 Task: Look for space in Citeureup, Indonesia from 12th  August, 2023 to 15th August, 2023 for 3 adults in price range Rs.12000 to Rs.16000. Place can be entire place with 2 bedrooms having 3 beds and 1 bathroom. Property type can be house, flat, guest house. Booking option can be shelf check-in. Required host language is English.
Action: Mouse moved to (571, 103)
Screenshot: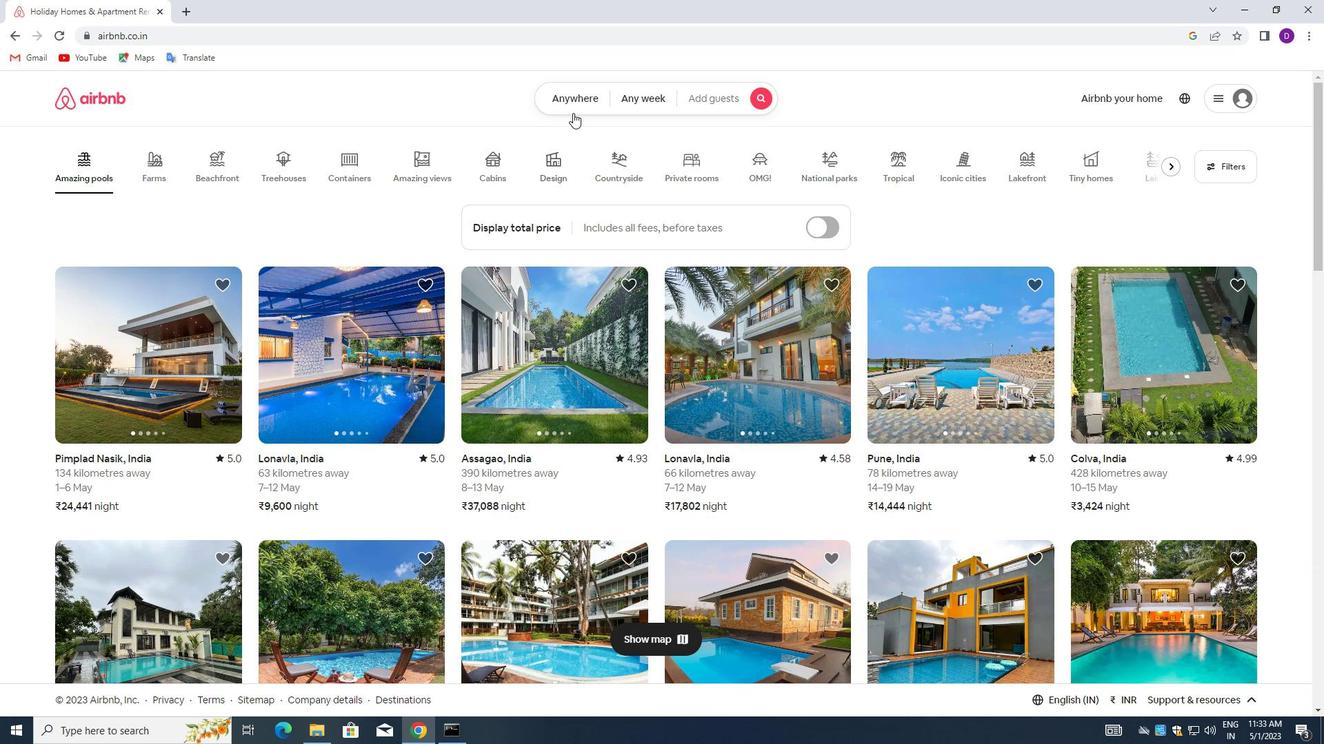 
Action: Mouse pressed left at (571, 103)
Screenshot: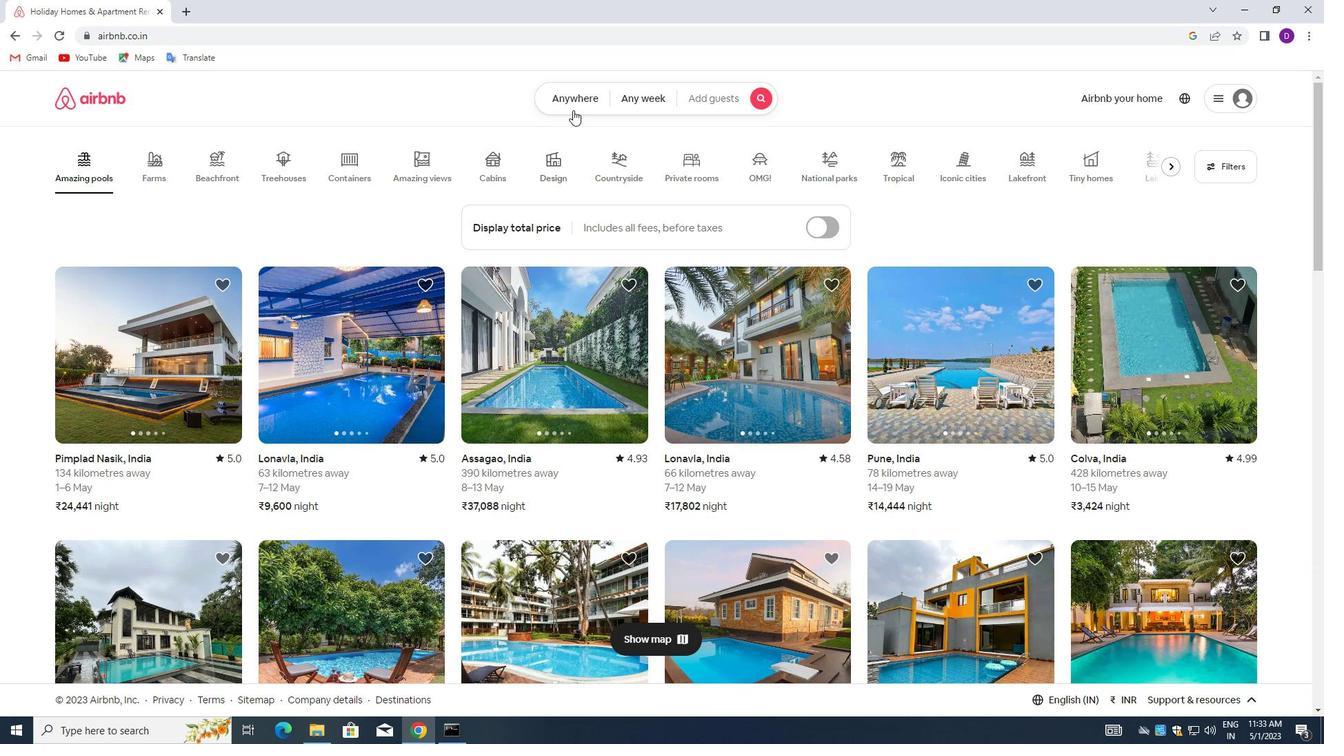 
Action: Mouse moved to (445, 155)
Screenshot: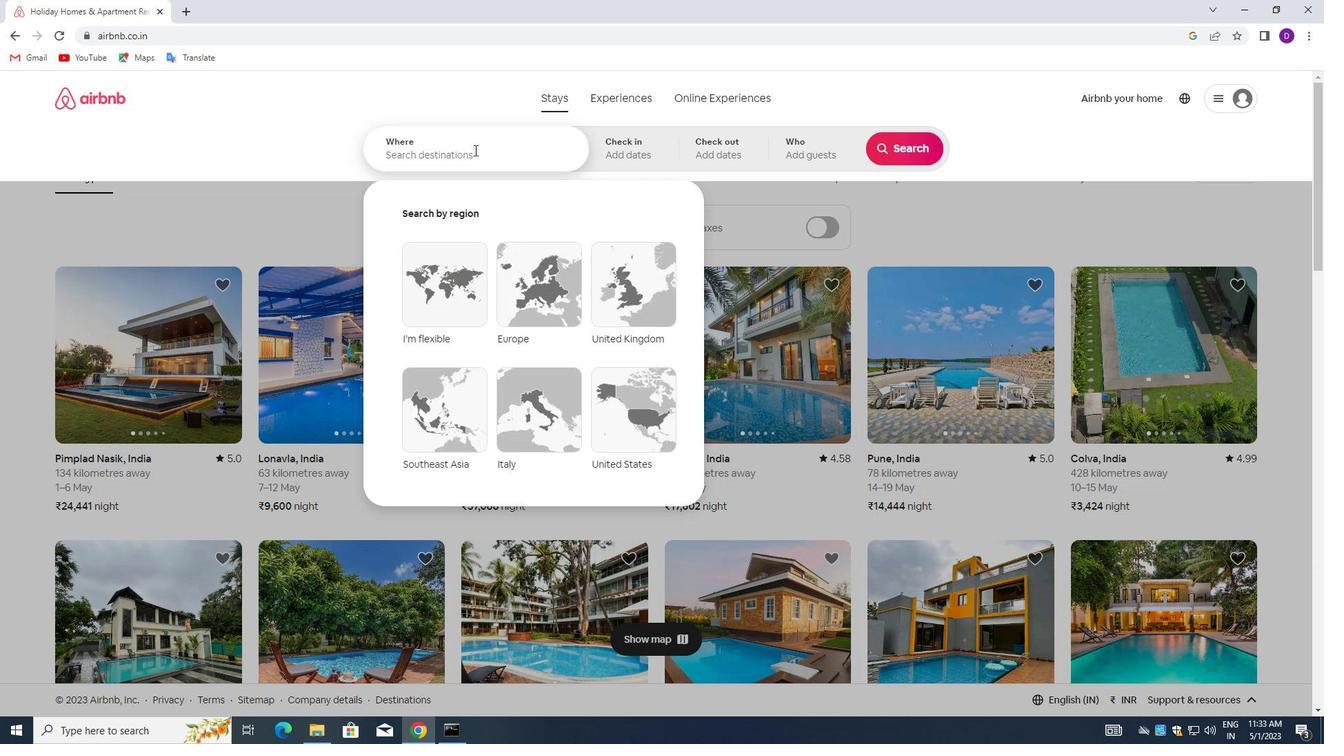 
Action: Mouse pressed left at (445, 155)
Screenshot: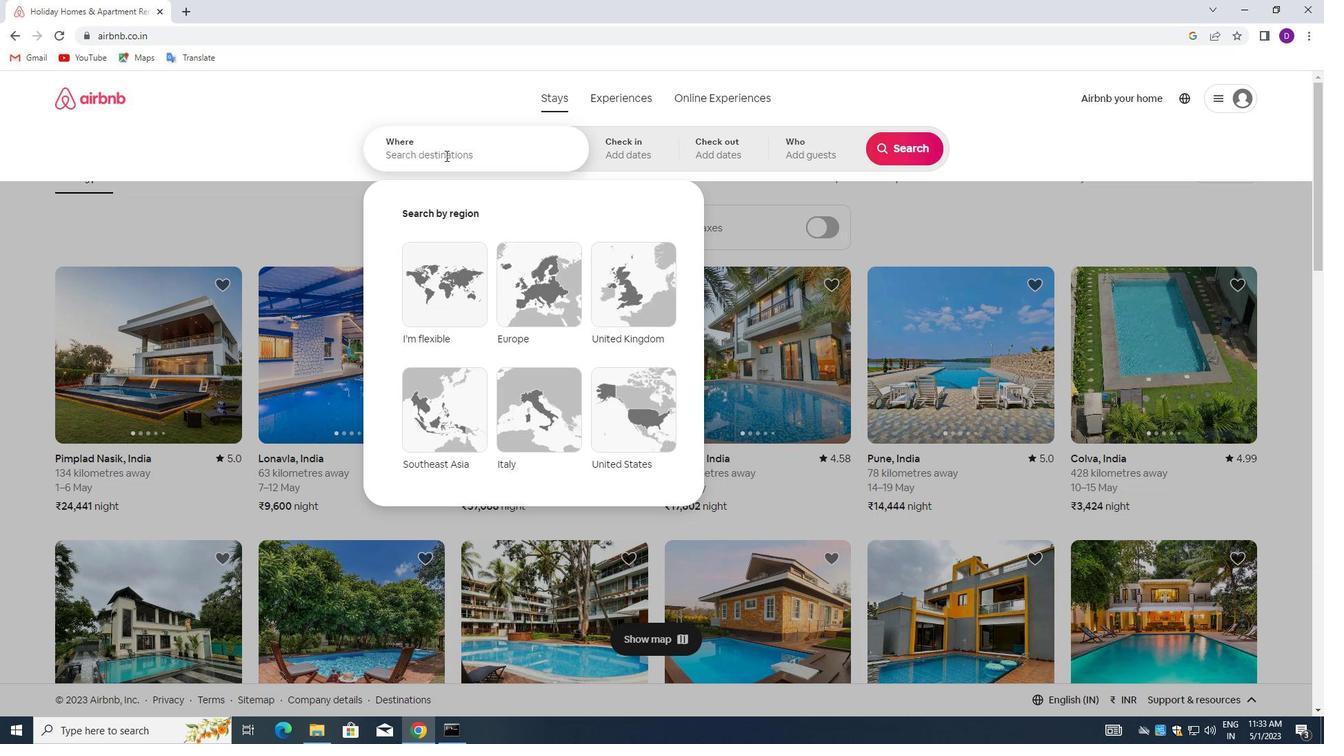 
Action: Key pressed <Key.shift>CITEUREUP,<Key.space><Key.shift>INDONESIA<Key.enter>
Screenshot: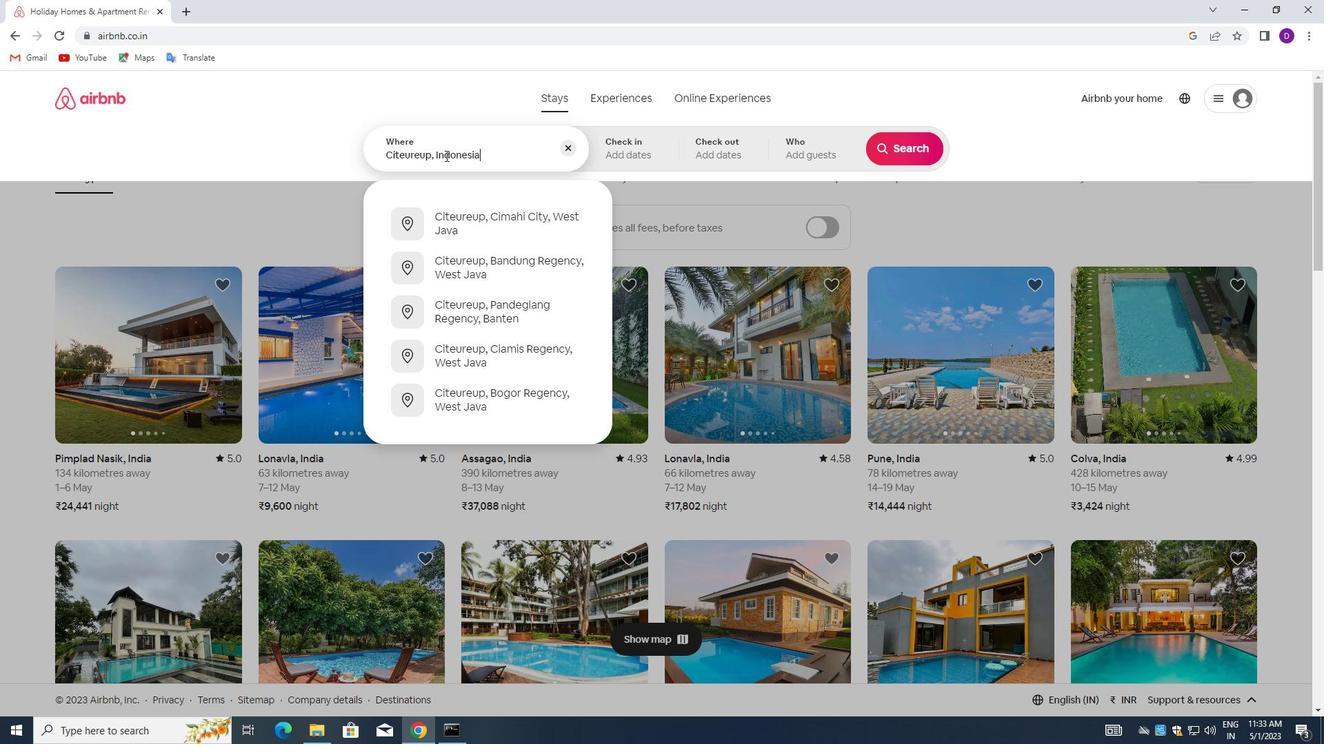 
Action: Mouse moved to (897, 264)
Screenshot: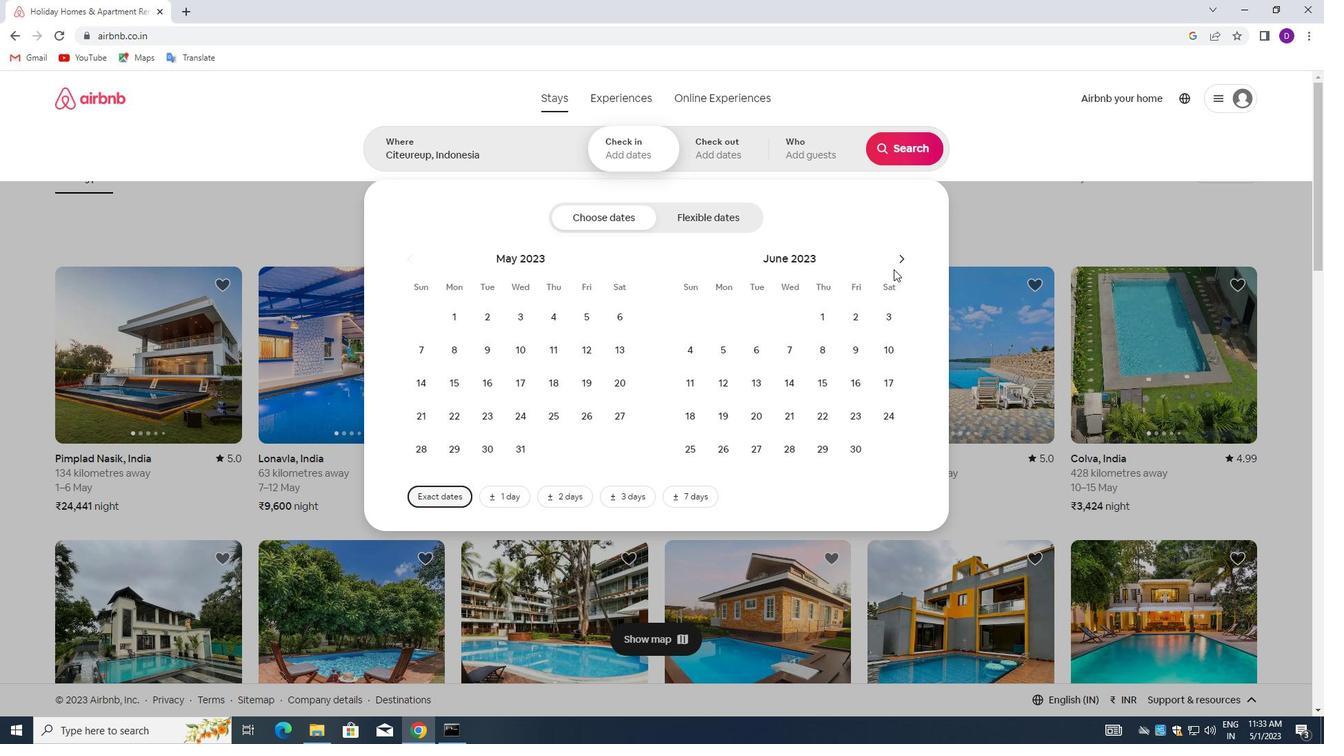 
Action: Mouse pressed left at (897, 264)
Screenshot: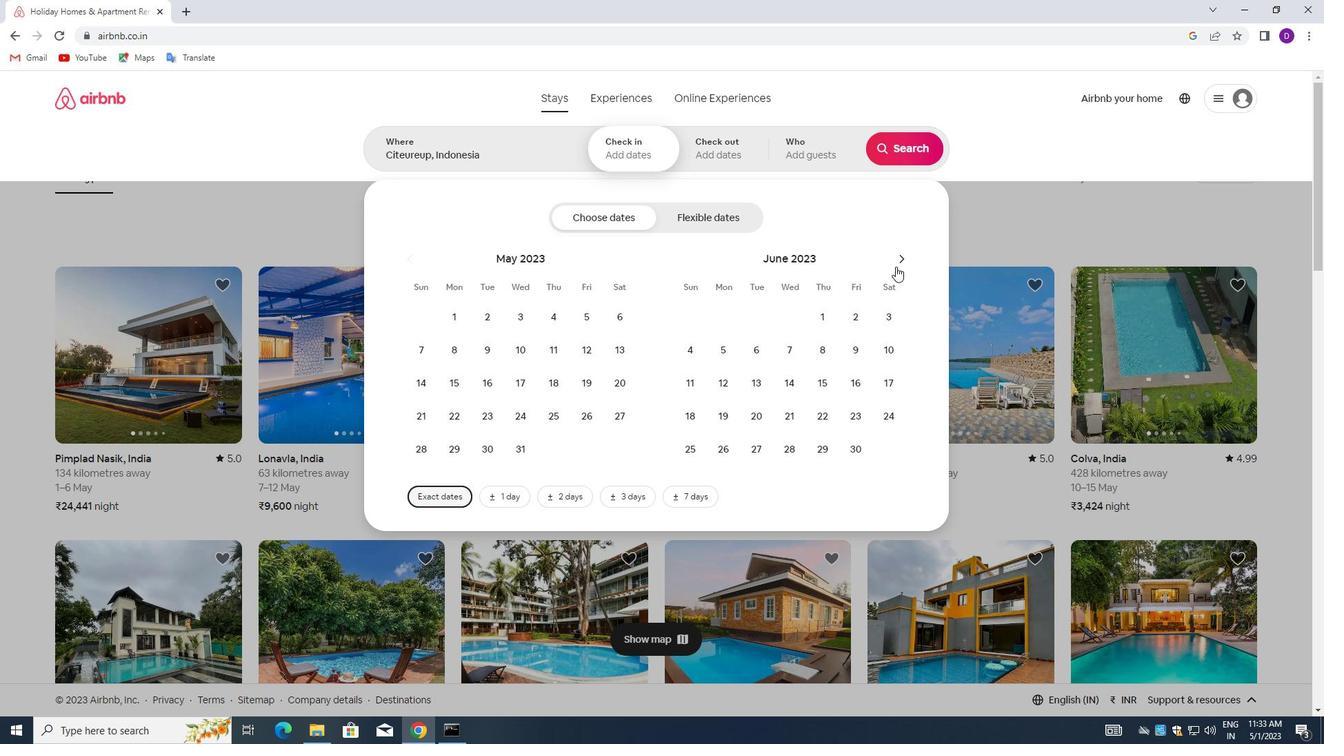 
Action: Mouse moved to (790, 380)
Screenshot: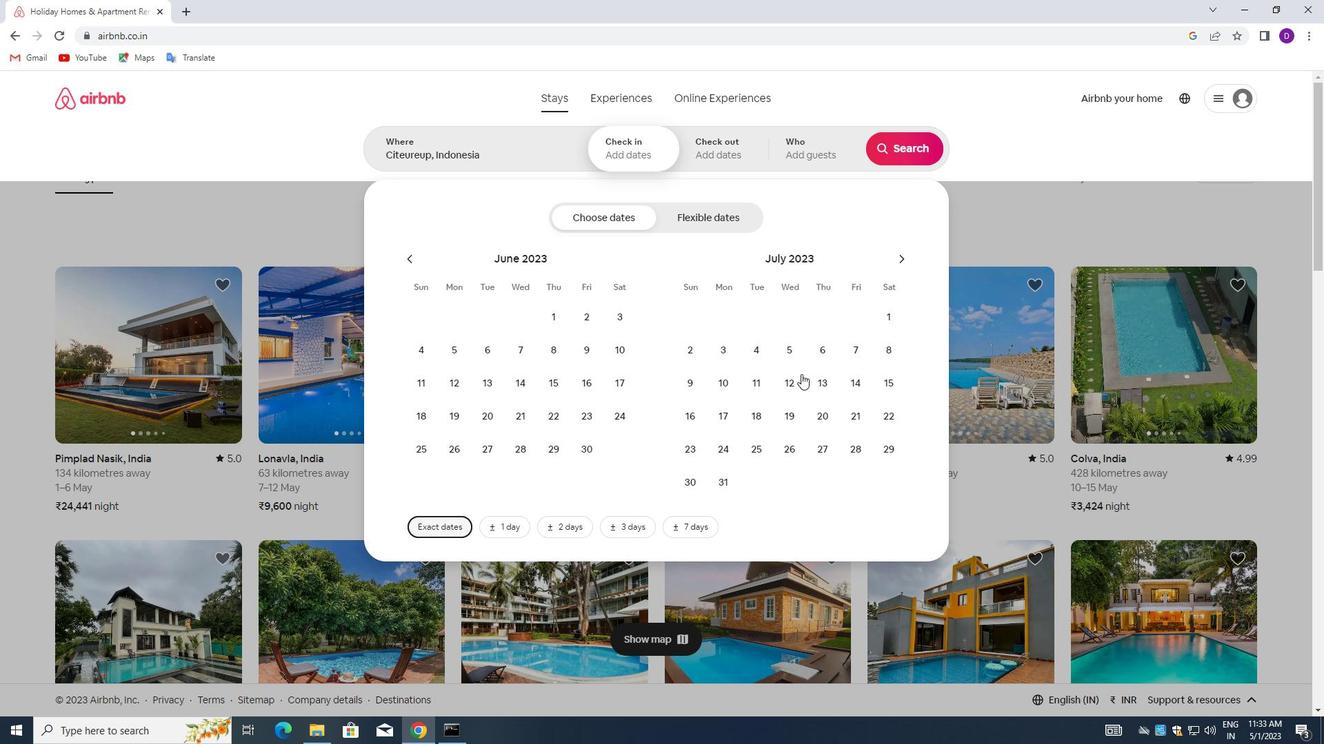 
Action: Mouse pressed left at (790, 380)
Screenshot: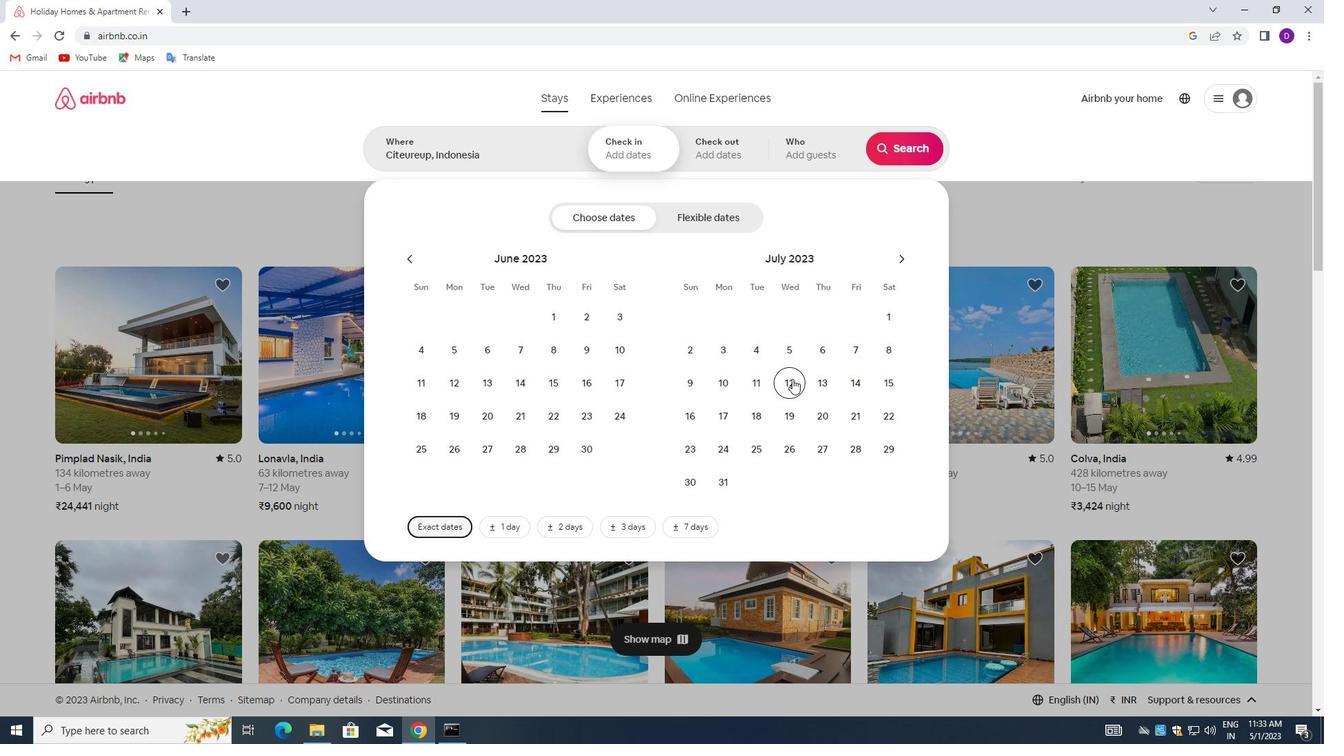 
Action: Mouse moved to (882, 380)
Screenshot: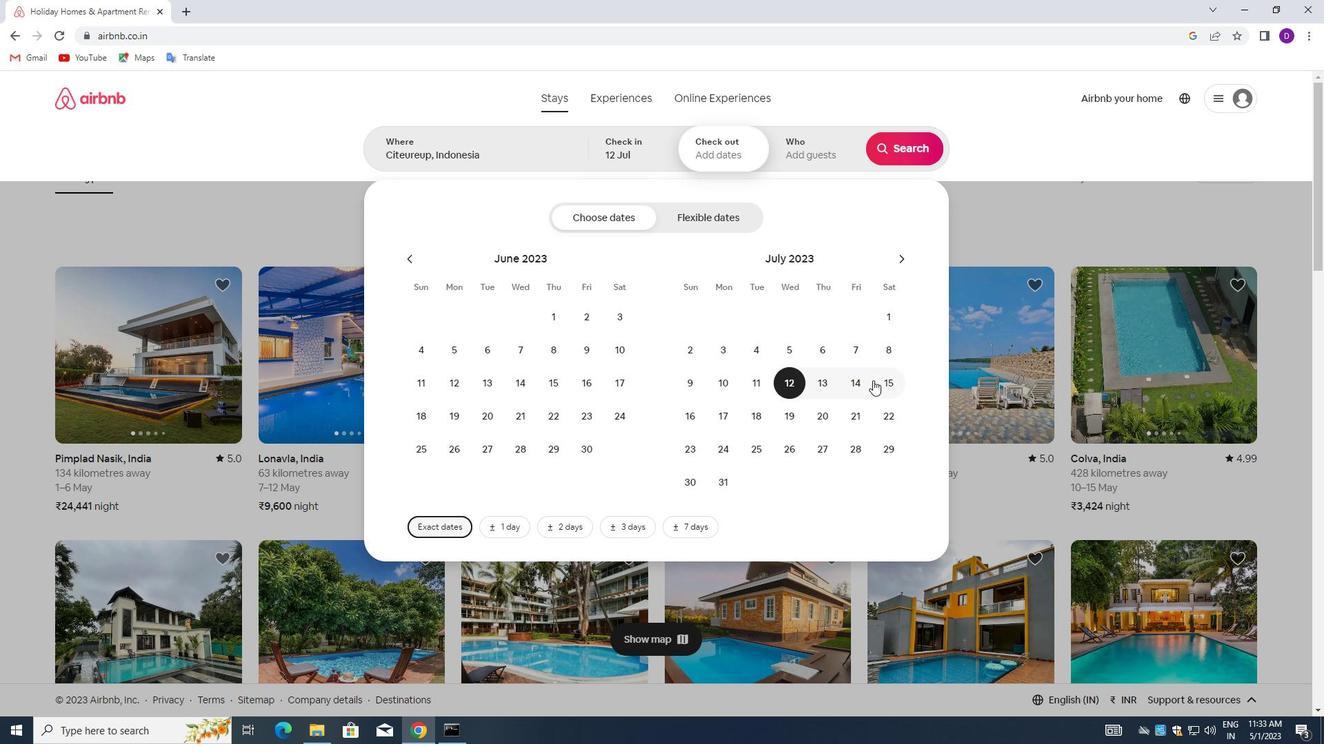 
Action: Mouse pressed left at (882, 380)
Screenshot: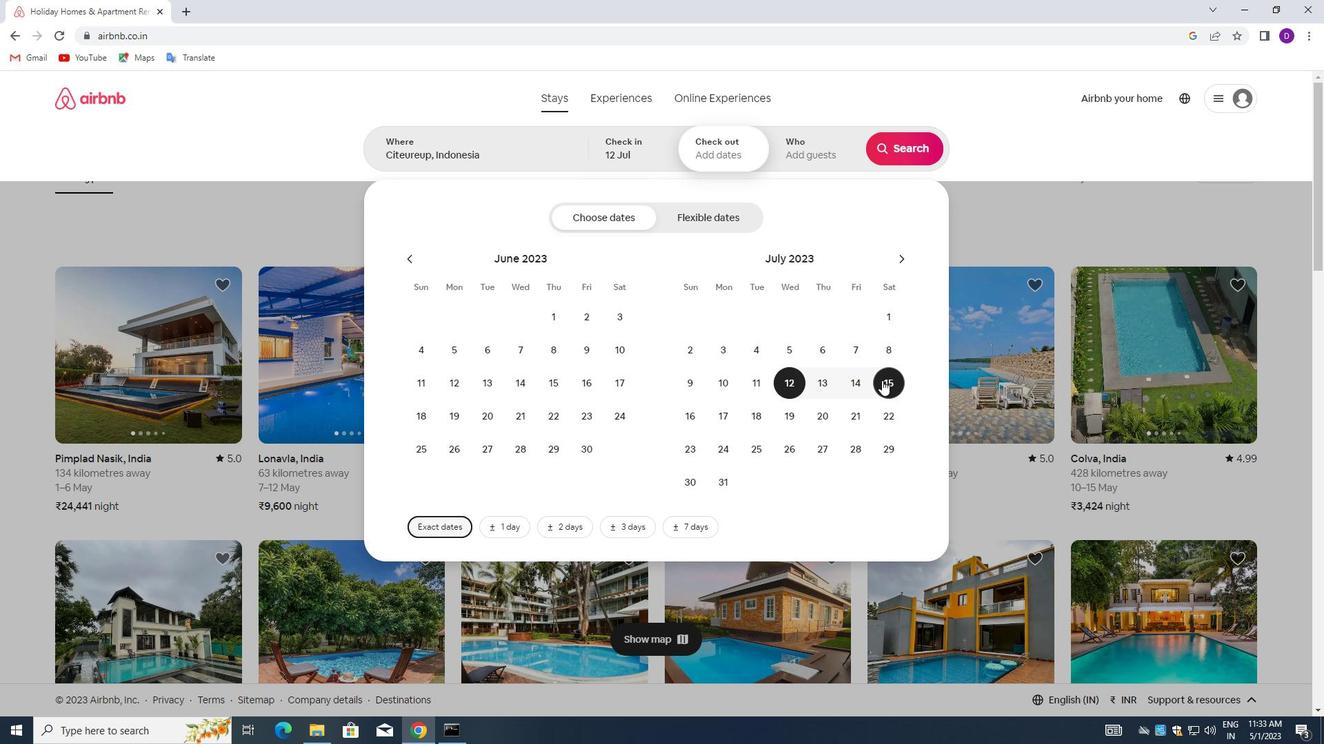
Action: Mouse moved to (624, 144)
Screenshot: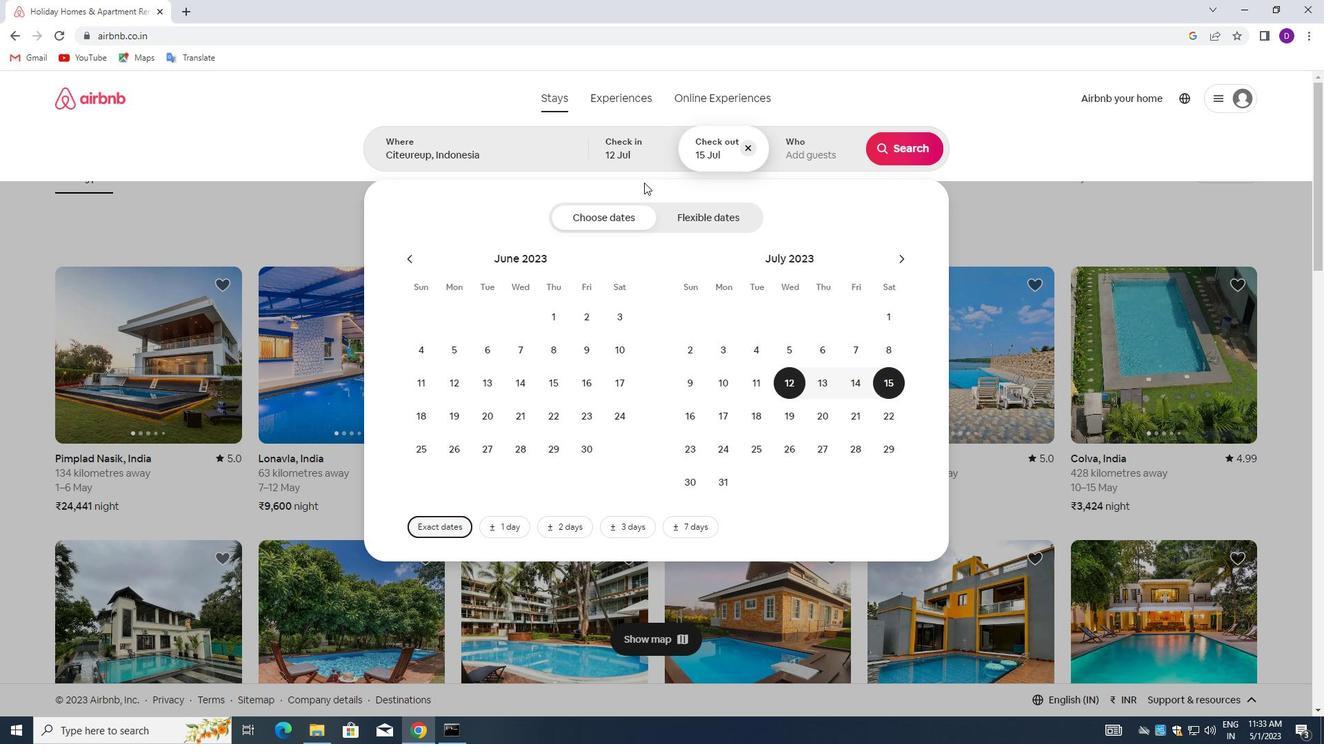 
Action: Mouse pressed left at (624, 144)
Screenshot: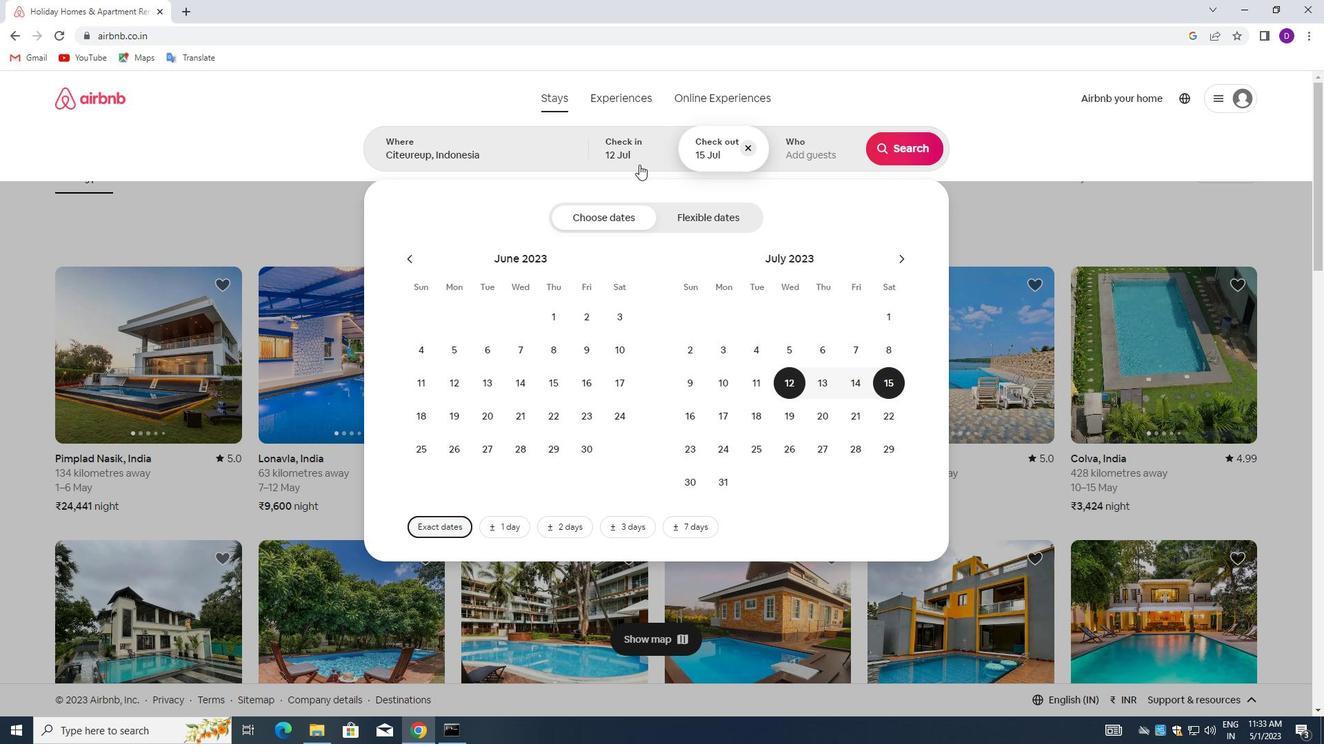 
Action: Mouse moved to (785, 379)
Screenshot: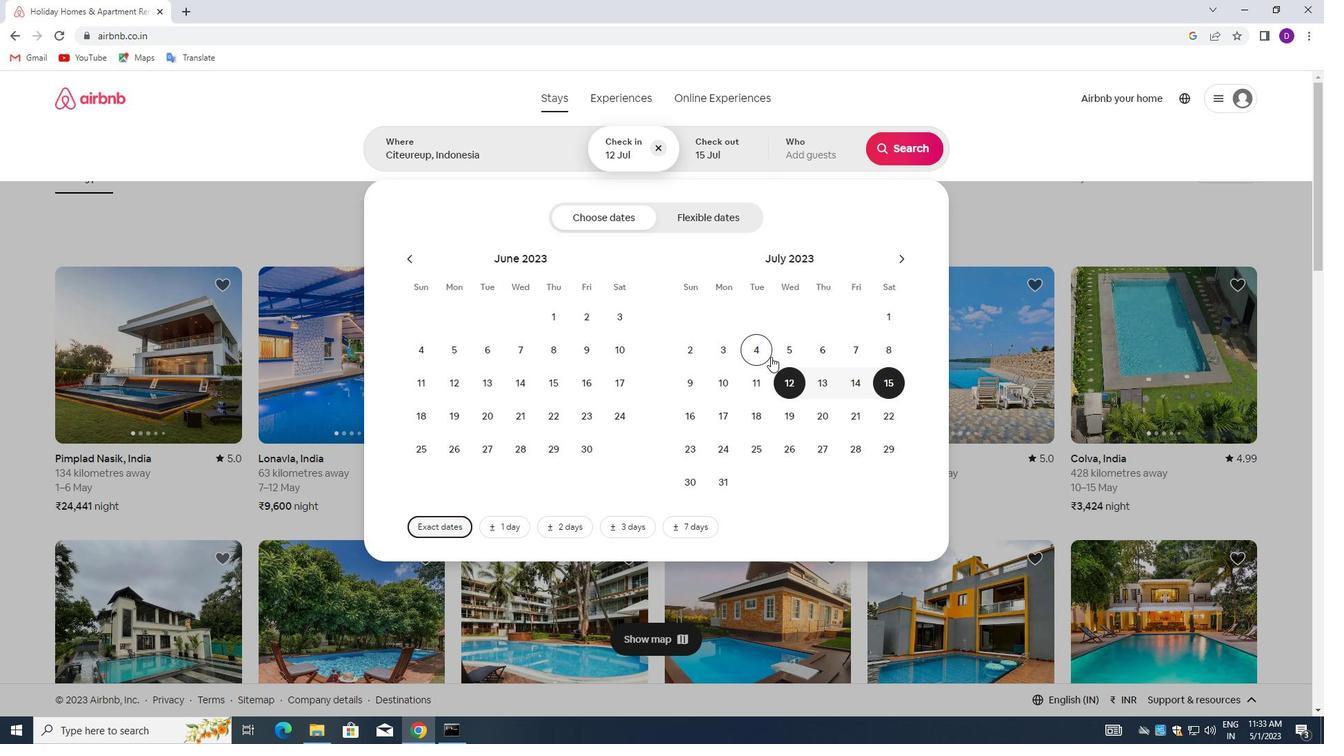 
Action: Mouse pressed left at (785, 379)
Screenshot: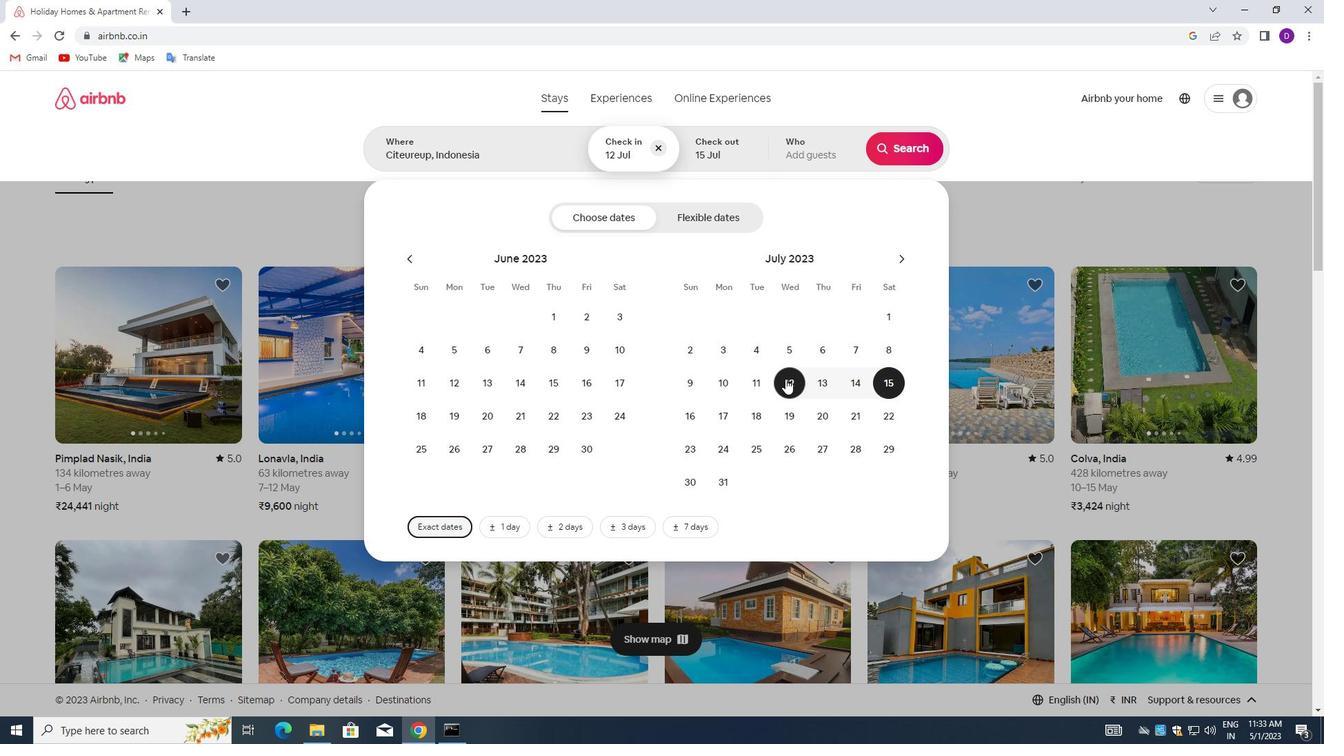 
Action: Mouse moved to (649, 142)
Screenshot: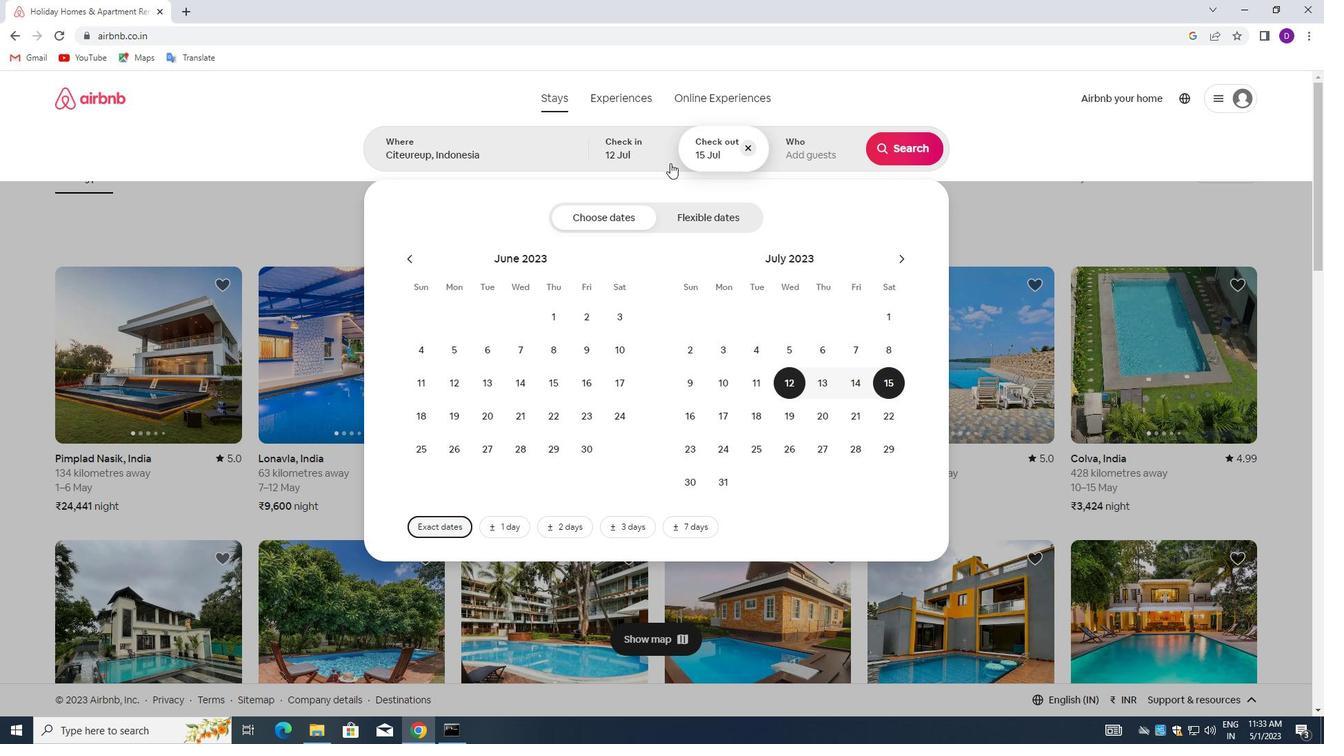 
Action: Mouse pressed left at (649, 142)
Screenshot: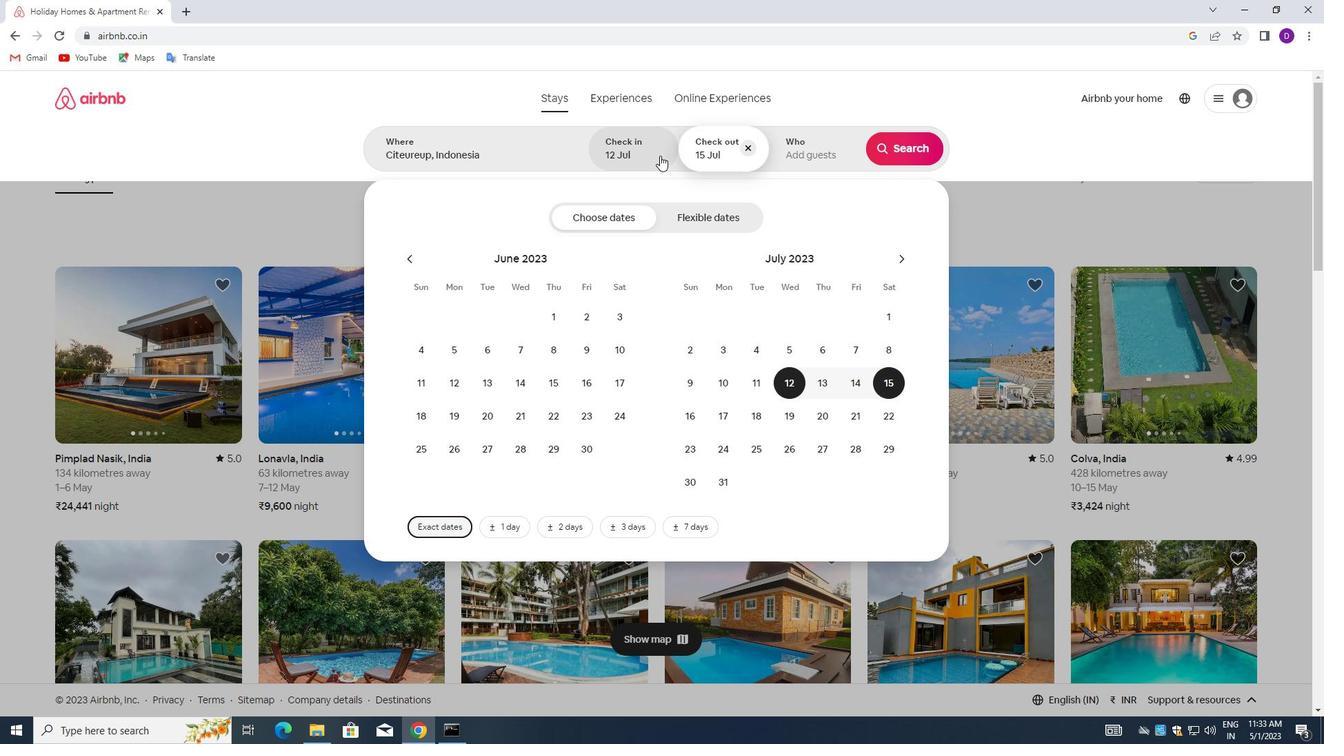 
Action: Mouse moved to (900, 260)
Screenshot: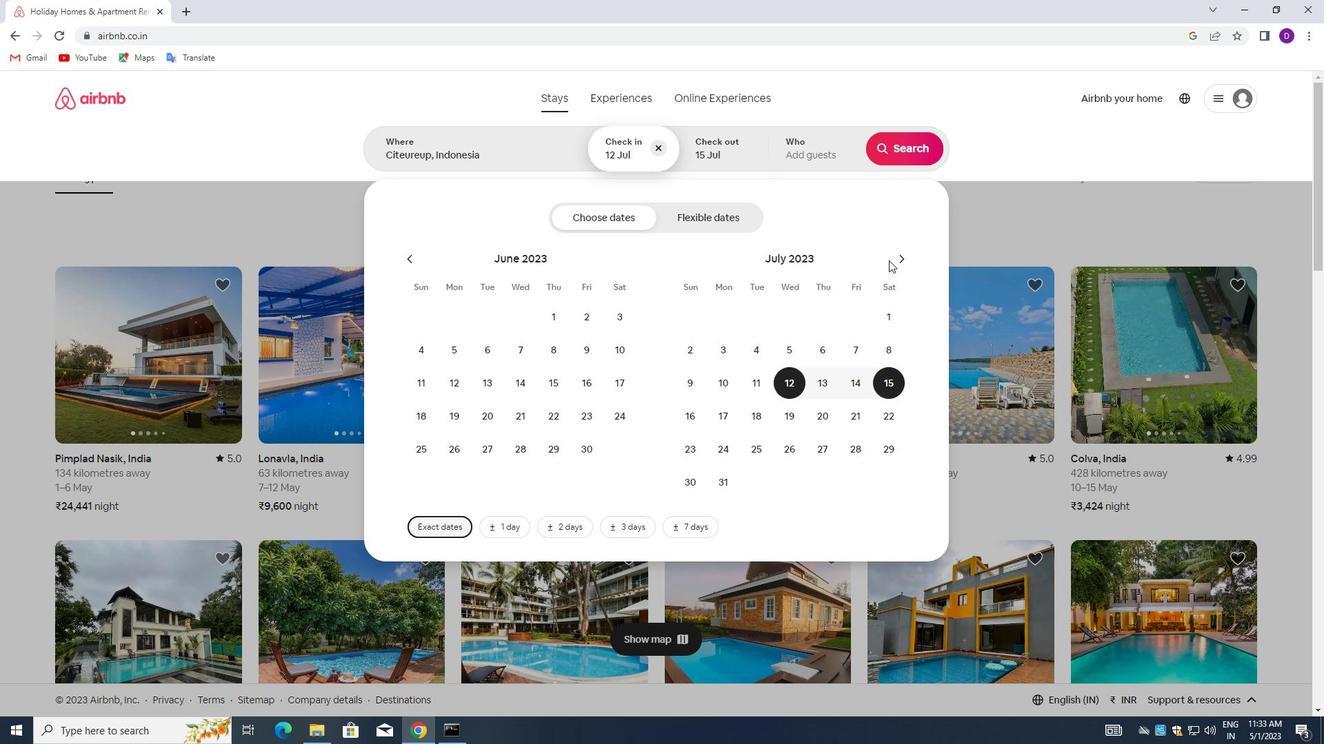 
Action: Mouse pressed left at (900, 260)
Screenshot: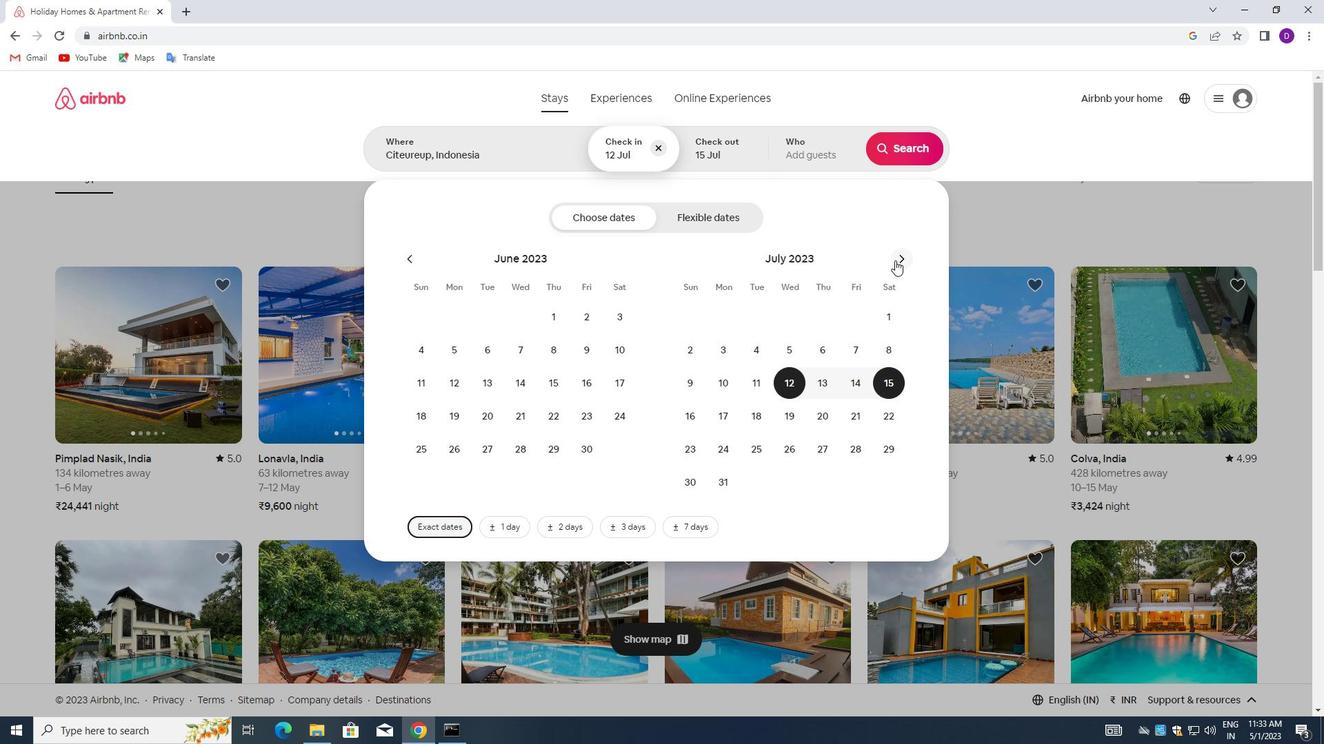 
Action: Mouse moved to (888, 351)
Screenshot: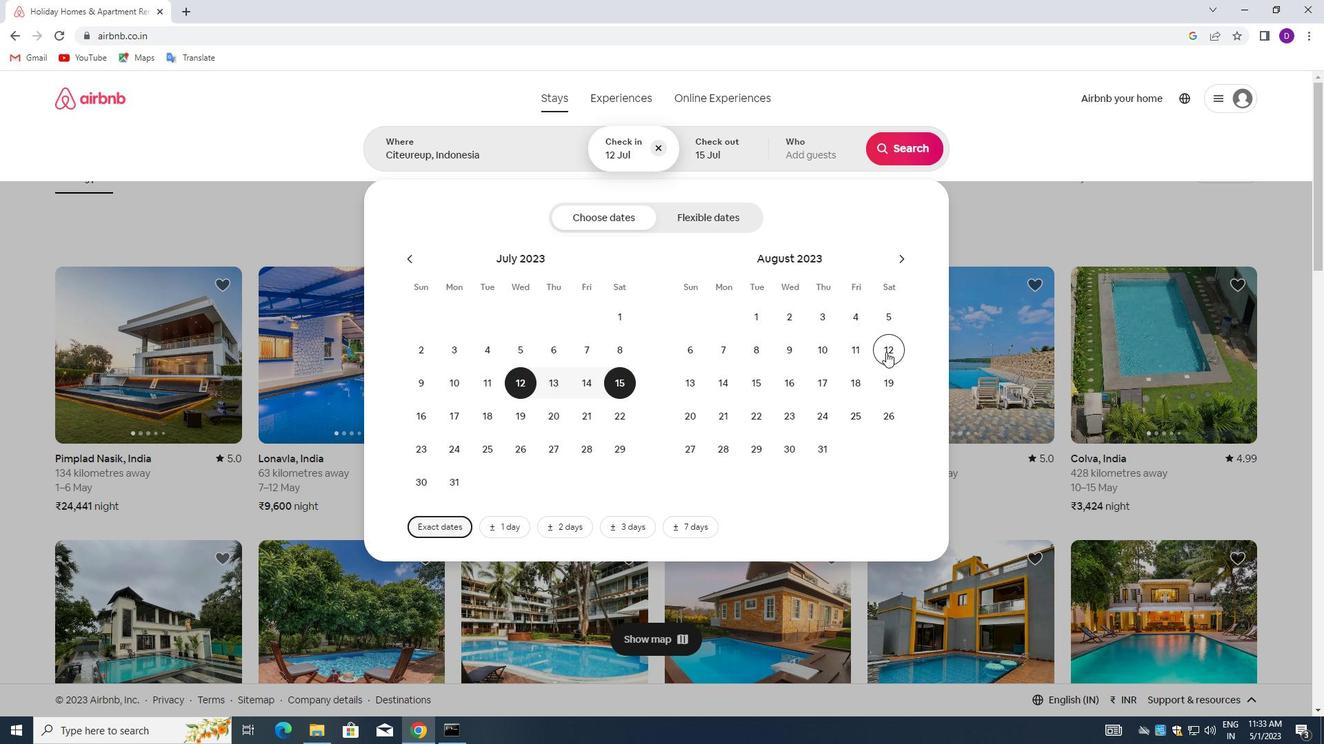 
Action: Mouse pressed left at (888, 351)
Screenshot: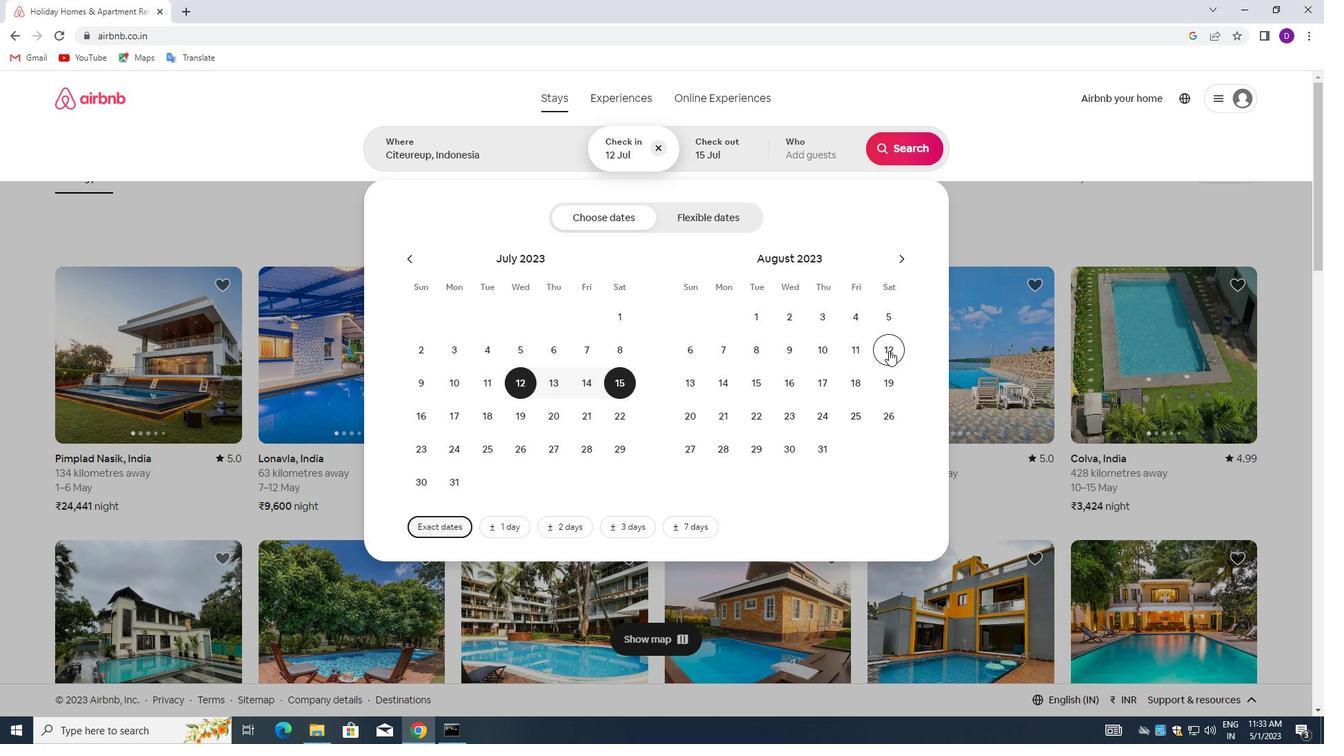 
Action: Mouse moved to (761, 380)
Screenshot: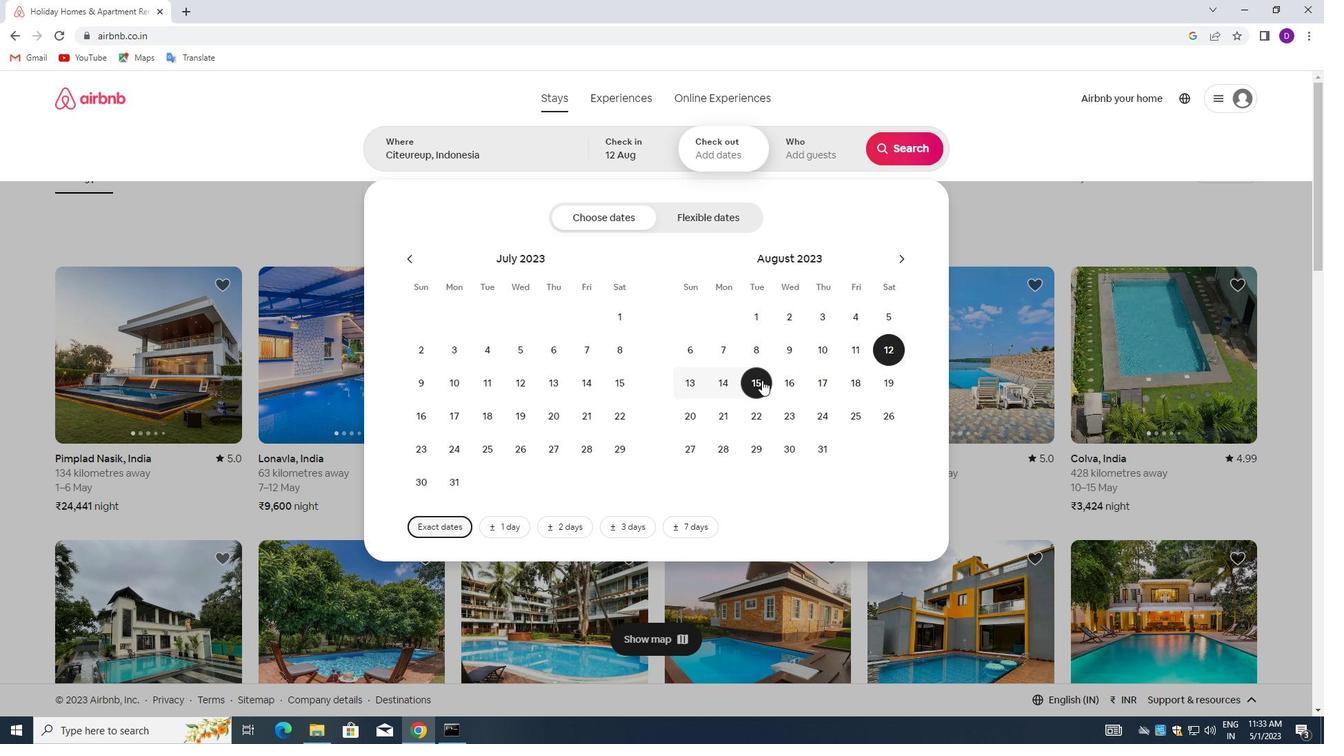 
Action: Mouse pressed left at (761, 380)
Screenshot: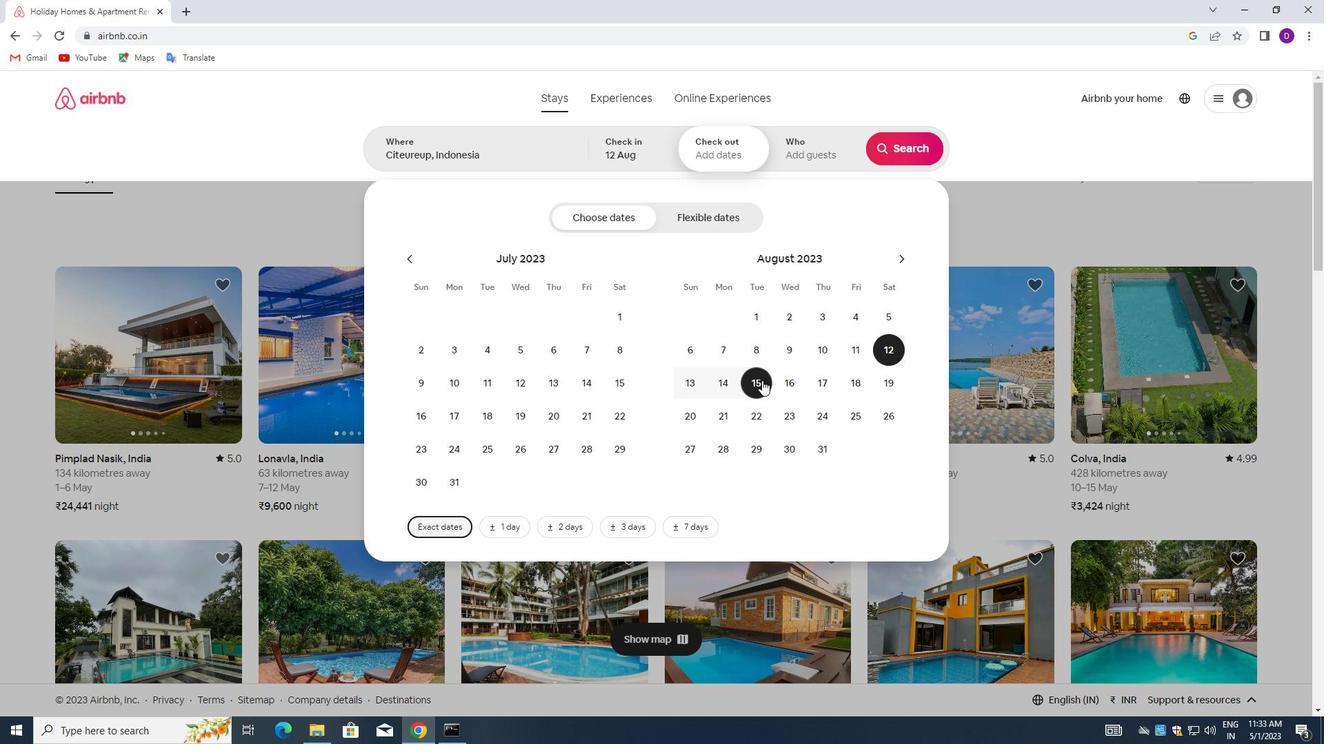 
Action: Mouse moved to (809, 154)
Screenshot: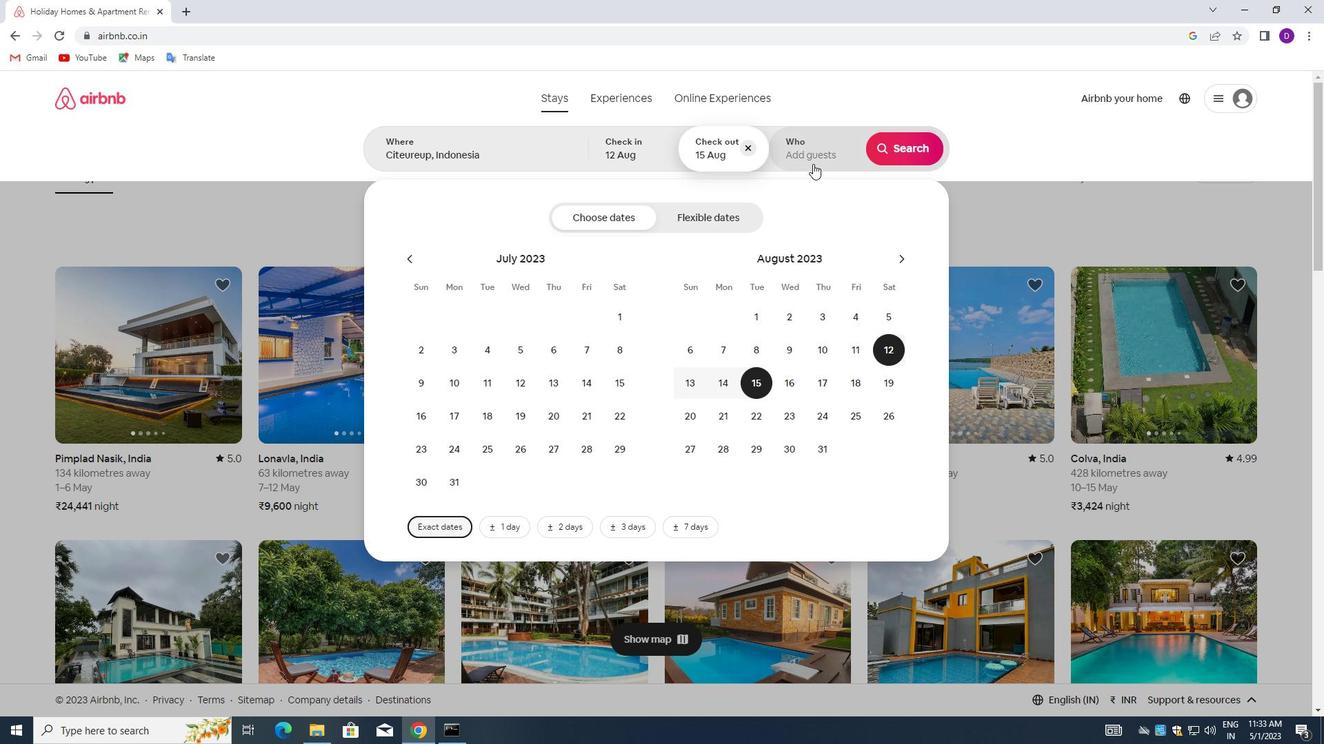 
Action: Mouse pressed left at (809, 154)
Screenshot: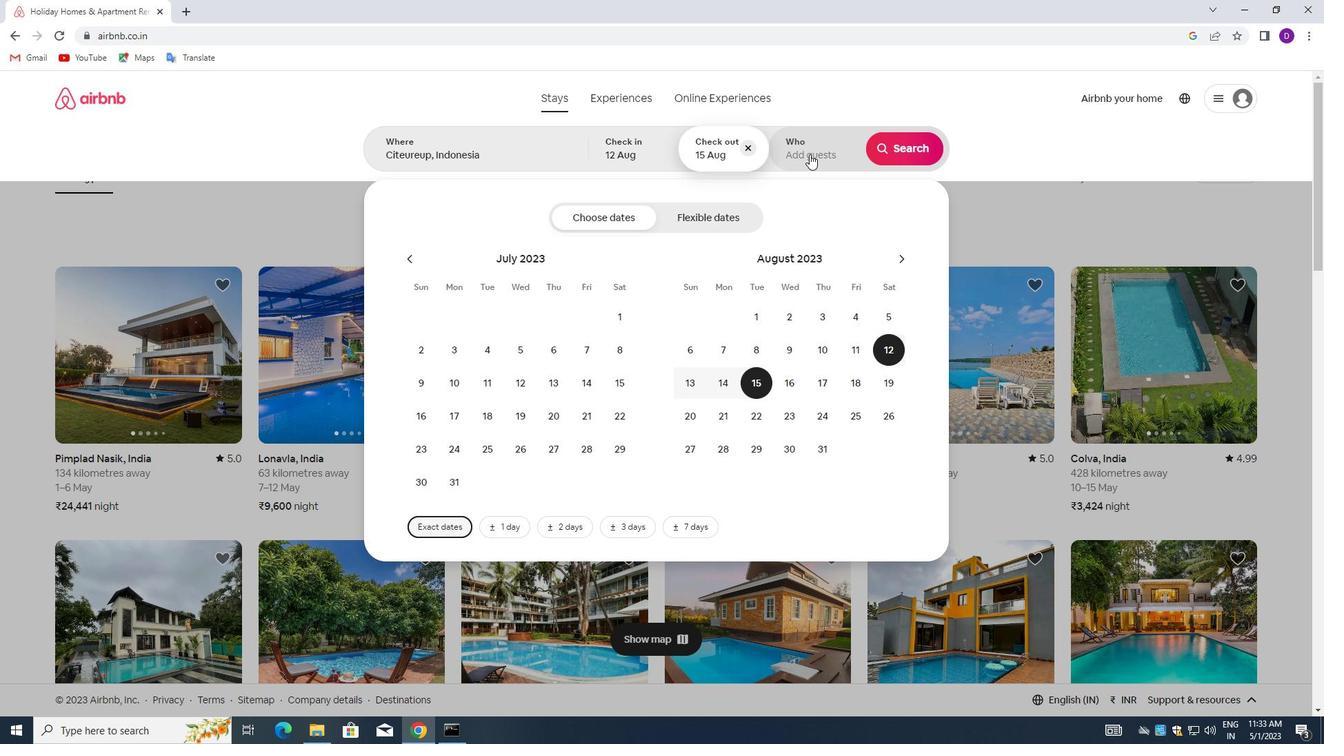 
Action: Mouse moved to (911, 218)
Screenshot: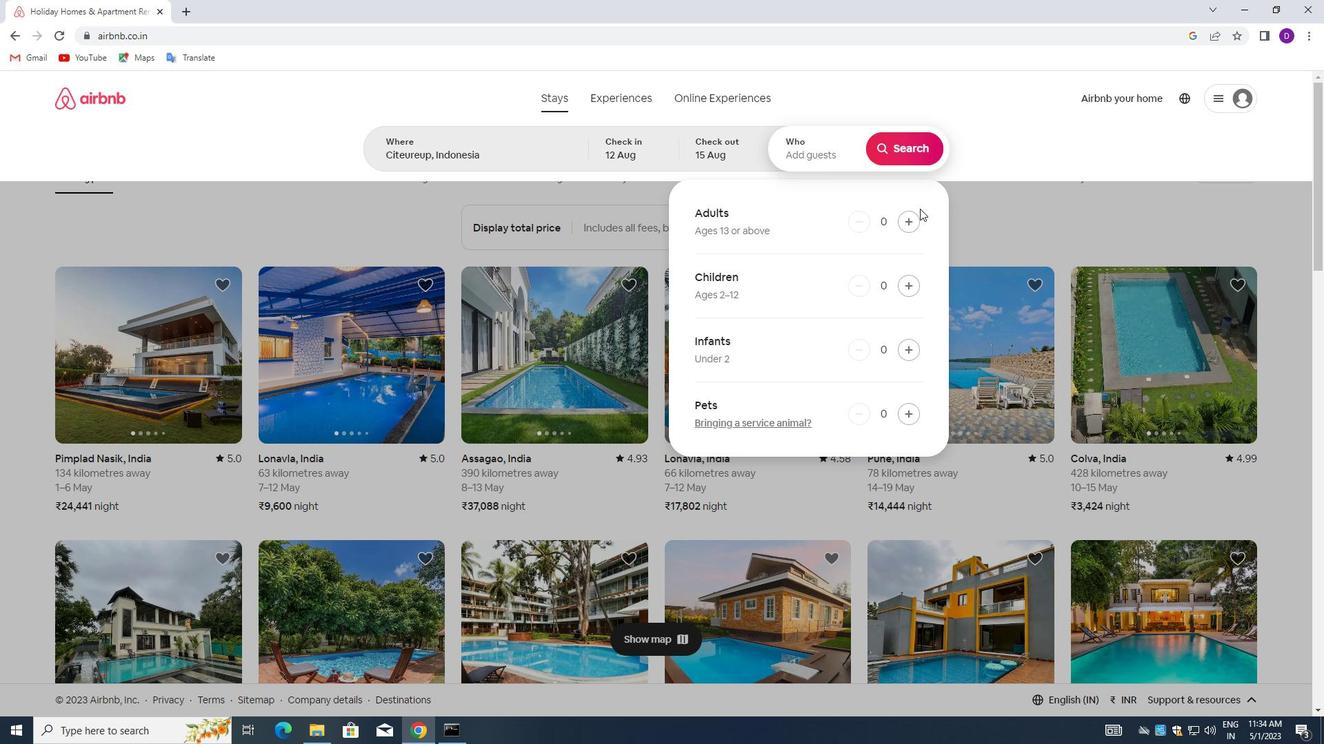 
Action: Mouse pressed left at (911, 218)
Screenshot: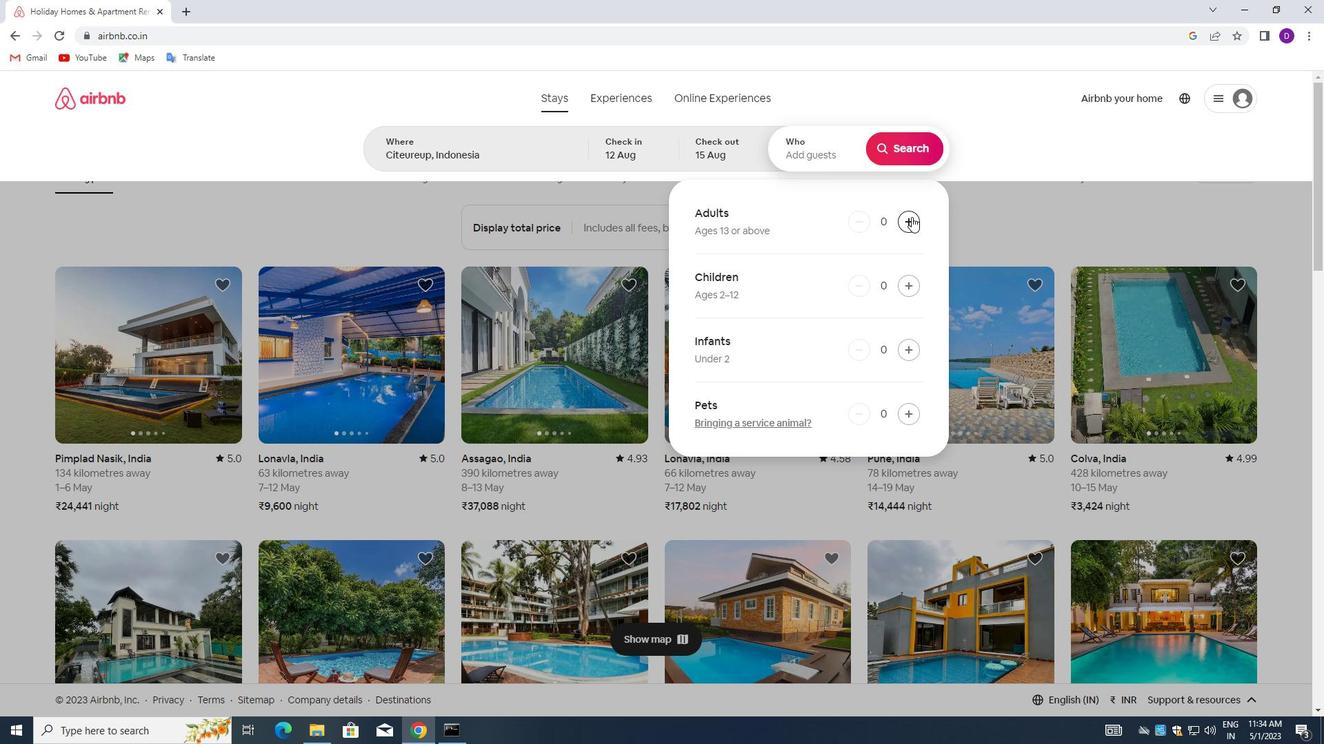 
Action: Mouse pressed left at (911, 218)
Screenshot: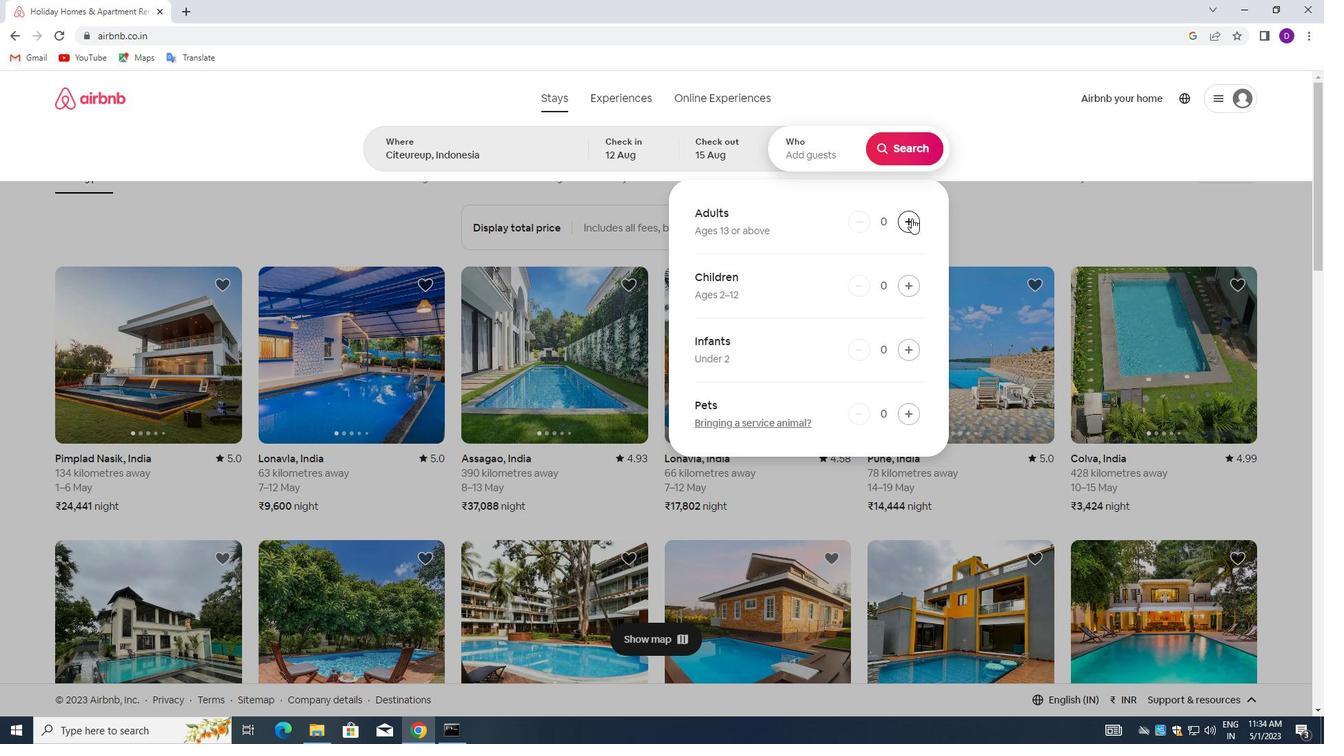 
Action: Mouse pressed left at (911, 218)
Screenshot: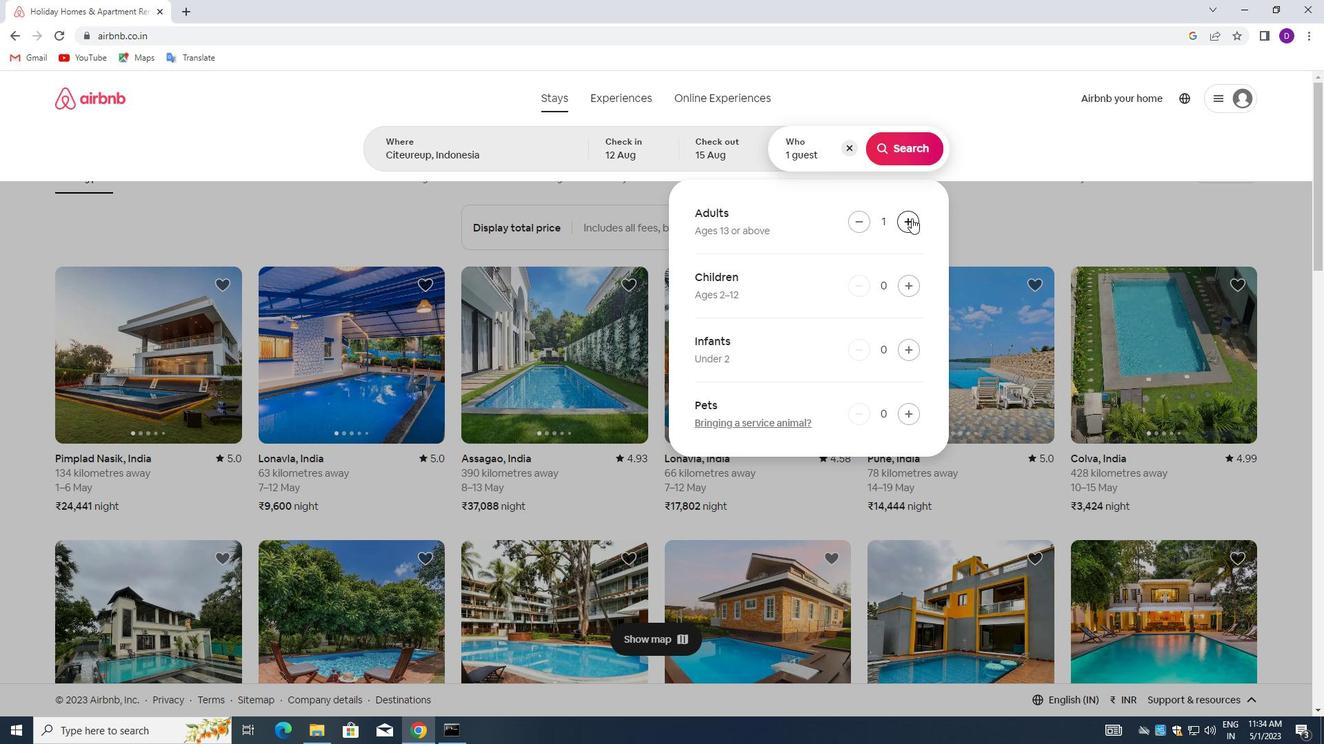 
Action: Mouse moved to (899, 148)
Screenshot: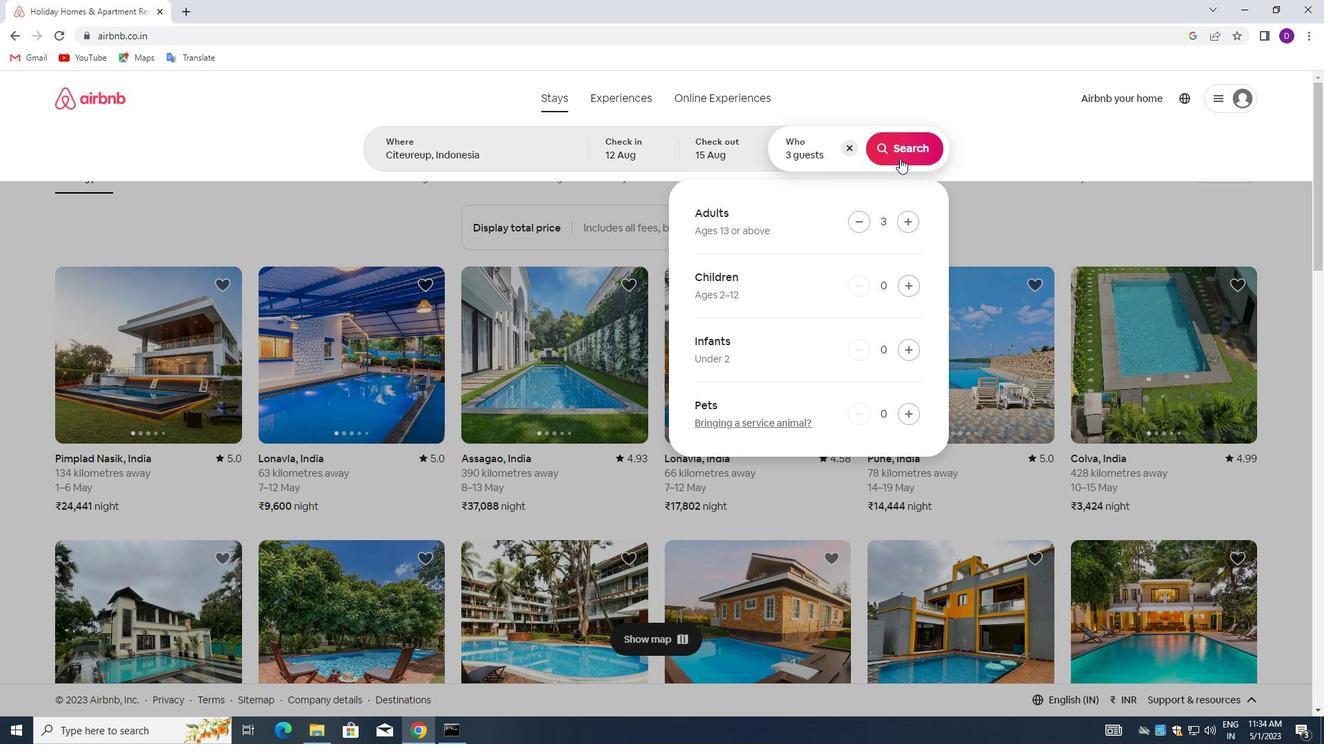 
Action: Mouse pressed left at (899, 148)
Screenshot: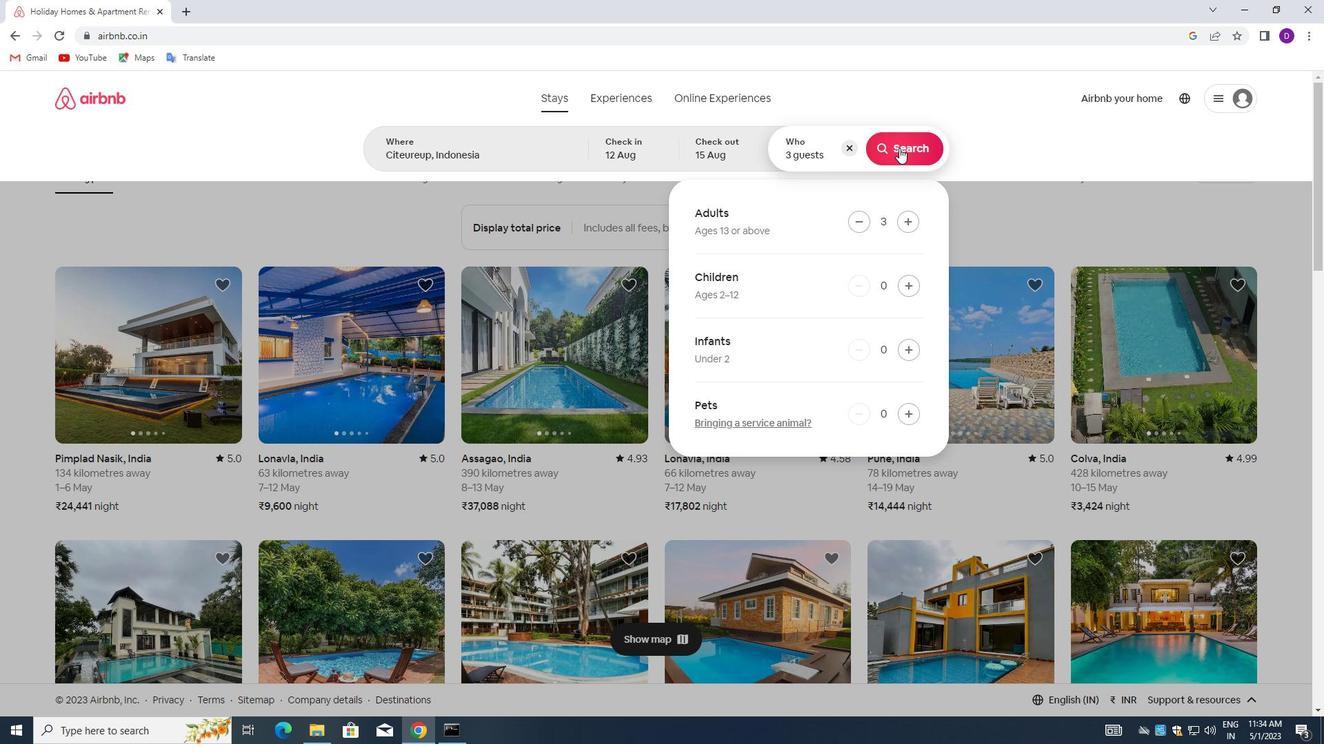 
Action: Mouse moved to (1244, 155)
Screenshot: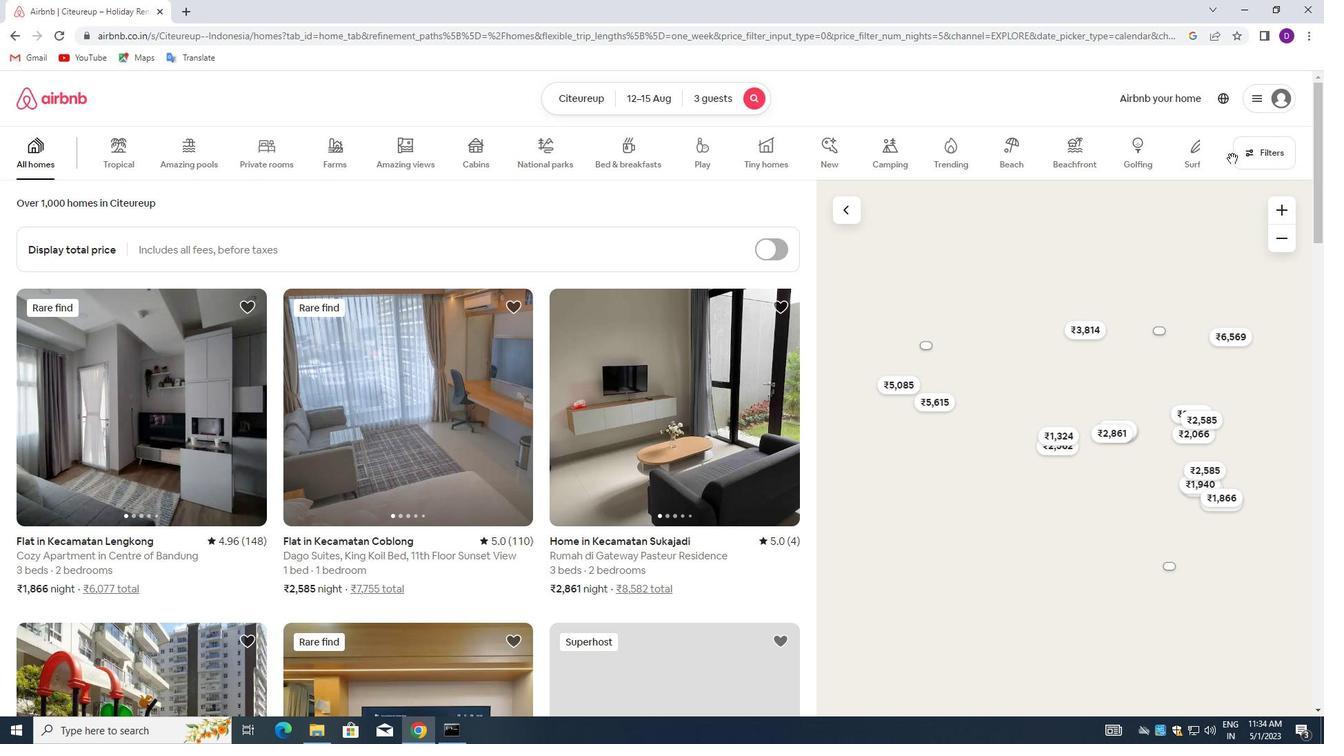 
Action: Mouse pressed left at (1244, 155)
Screenshot: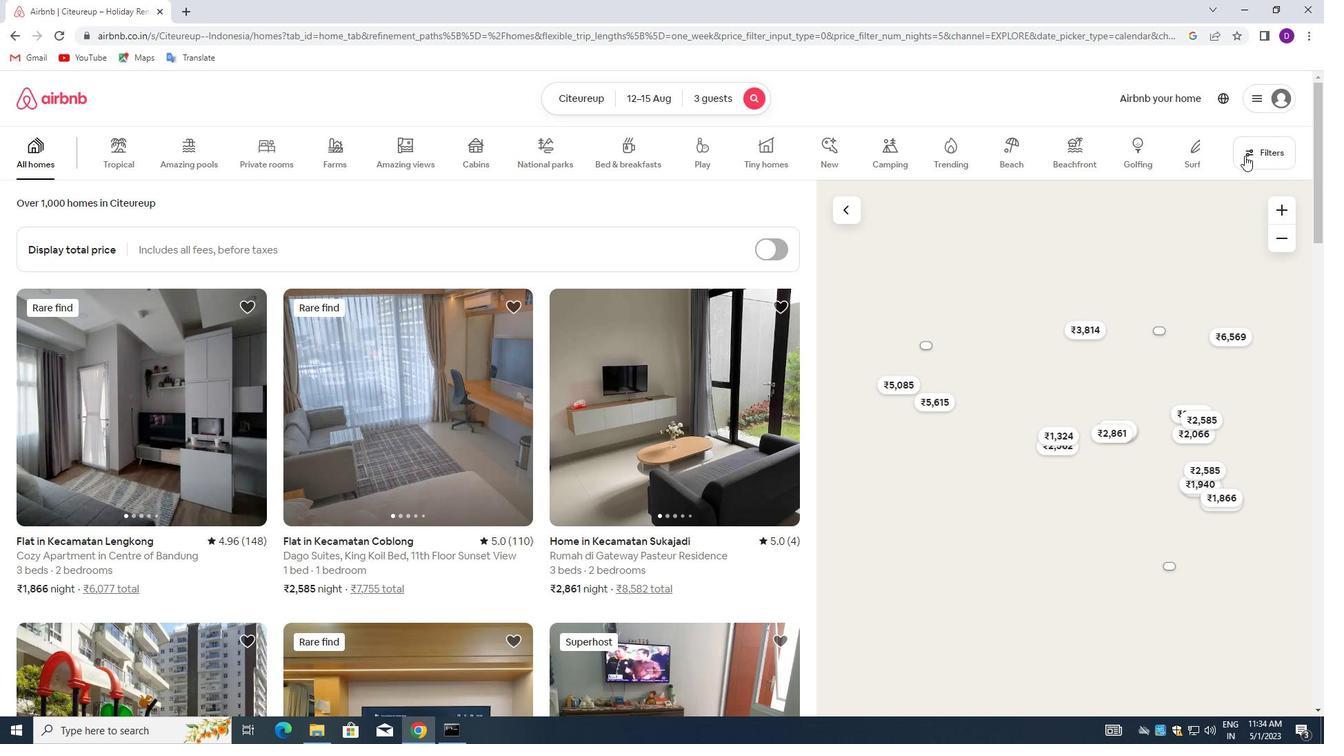 
Action: Mouse moved to (487, 335)
Screenshot: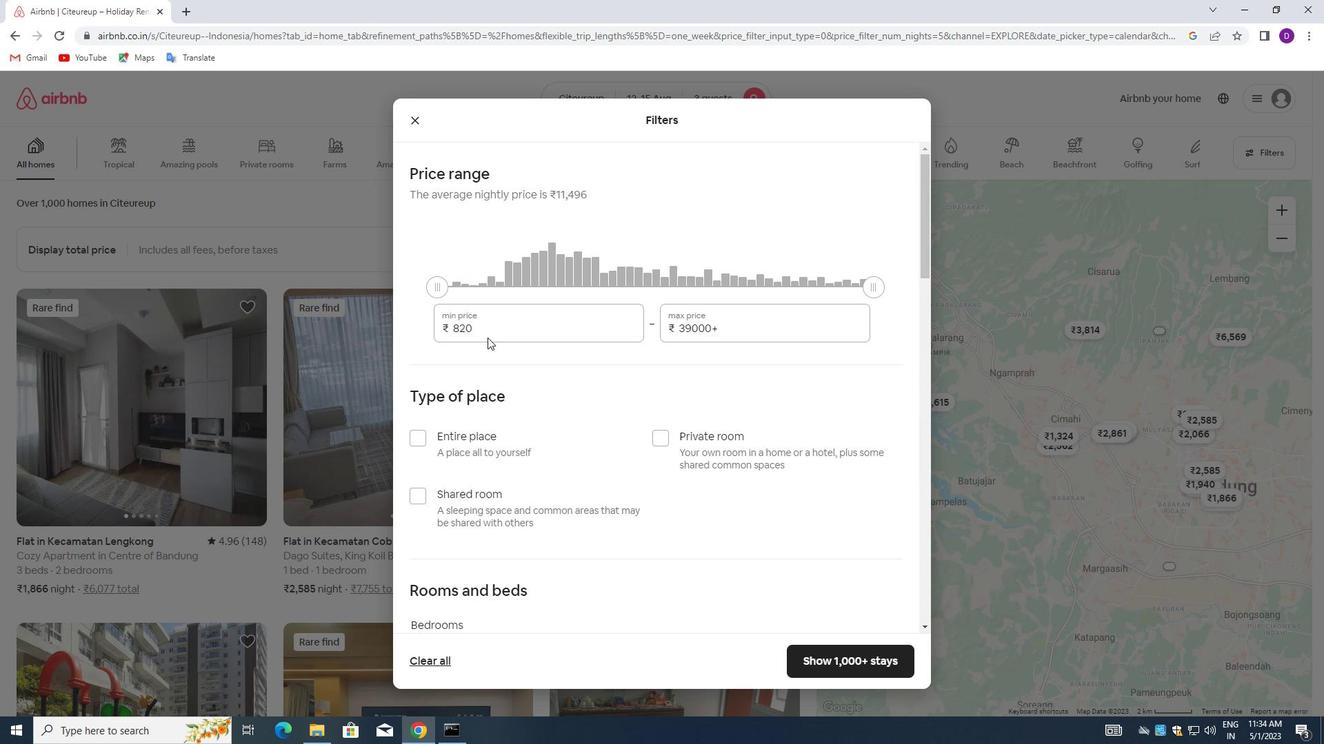 
Action: Mouse pressed left at (487, 335)
Screenshot: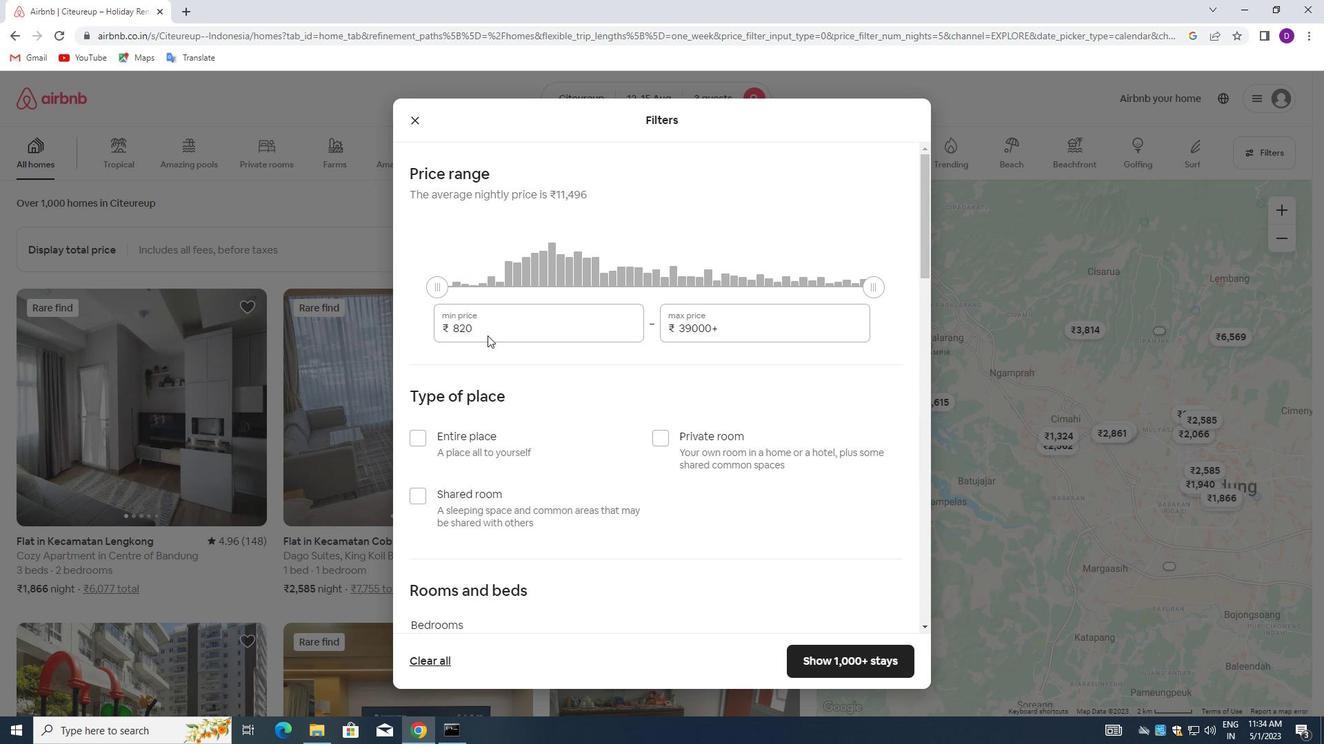 
Action: Mouse pressed left at (487, 335)
Screenshot: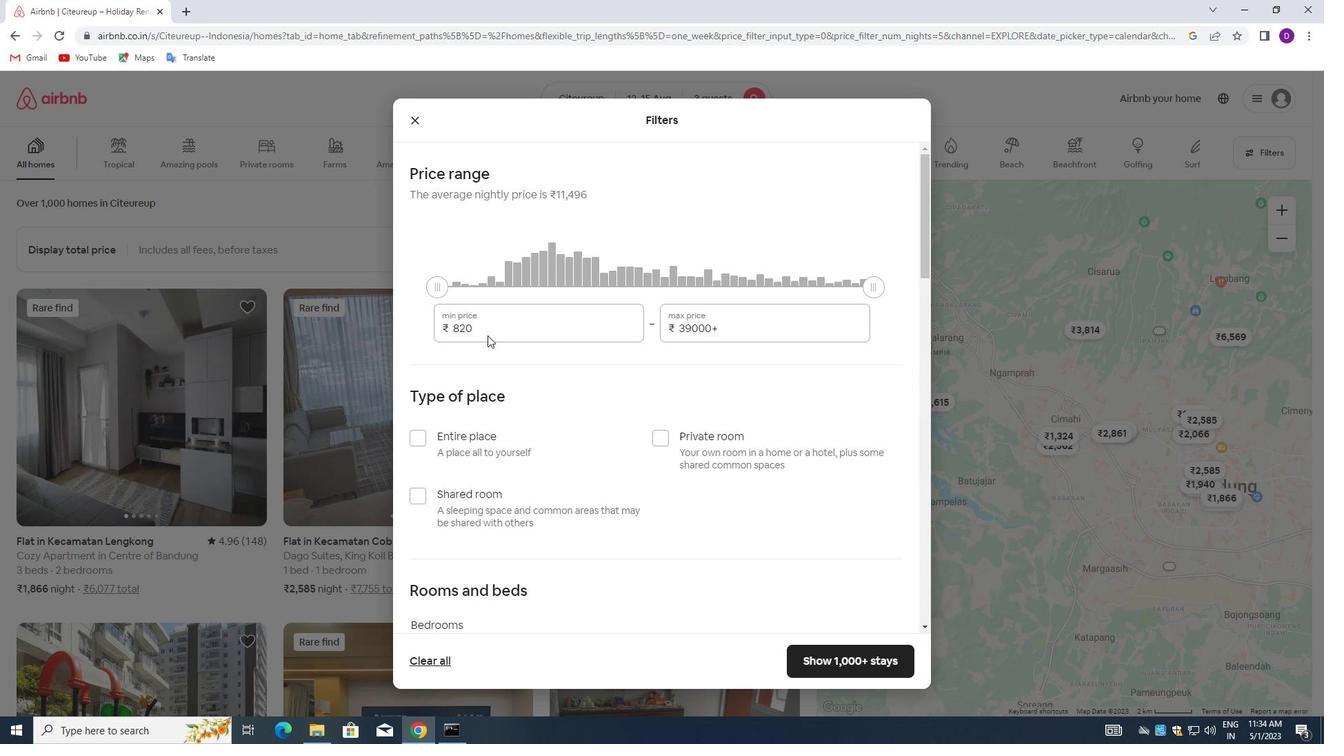 
Action: Mouse moved to (486, 331)
Screenshot: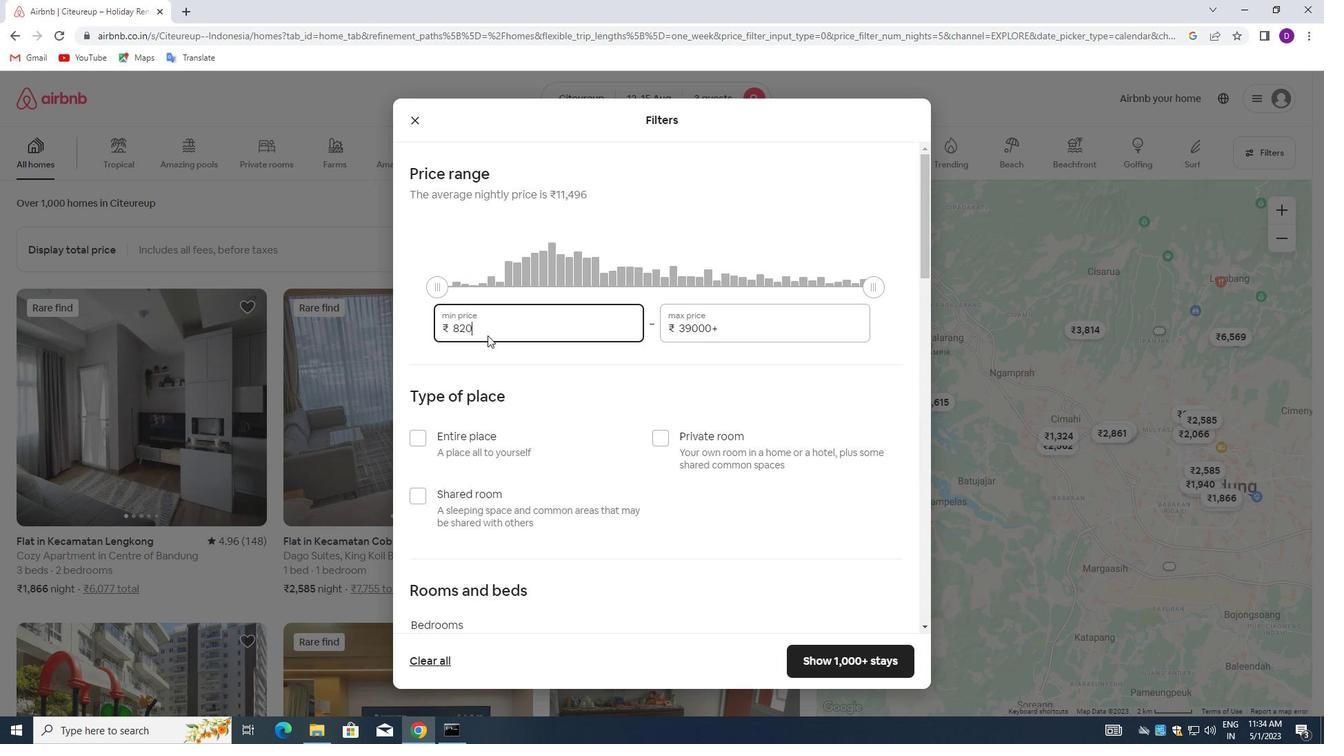
Action: Mouse pressed left at (486, 331)
Screenshot: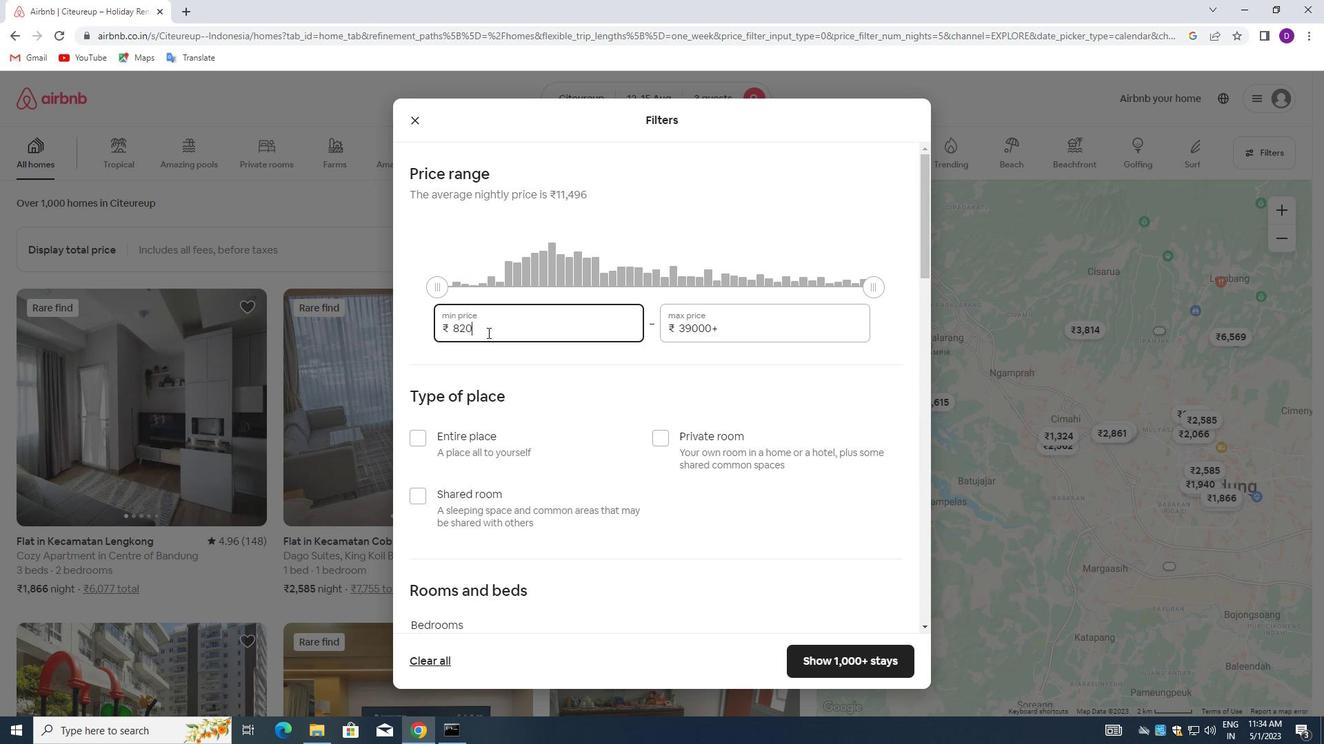 
Action: Mouse pressed left at (486, 331)
Screenshot: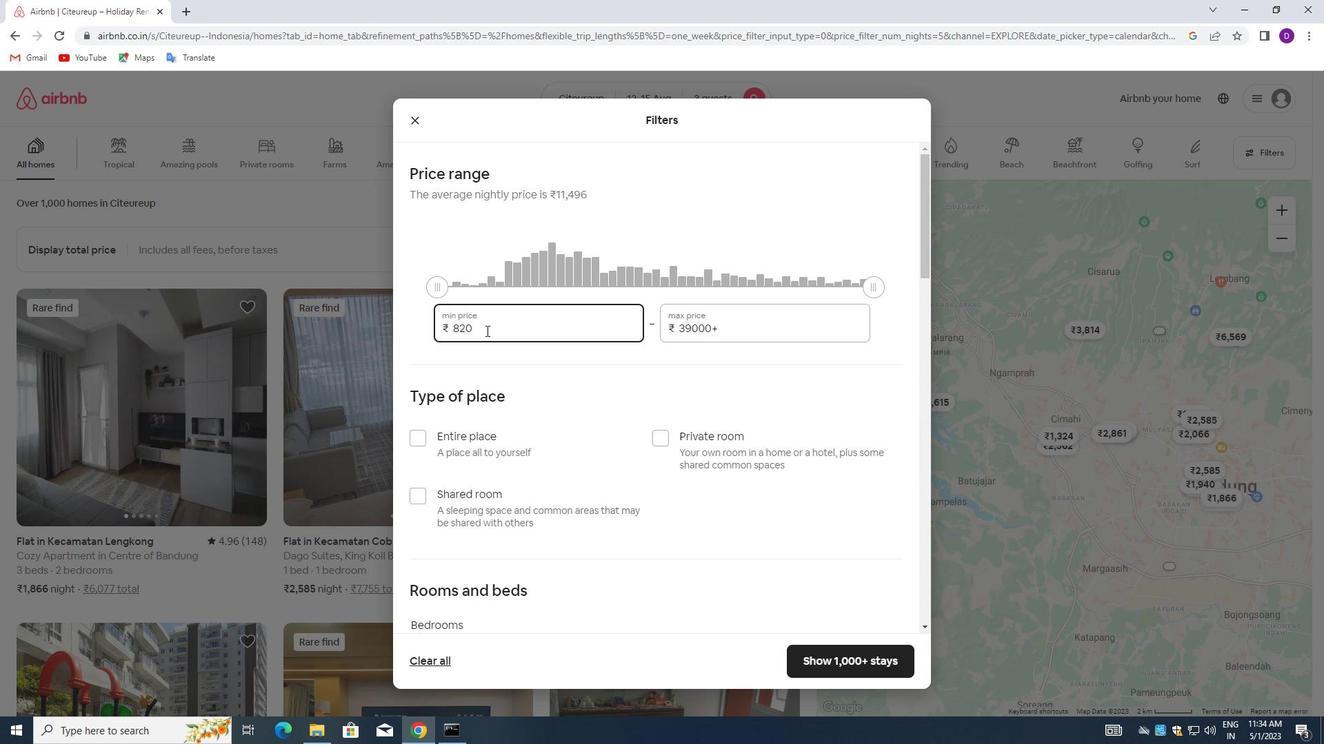 
Action: Key pressed 12000<Key.tab>16000
Screenshot: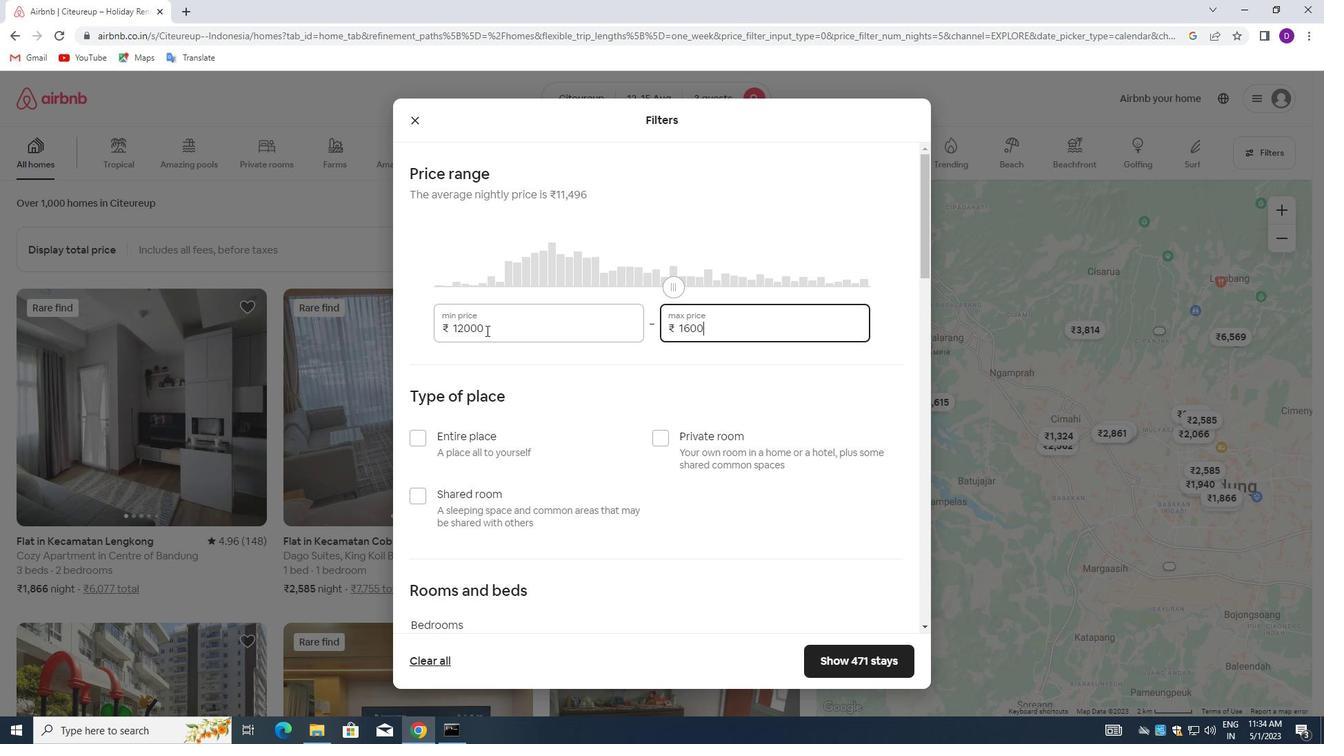 
Action: Mouse moved to (485, 342)
Screenshot: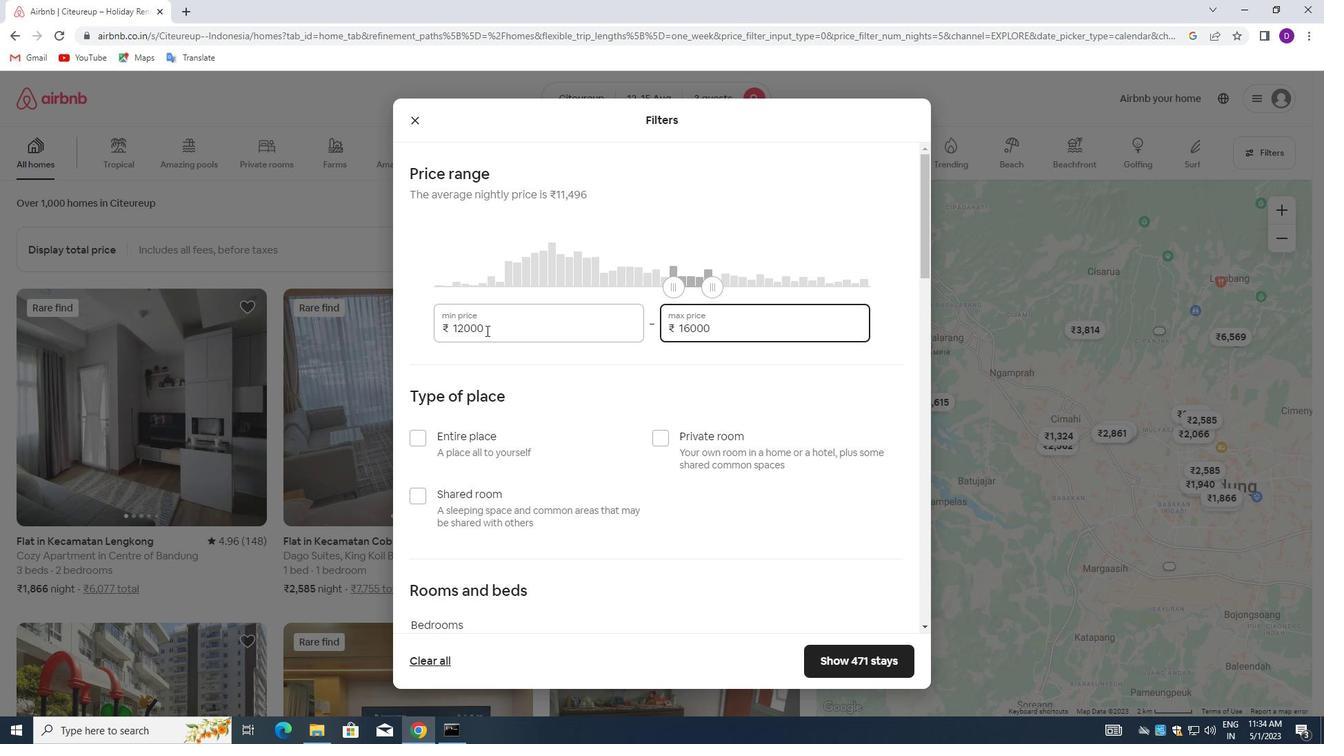 
Action: Mouse scrolled (485, 341) with delta (0, 0)
Screenshot: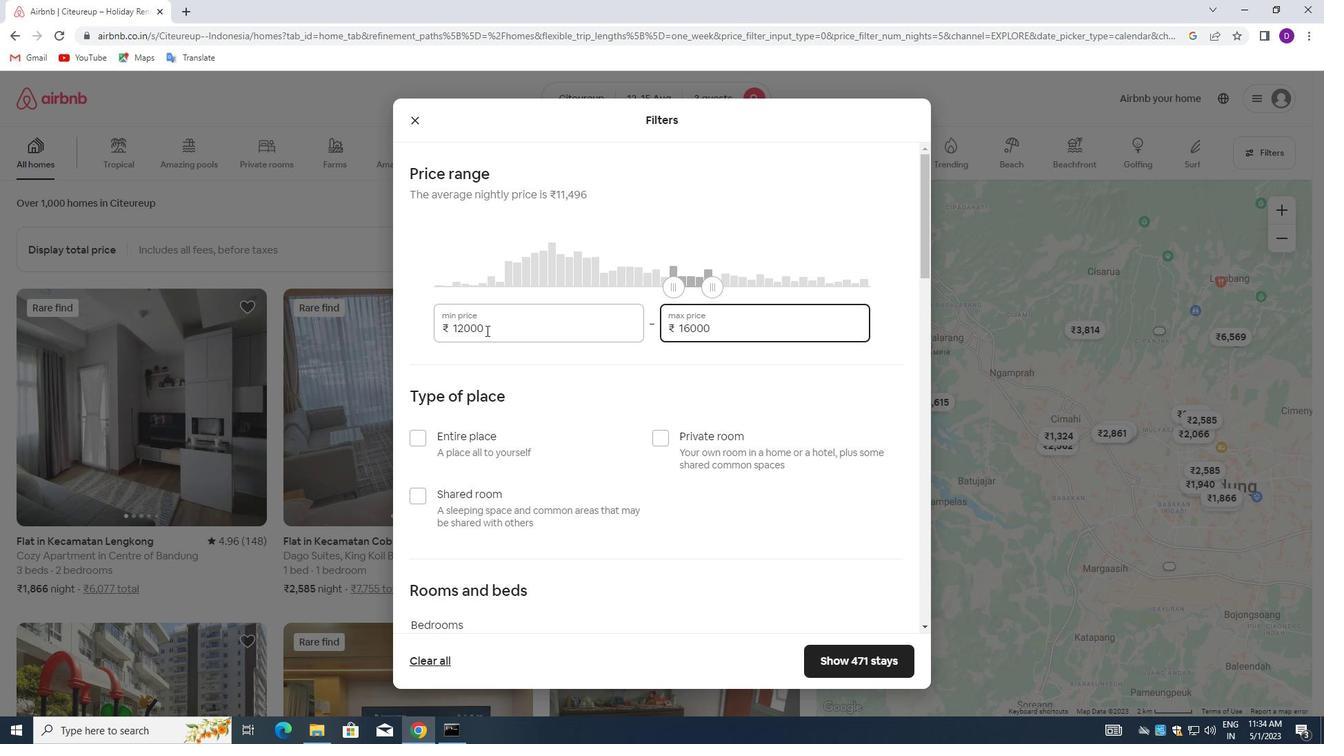 
Action: Mouse moved to (485, 347)
Screenshot: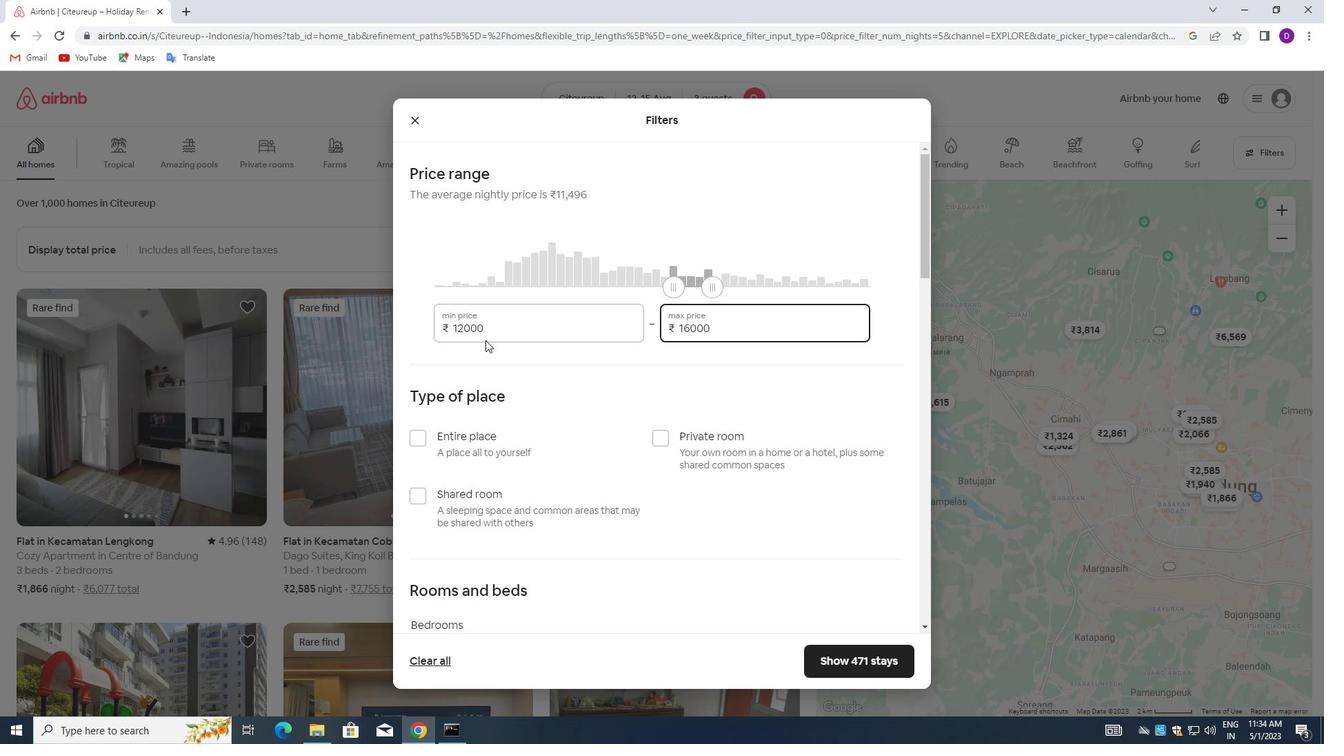 
Action: Mouse scrolled (485, 346) with delta (0, 0)
Screenshot: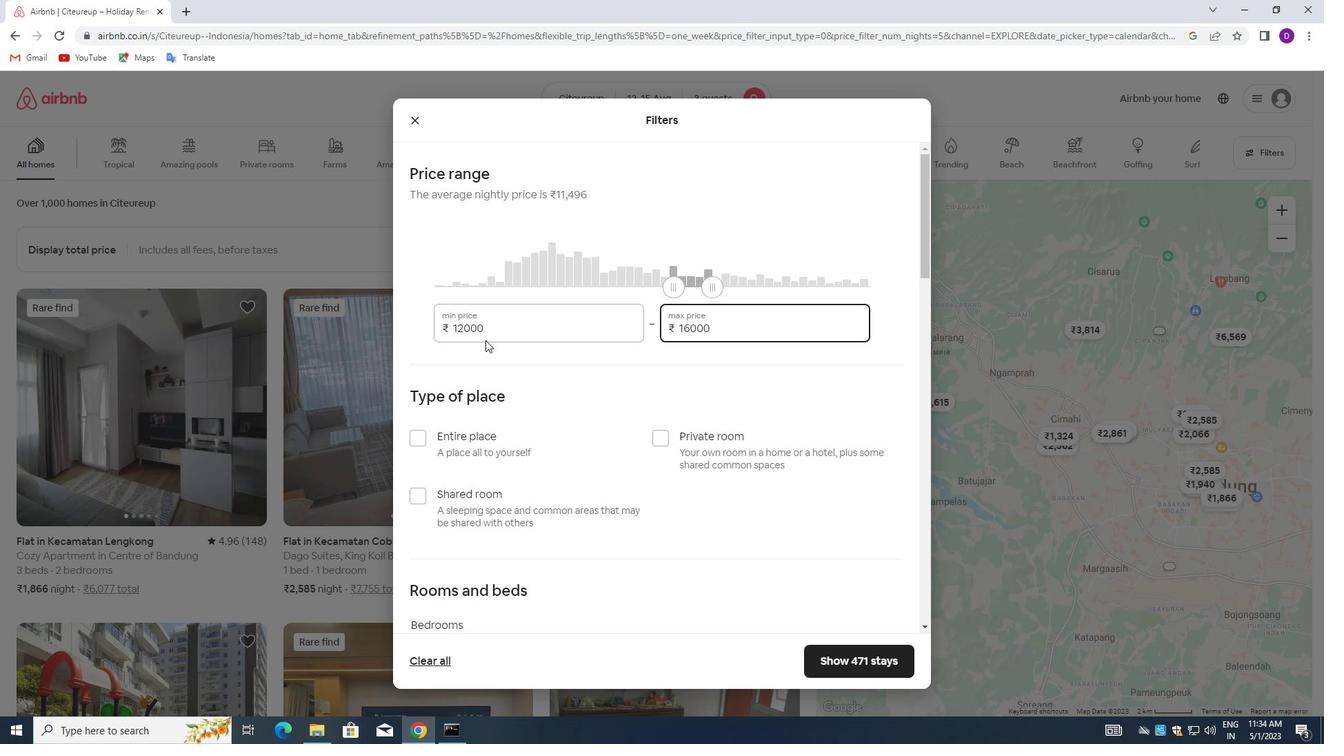 
Action: Mouse moved to (415, 308)
Screenshot: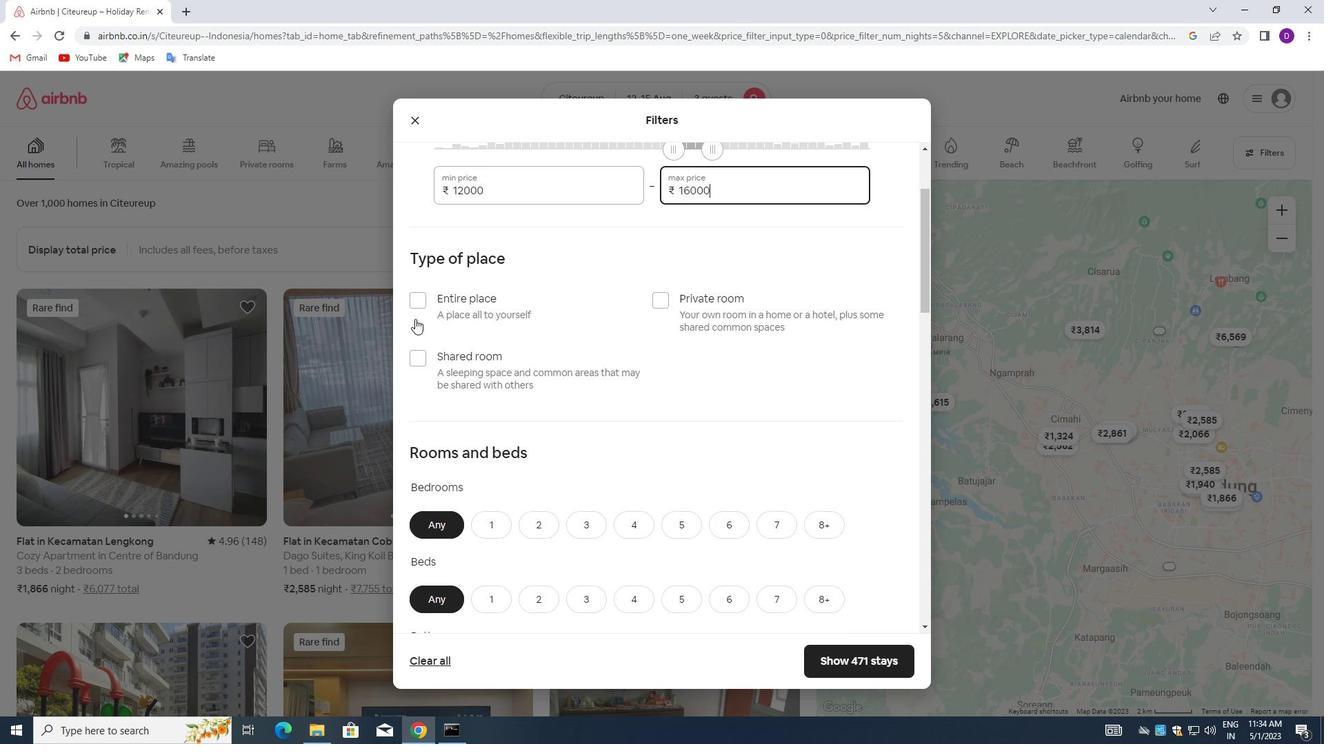 
Action: Mouse pressed left at (415, 308)
Screenshot: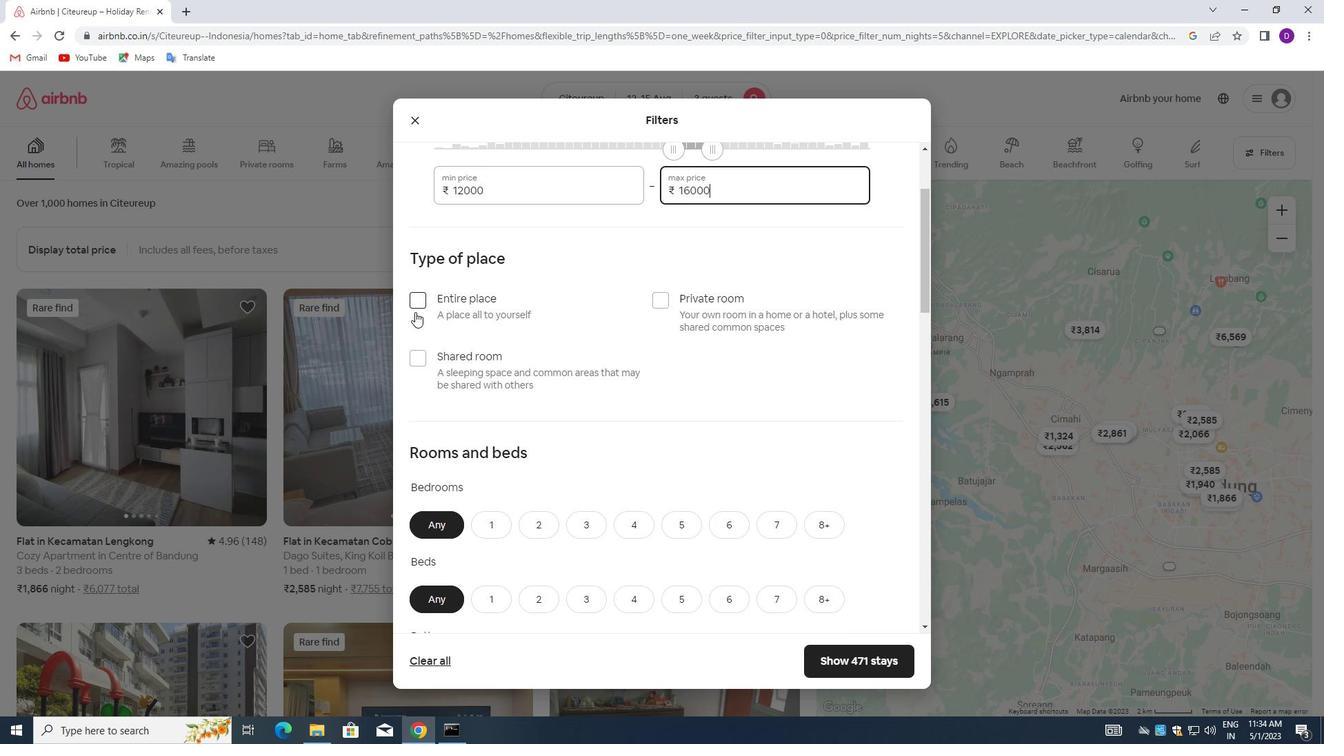 
Action: Mouse moved to (577, 391)
Screenshot: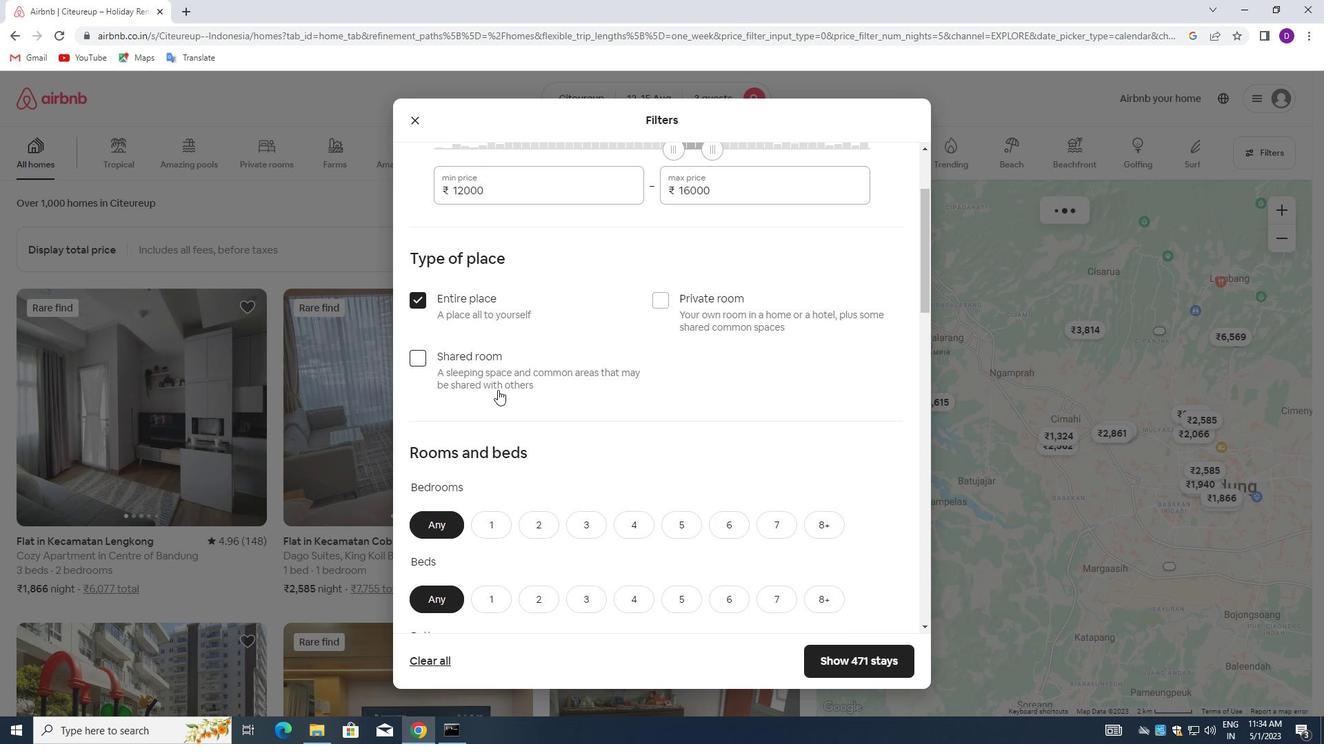 
Action: Mouse scrolled (577, 390) with delta (0, 0)
Screenshot: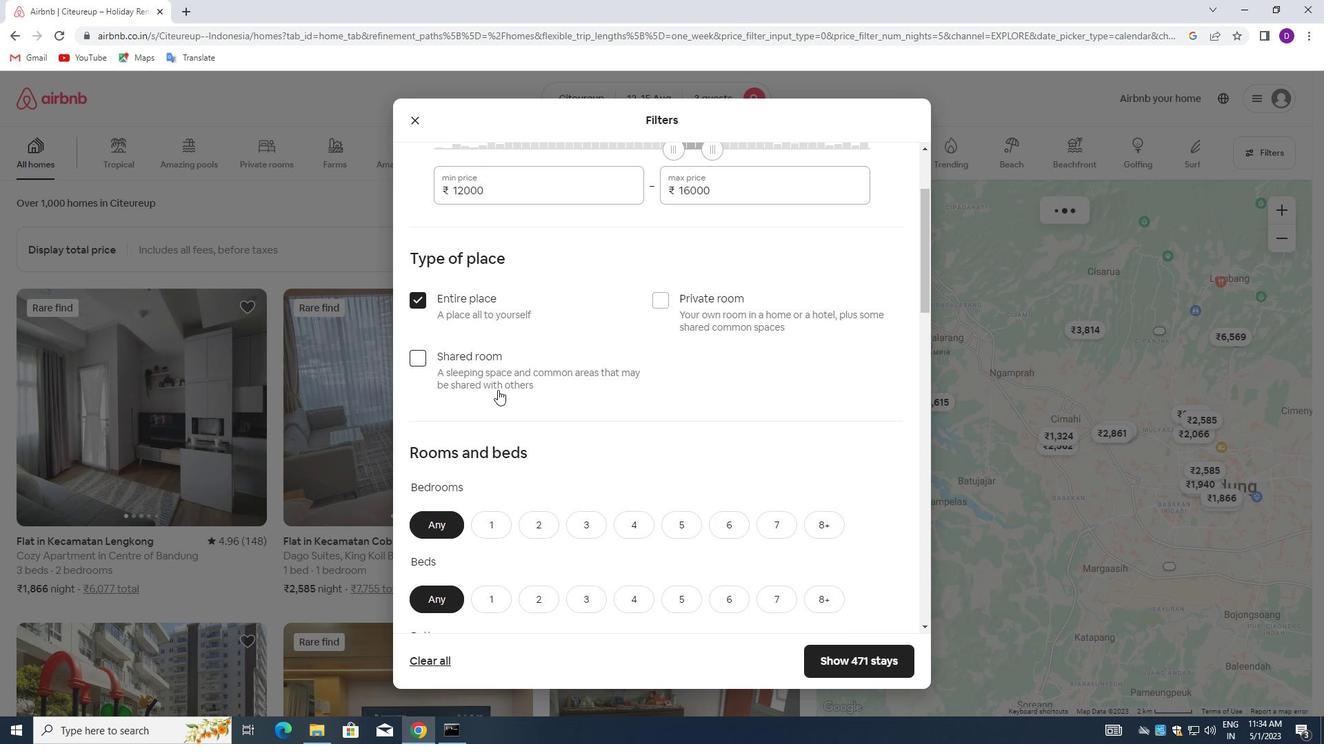 
Action: Mouse moved to (579, 391)
Screenshot: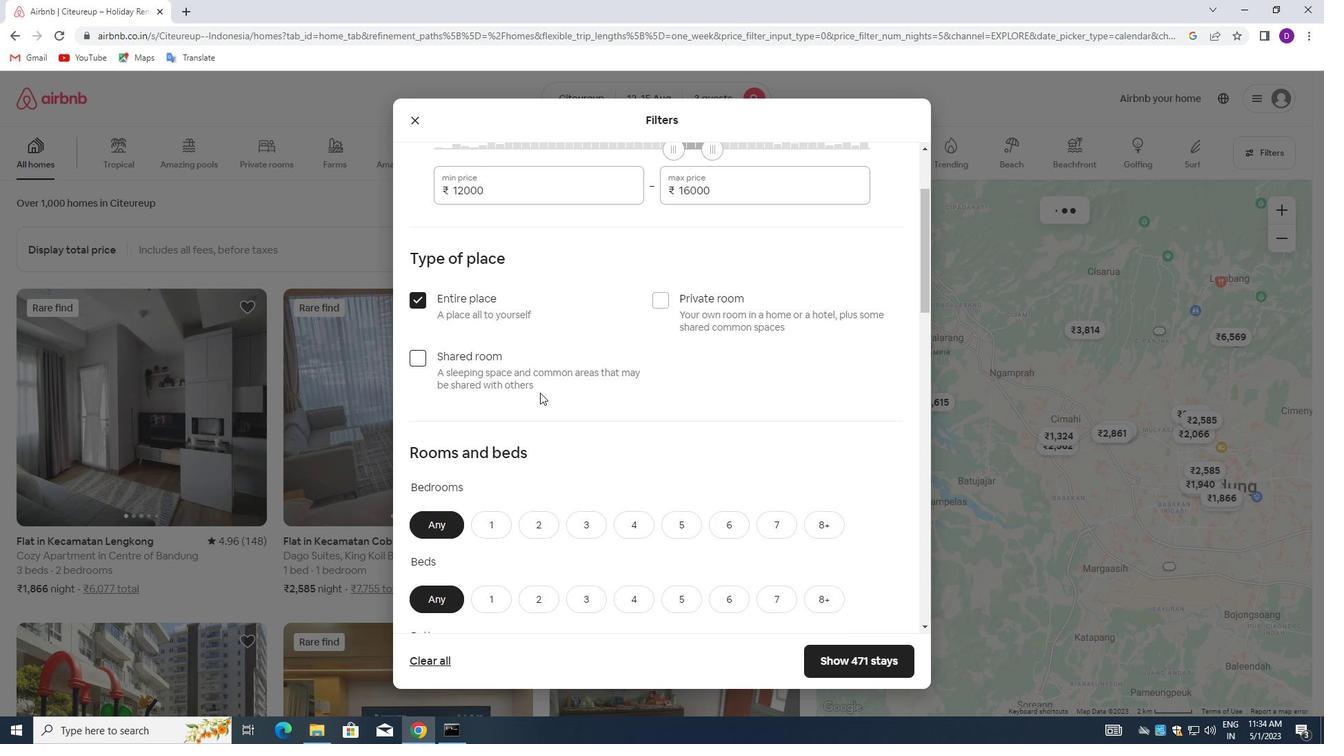 
Action: Mouse scrolled (579, 390) with delta (0, 0)
Screenshot: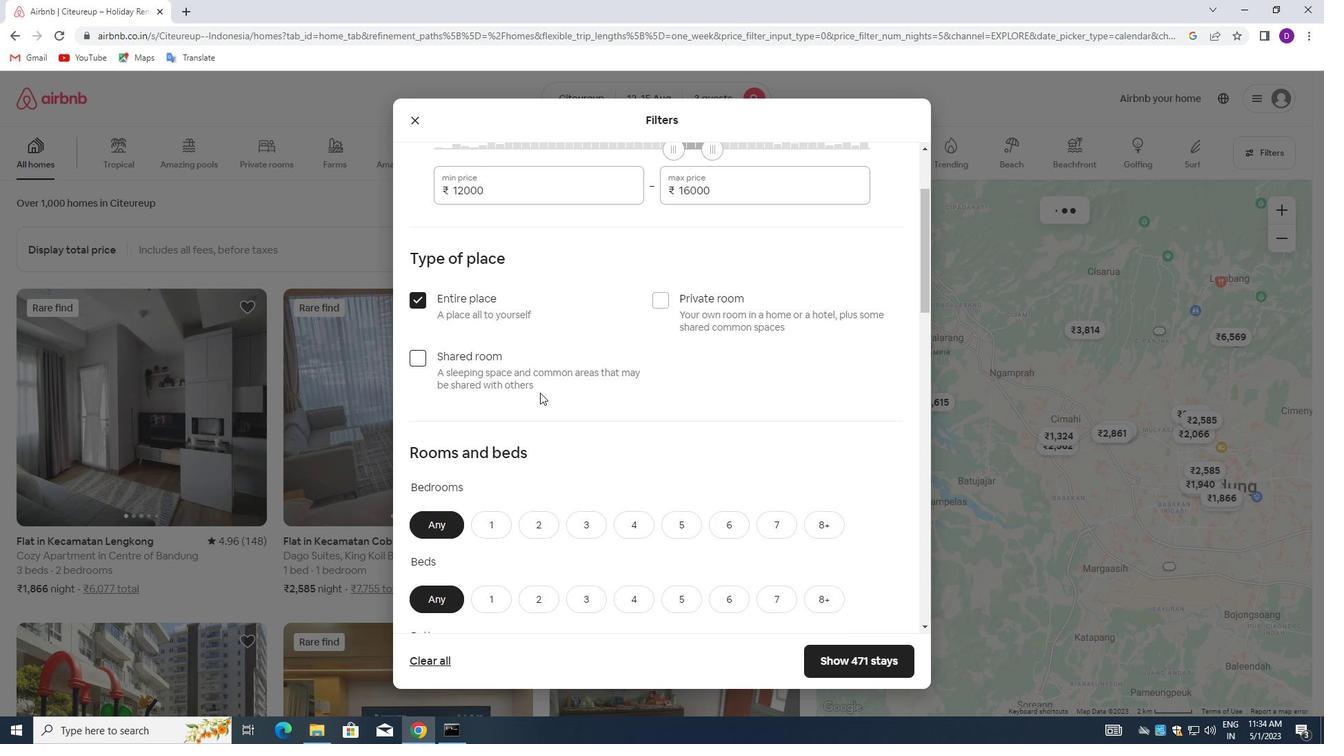 
Action: Mouse scrolled (579, 390) with delta (0, 0)
Screenshot: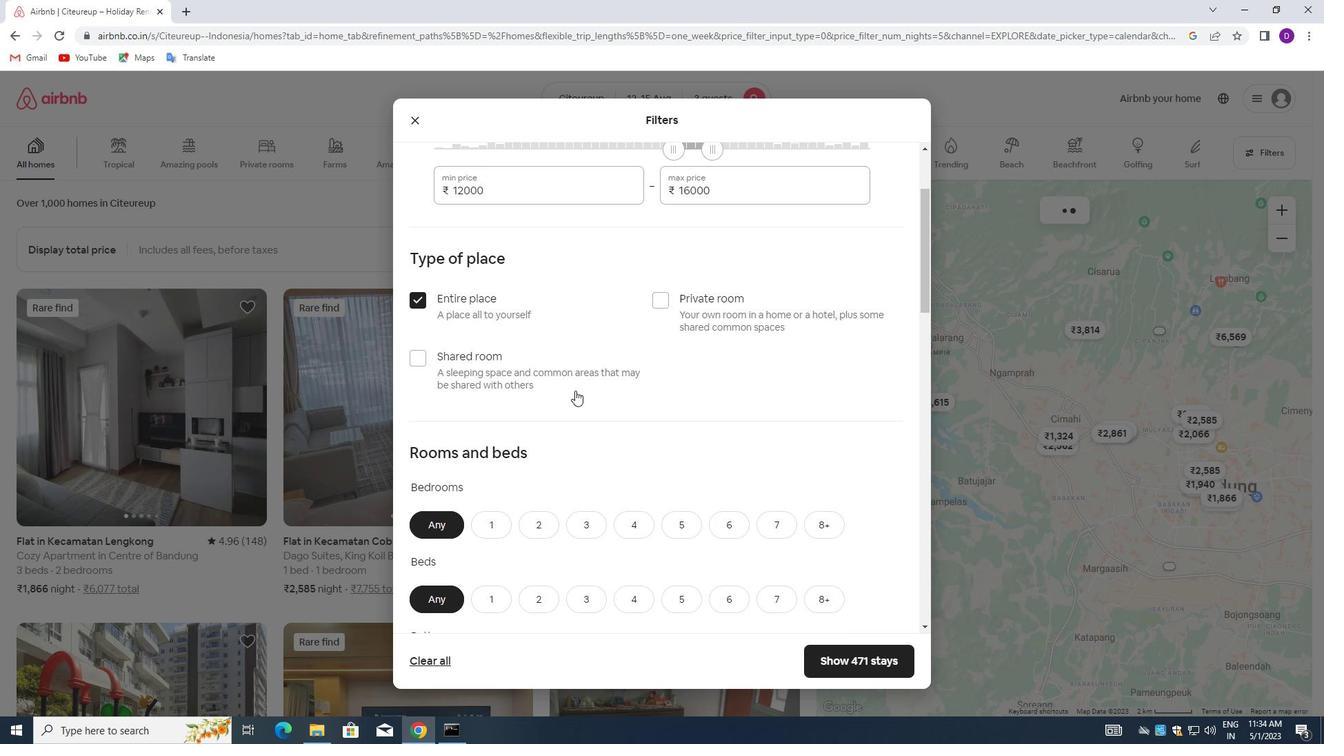 
Action: Mouse moved to (536, 321)
Screenshot: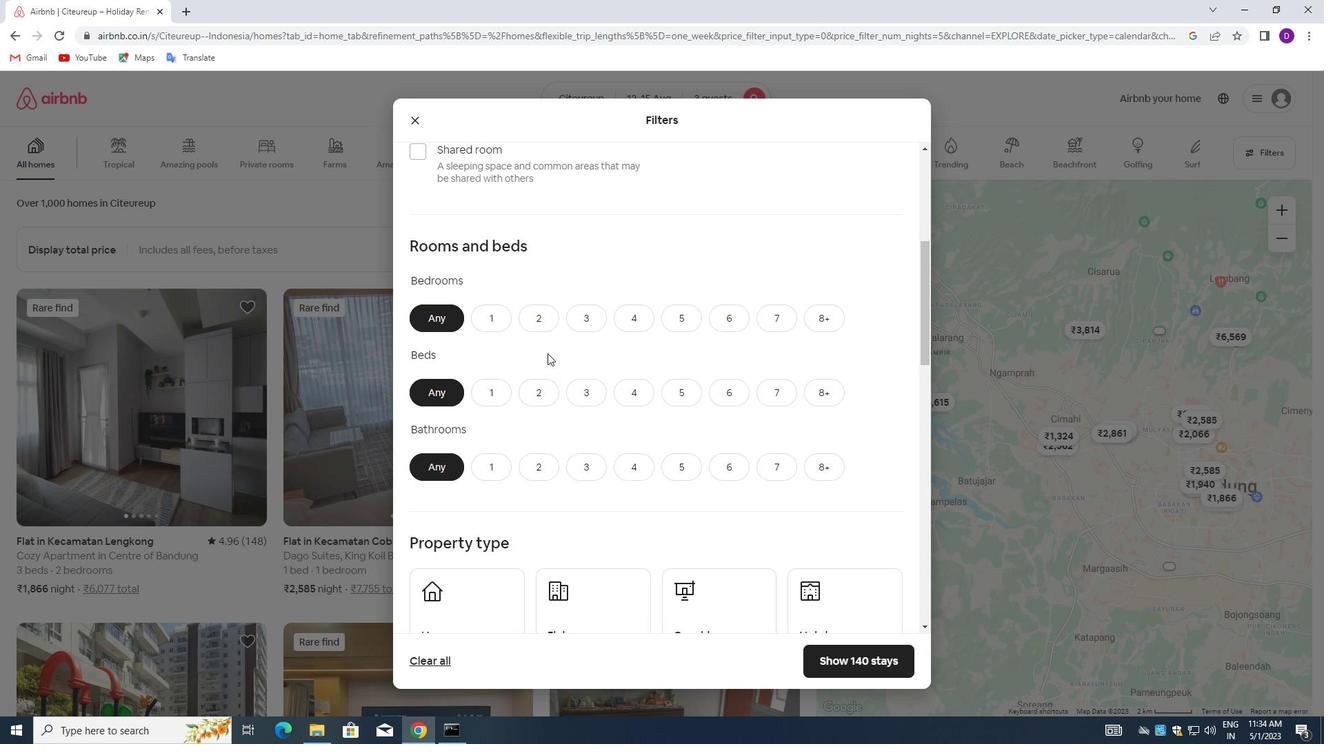 
Action: Mouse pressed left at (536, 321)
Screenshot: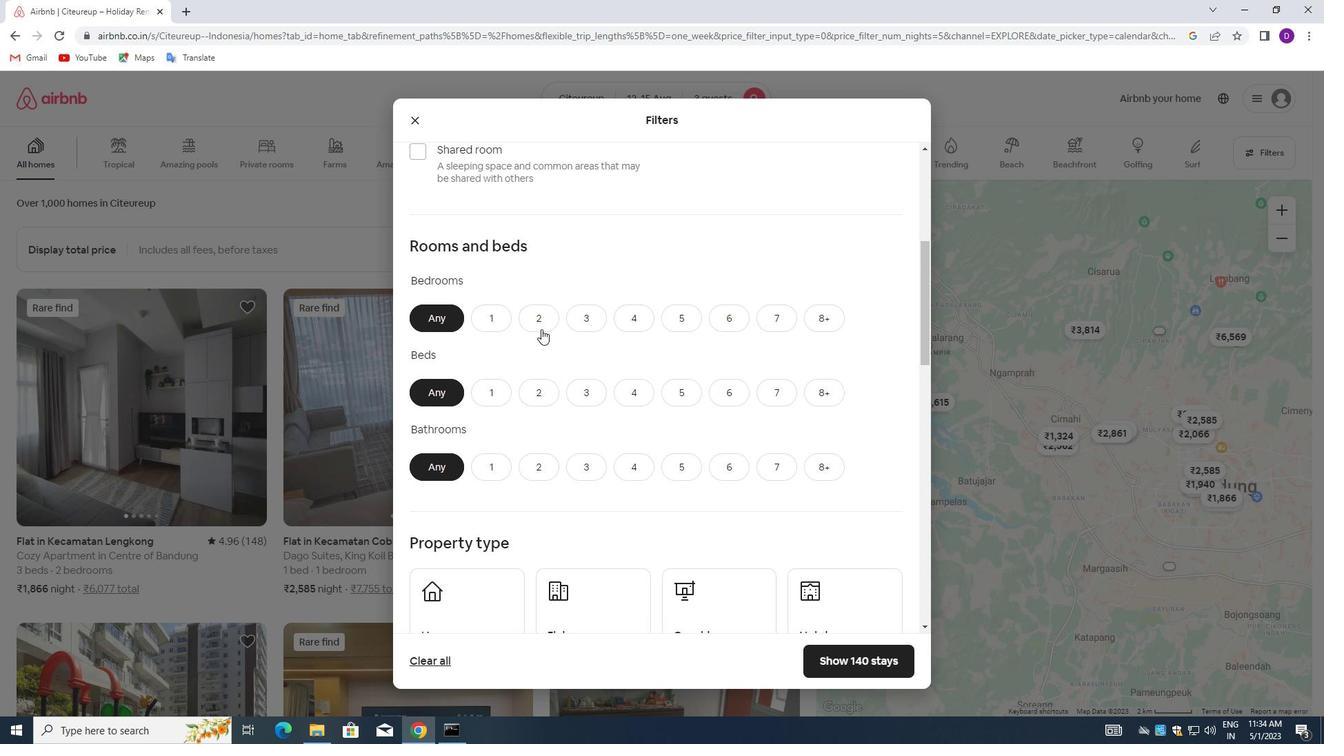 
Action: Mouse moved to (588, 388)
Screenshot: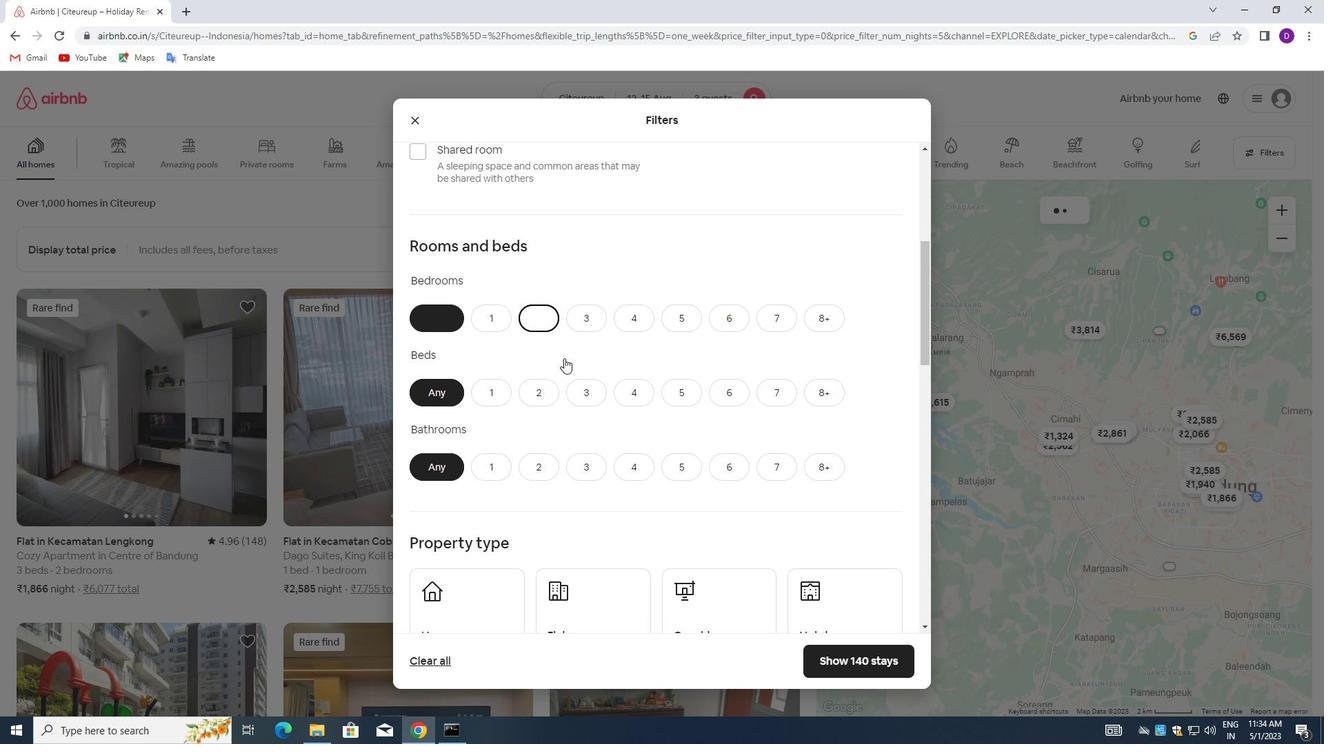 
Action: Mouse pressed left at (588, 388)
Screenshot: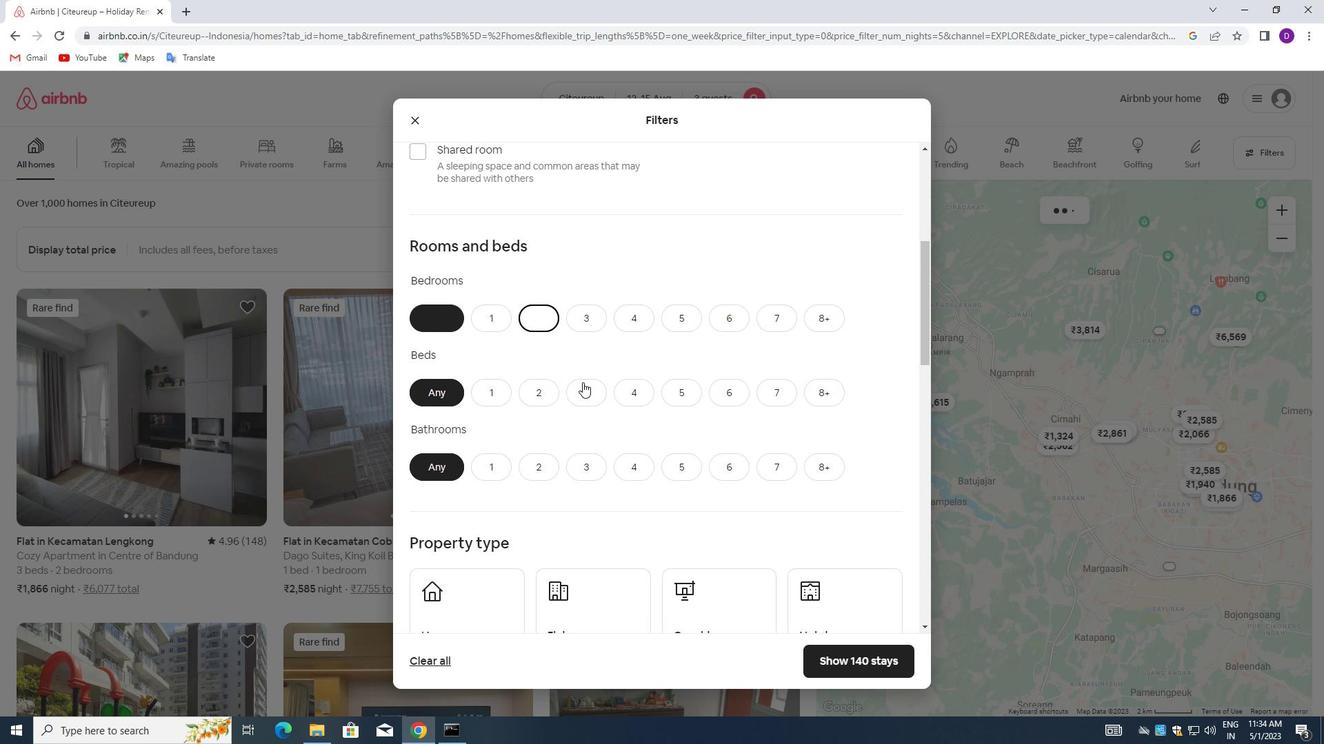 
Action: Mouse moved to (489, 466)
Screenshot: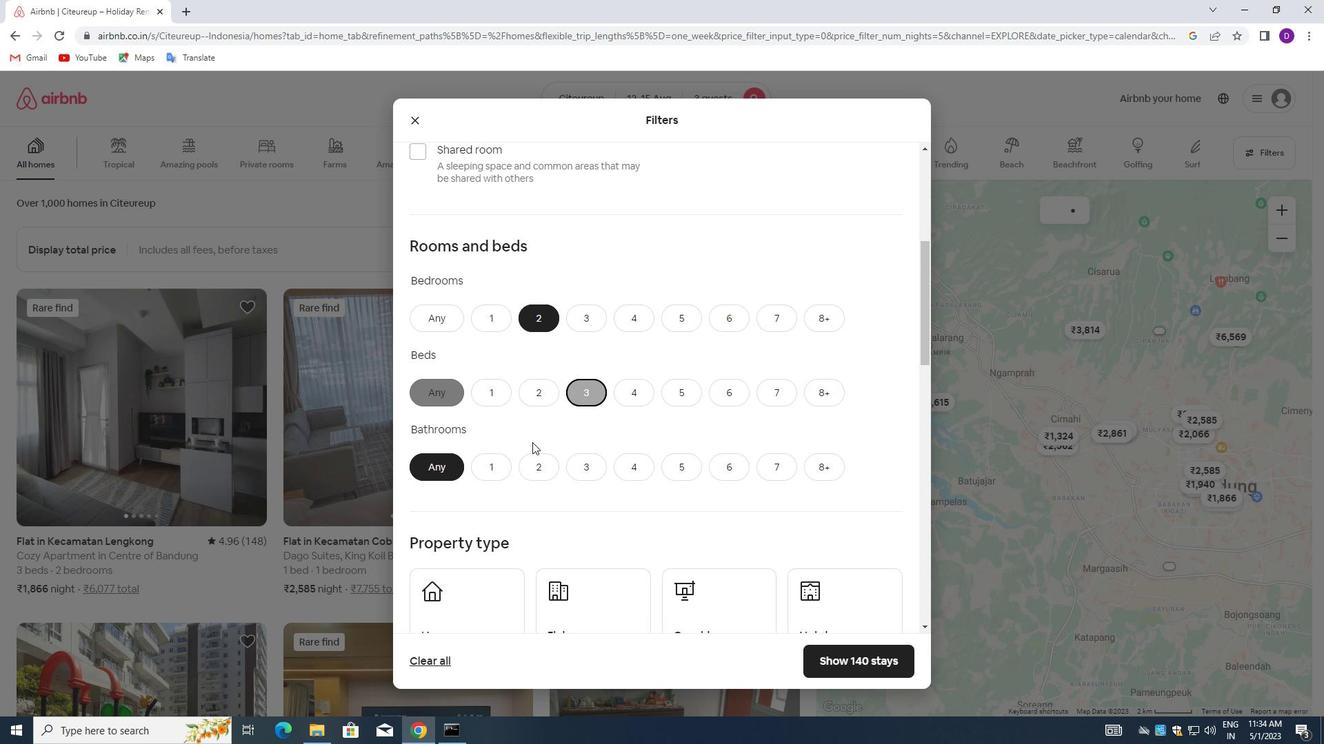 
Action: Mouse pressed left at (489, 466)
Screenshot: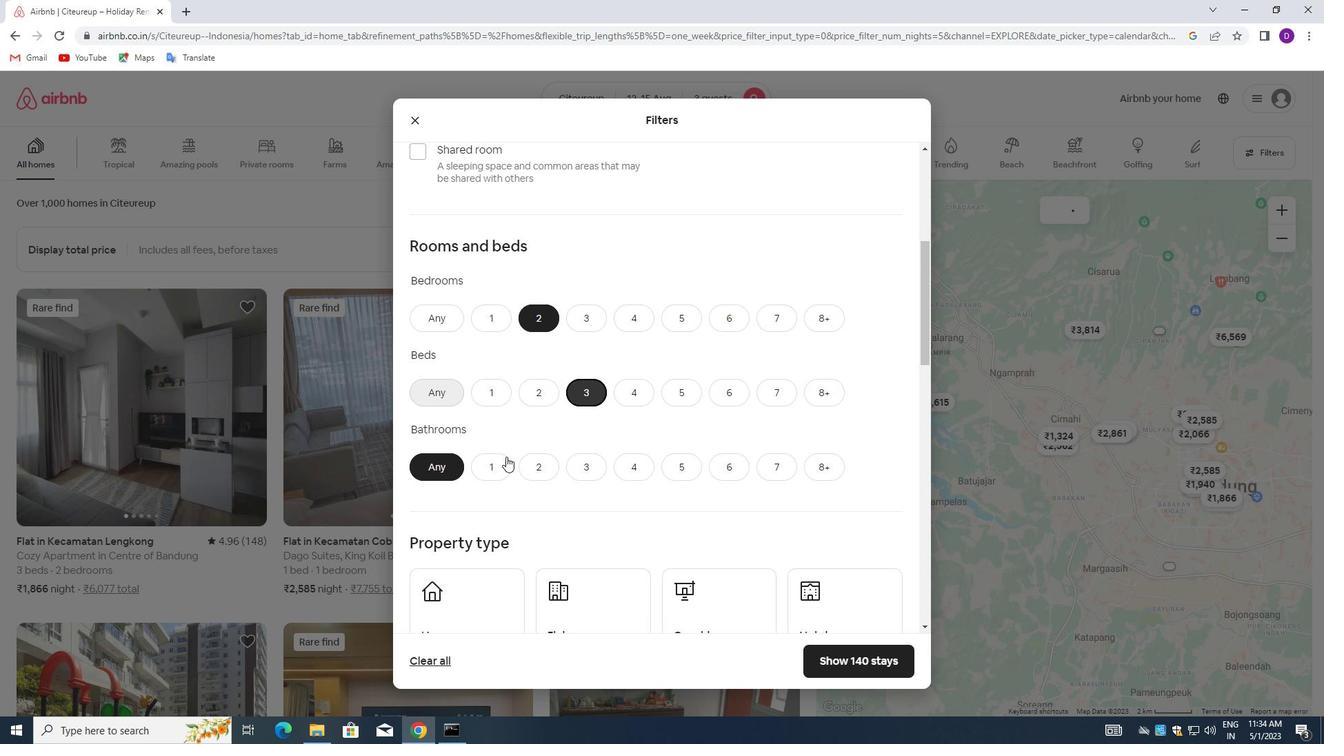 
Action: Mouse moved to (585, 464)
Screenshot: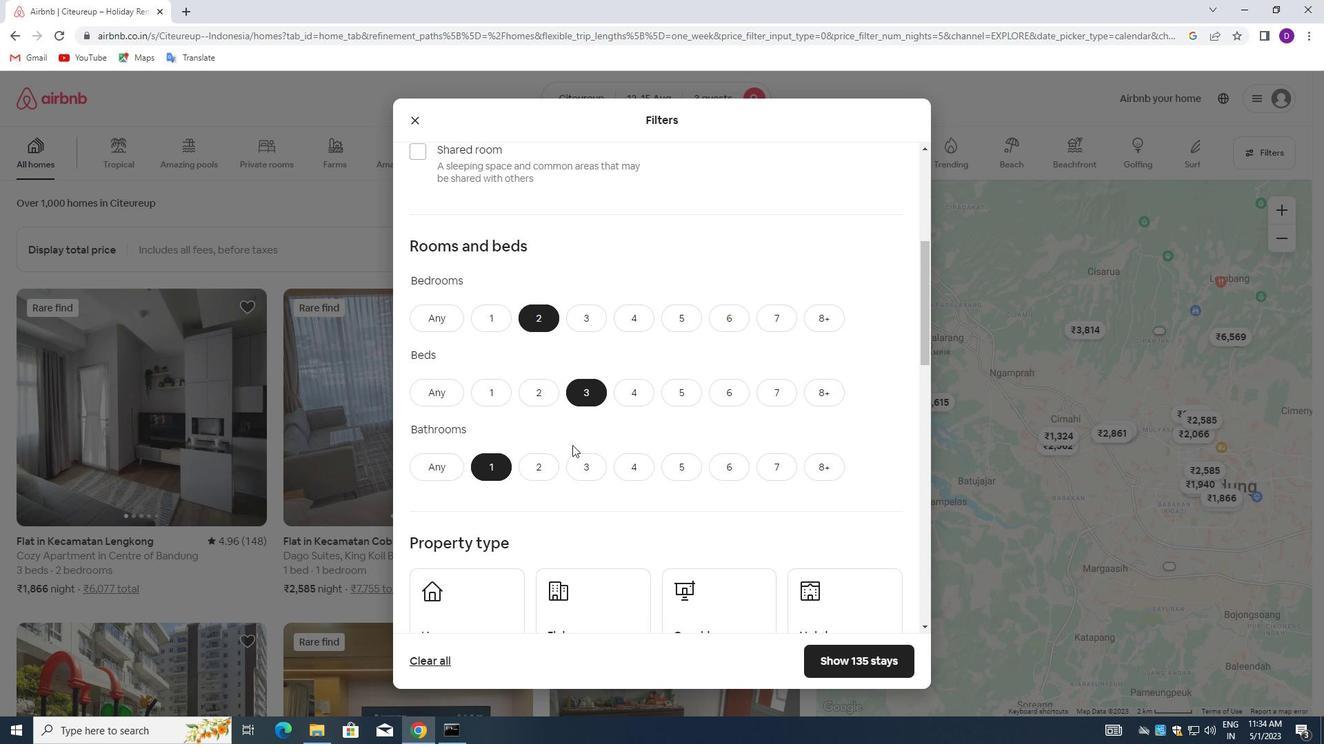 
Action: Mouse scrolled (585, 463) with delta (0, 0)
Screenshot: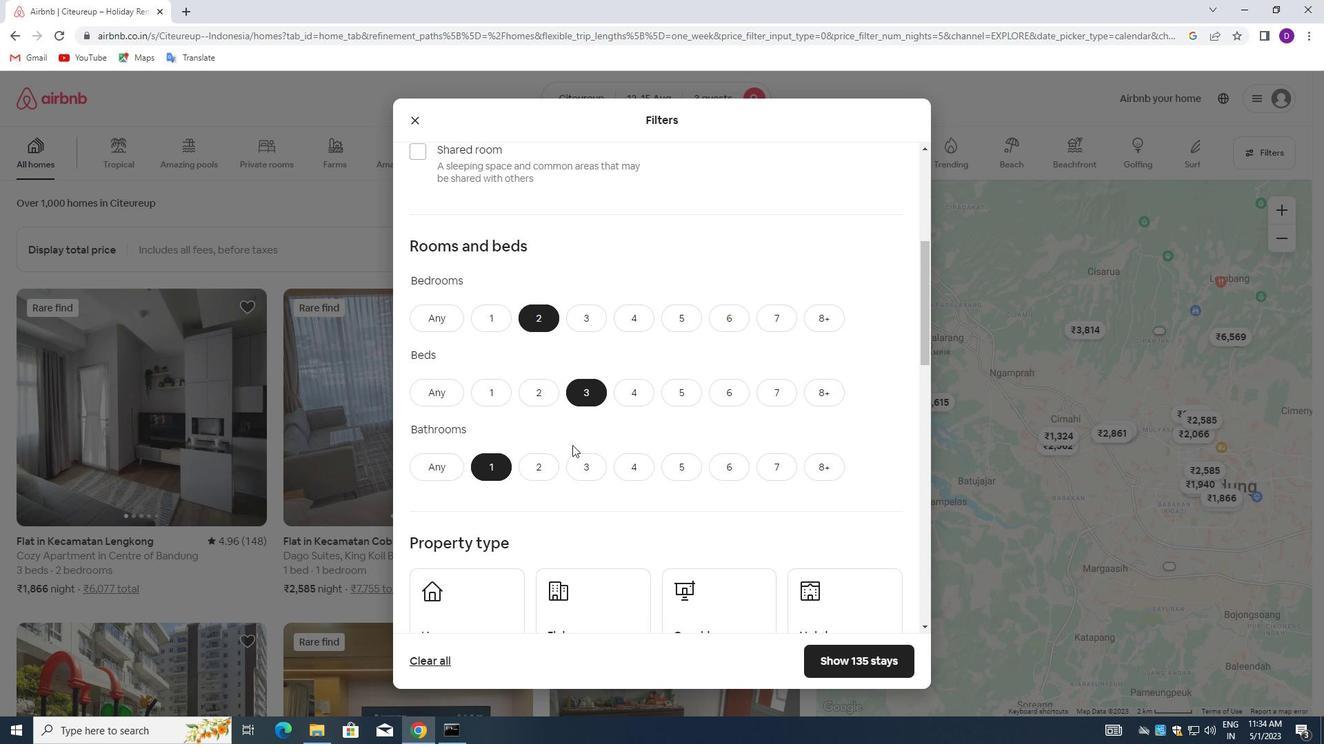 
Action: Mouse scrolled (585, 463) with delta (0, 0)
Screenshot: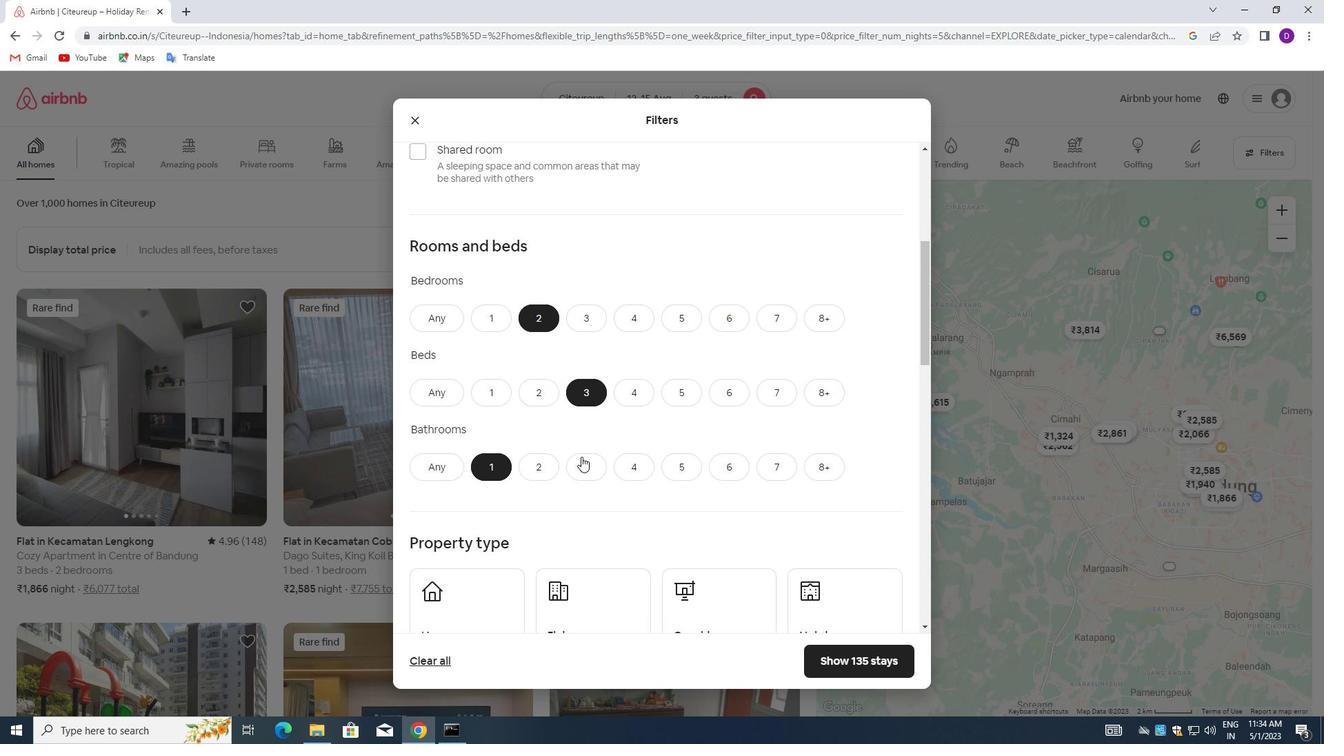 
Action: Mouse moved to (491, 471)
Screenshot: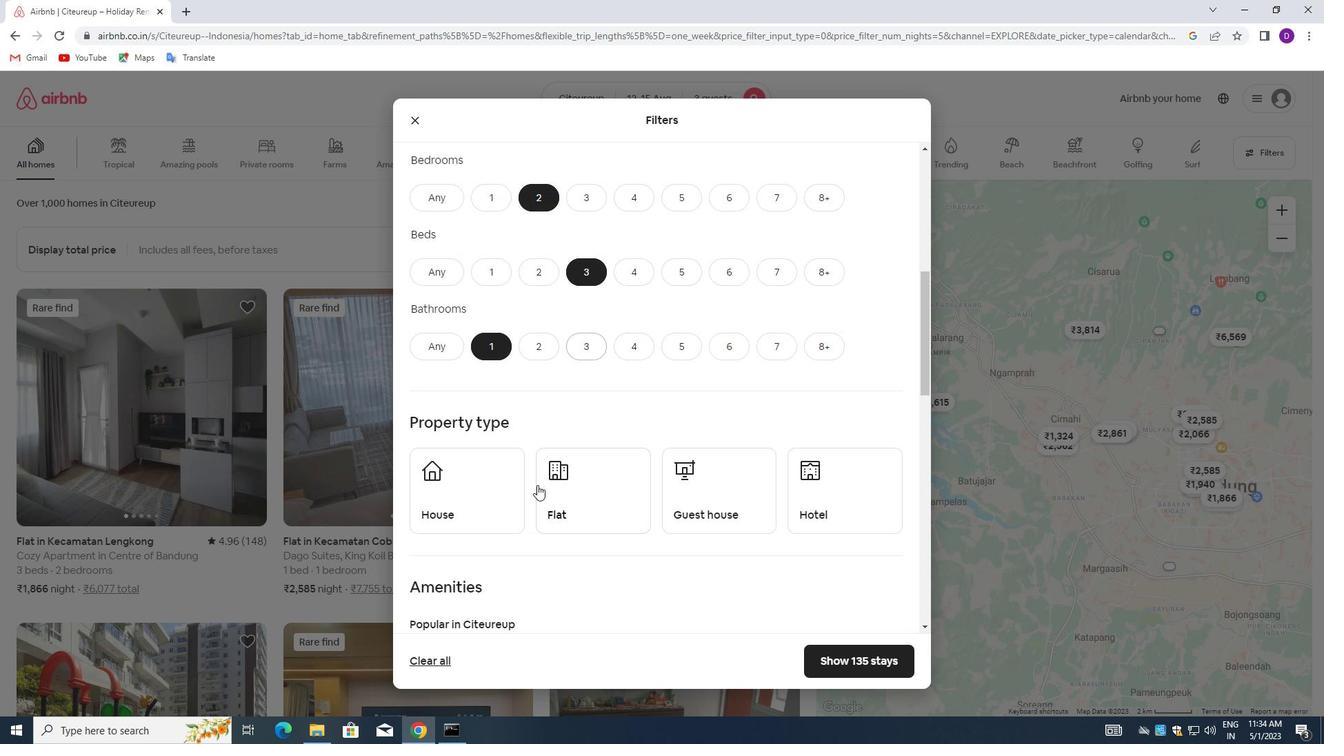 
Action: Mouse pressed left at (491, 471)
Screenshot: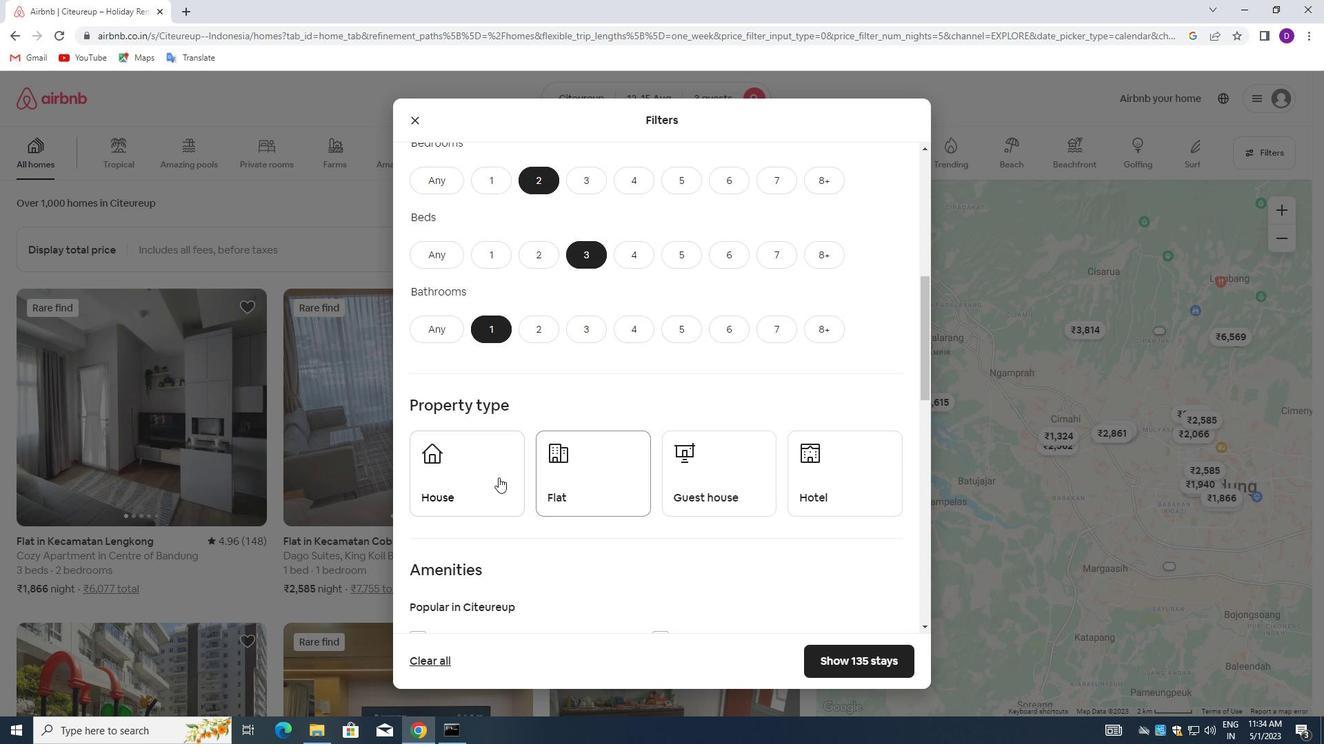 
Action: Mouse moved to (572, 473)
Screenshot: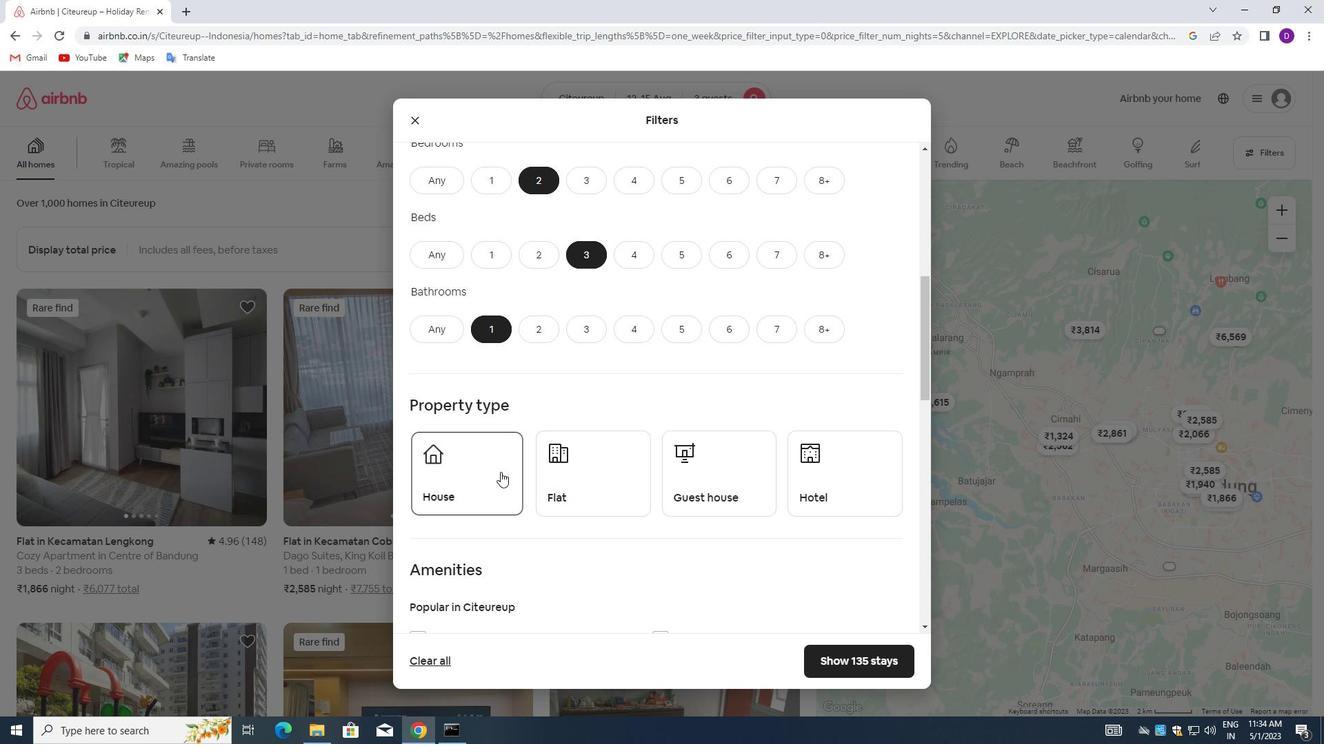 
Action: Mouse pressed left at (572, 473)
Screenshot: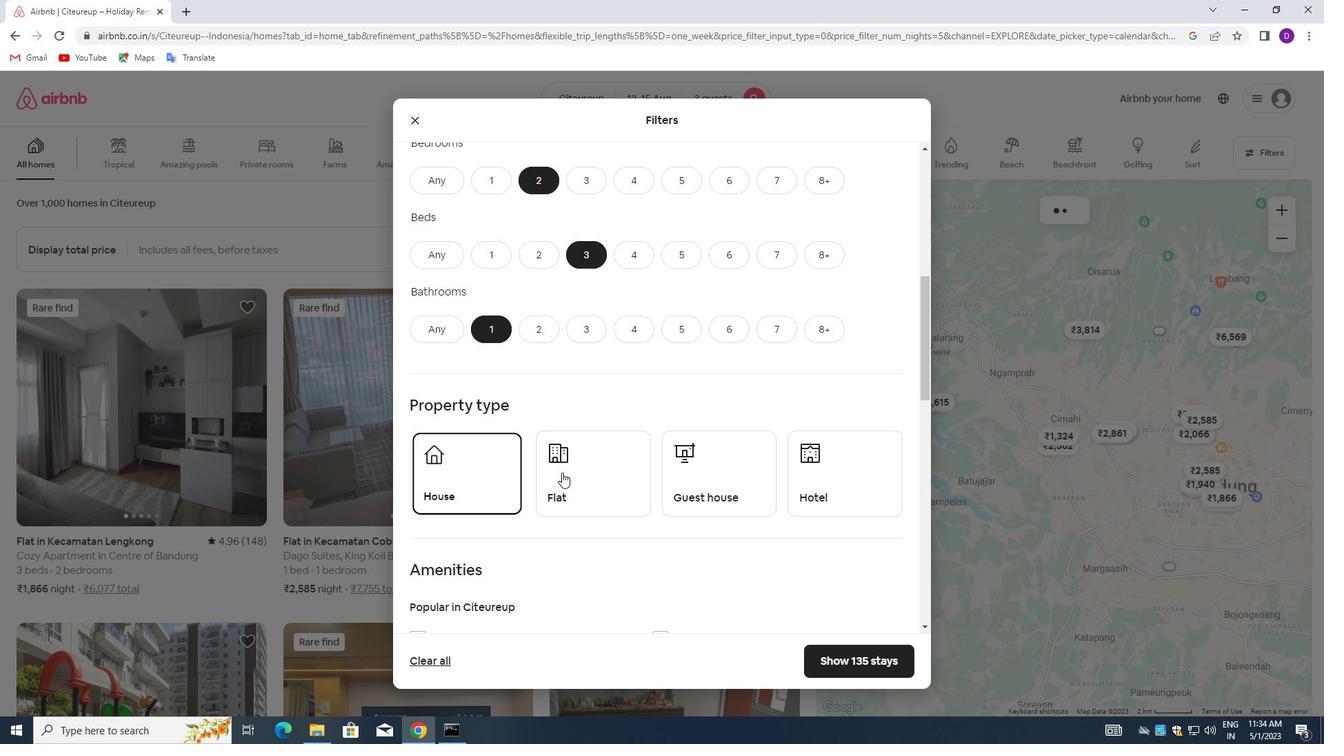 
Action: Mouse moved to (720, 455)
Screenshot: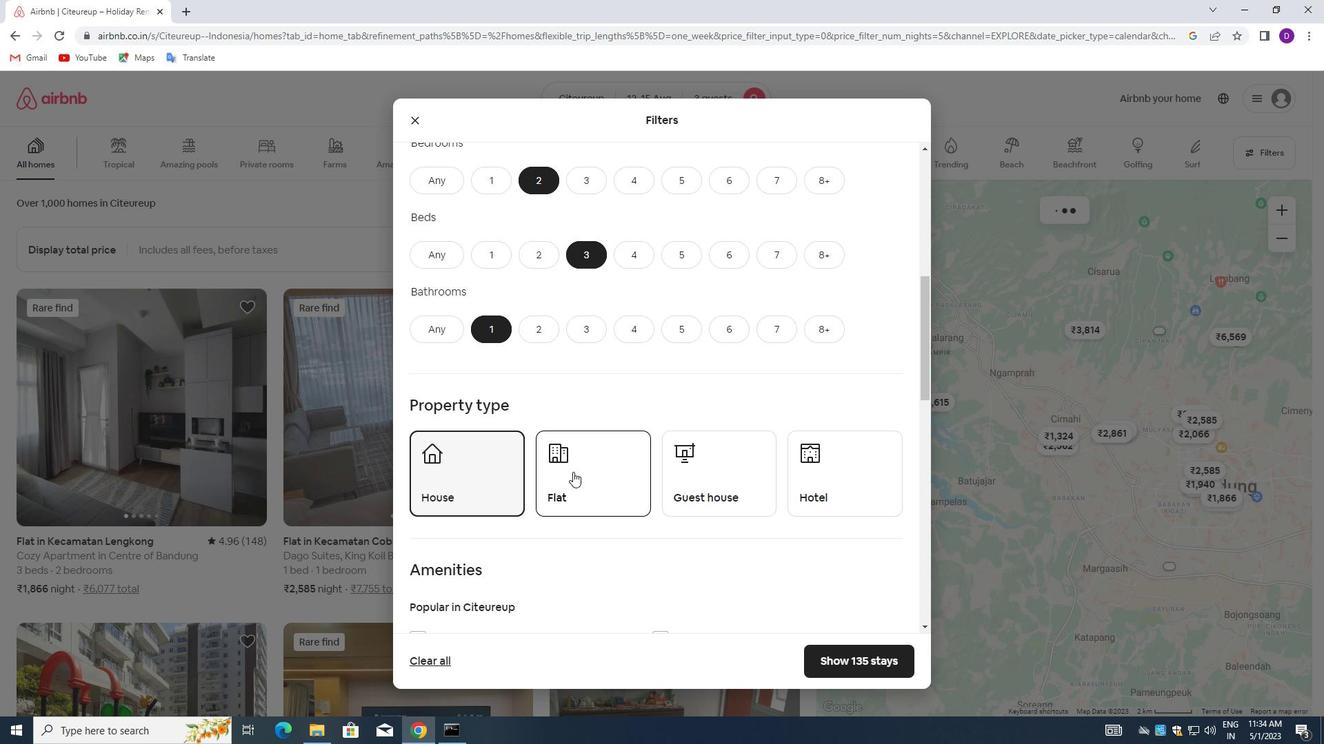 
Action: Mouse pressed left at (720, 455)
Screenshot: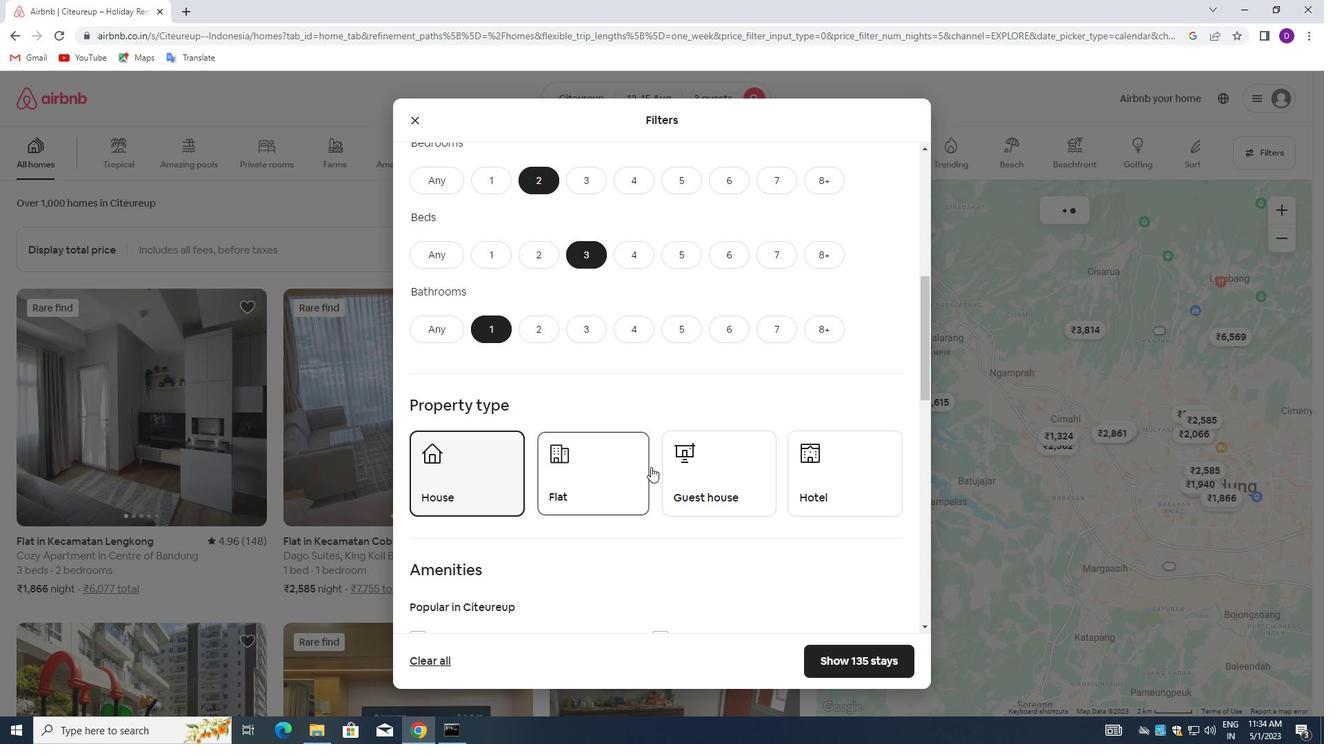 
Action: Mouse moved to (631, 442)
Screenshot: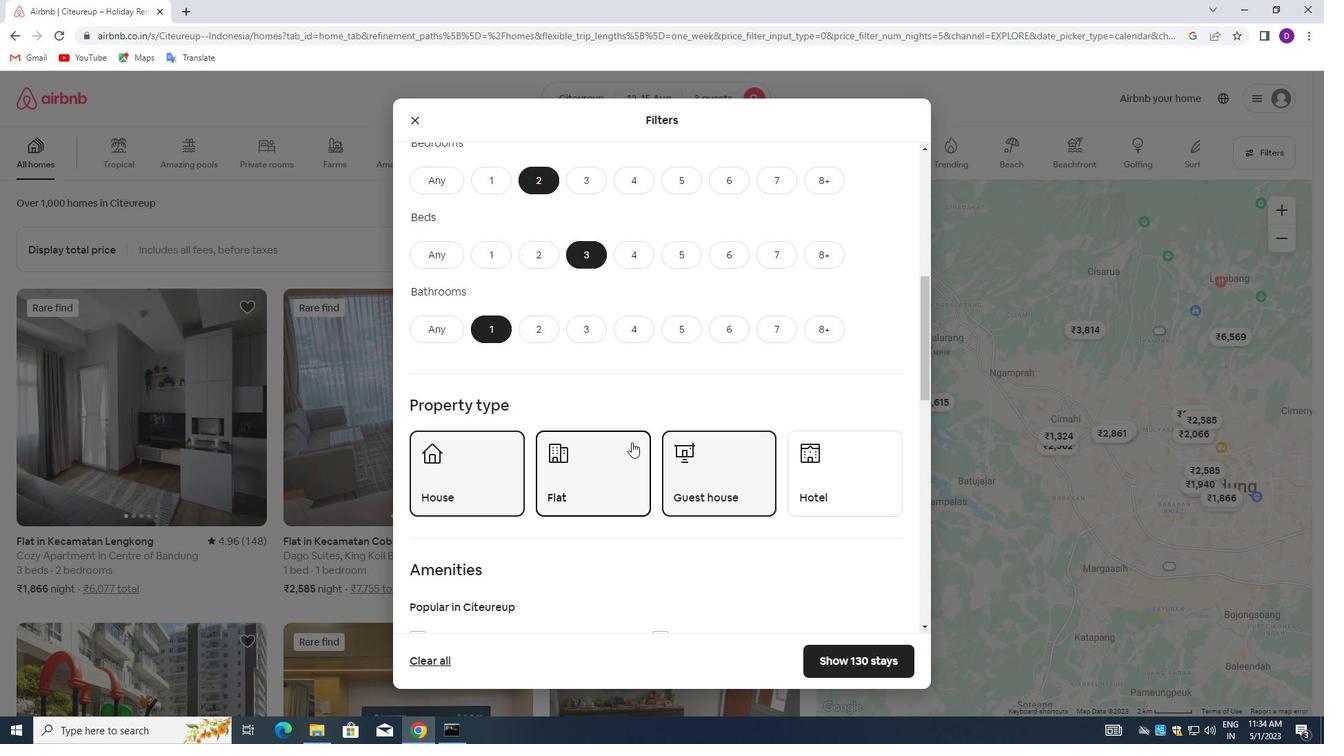 
Action: Mouse scrolled (631, 441) with delta (0, 0)
Screenshot: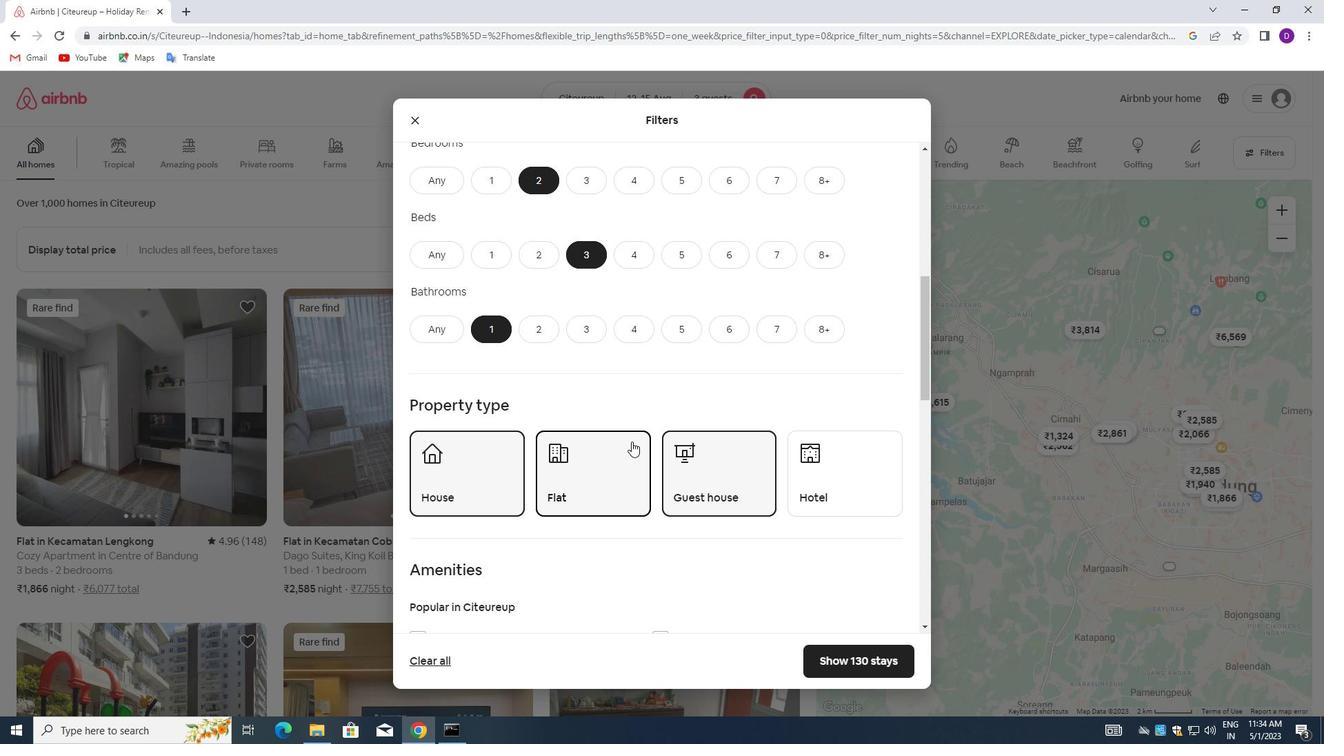 
Action: Mouse moved to (631, 441)
Screenshot: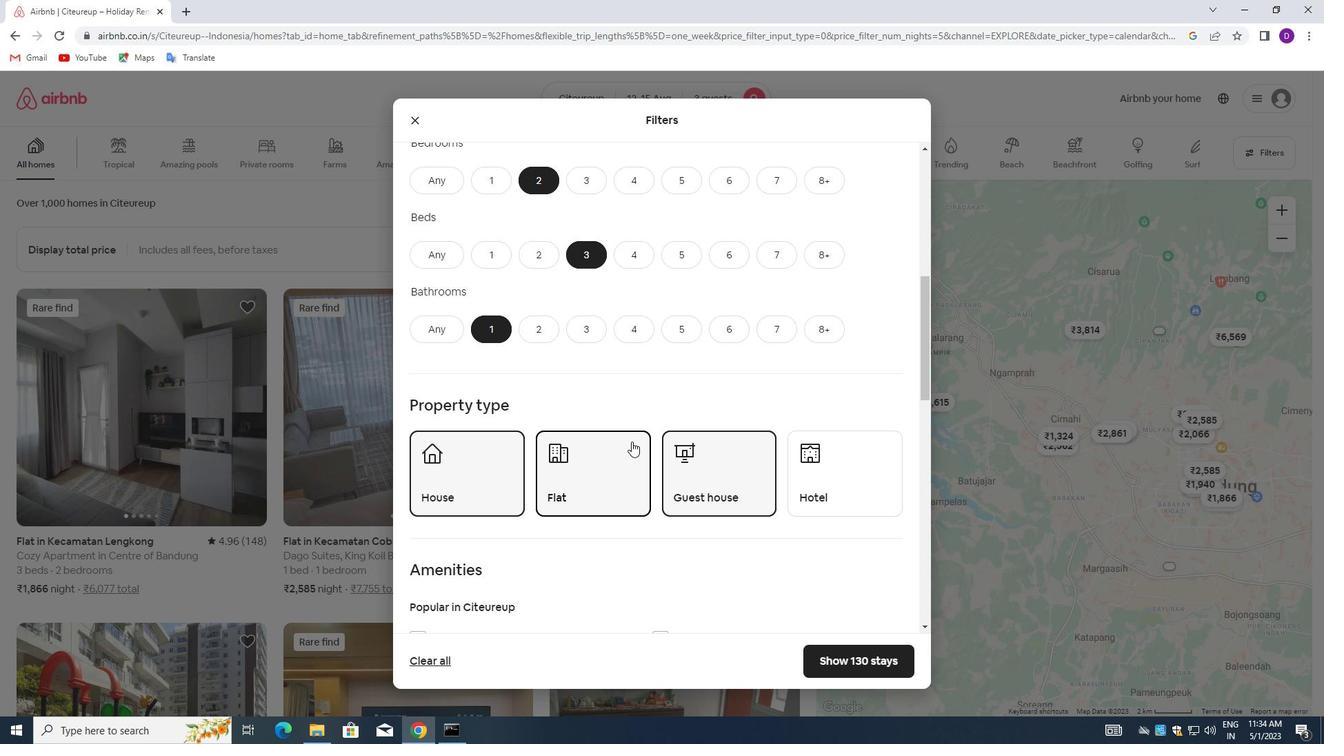 
Action: Mouse scrolled (631, 440) with delta (0, 0)
Screenshot: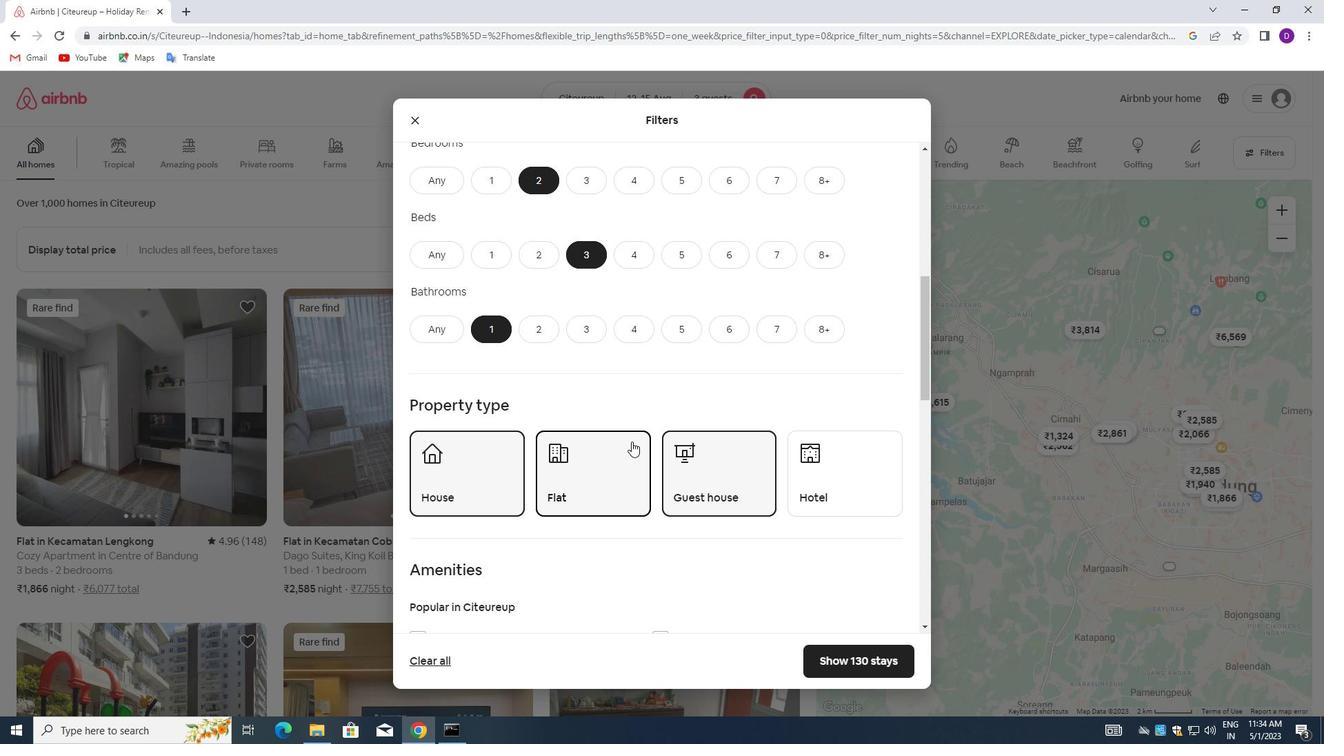 
Action: Mouse scrolled (631, 440) with delta (0, 0)
Screenshot: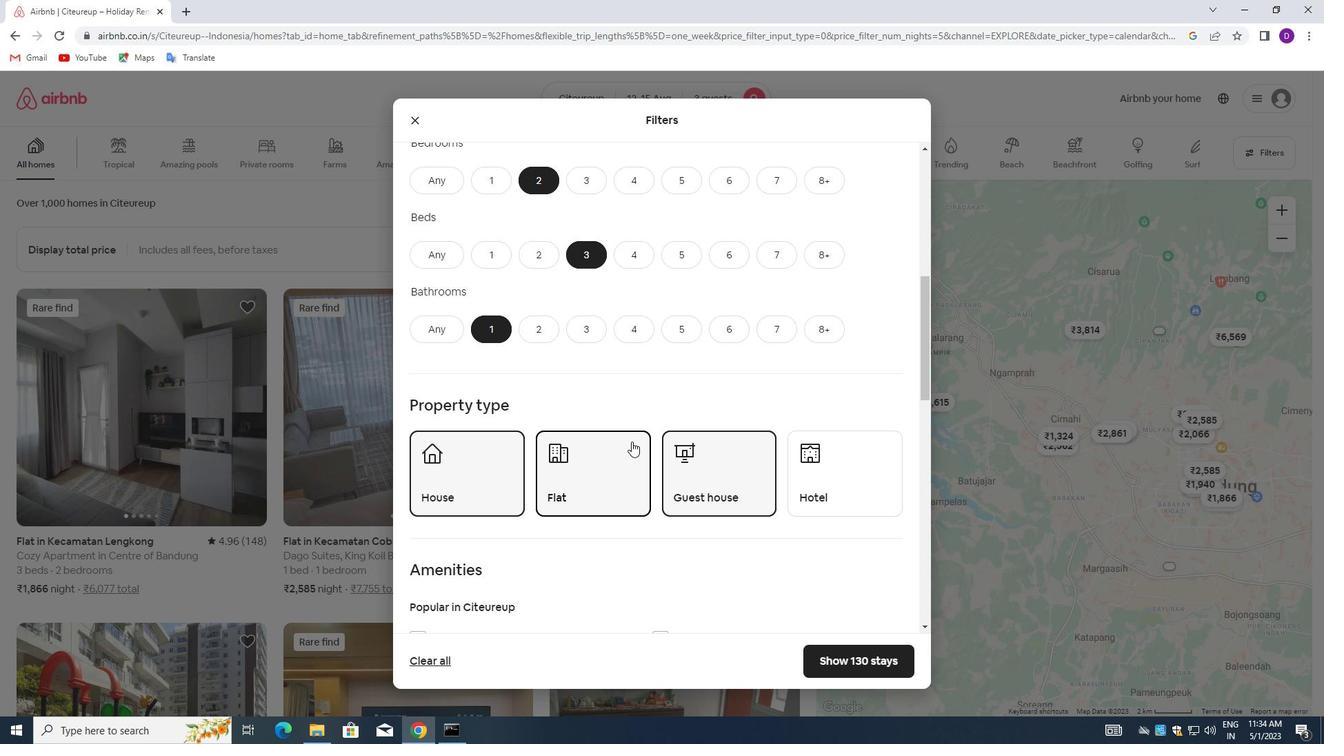 
Action: Mouse scrolled (631, 440) with delta (0, 0)
Screenshot: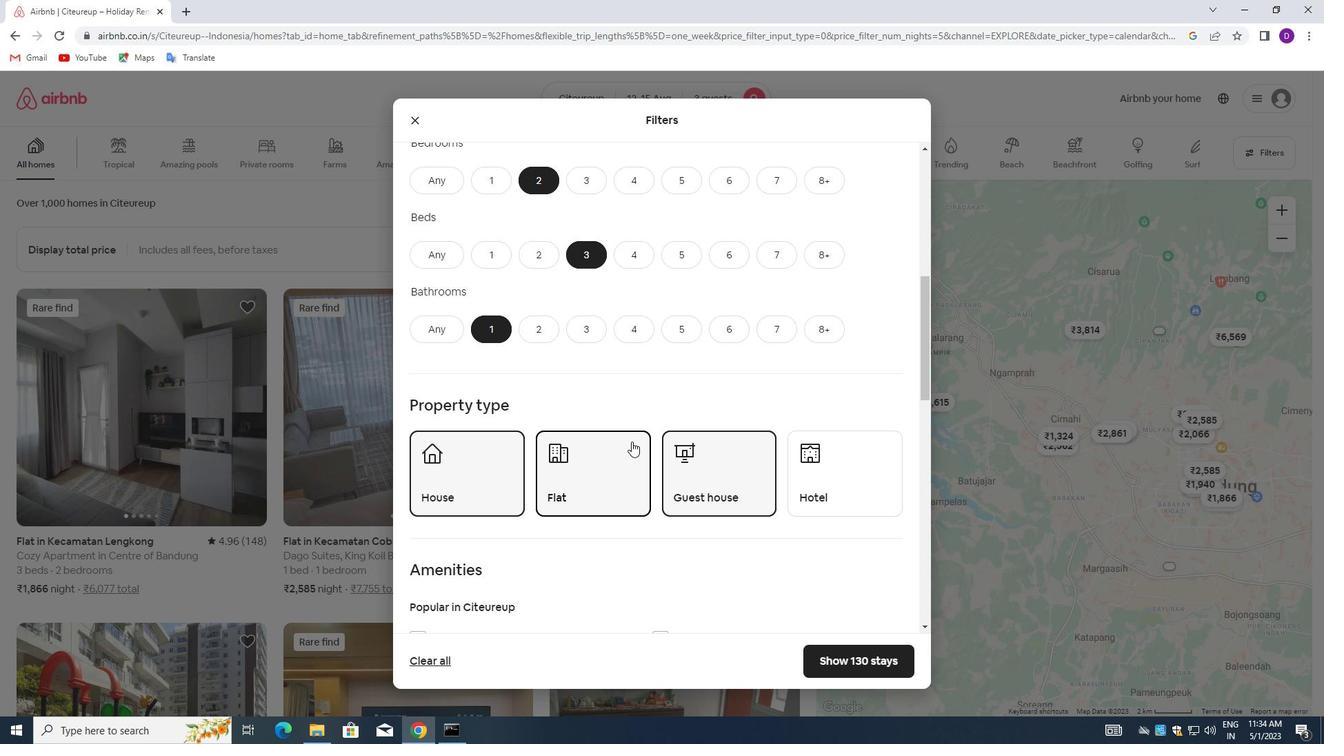 
Action: Mouse scrolled (631, 440) with delta (0, 0)
Screenshot: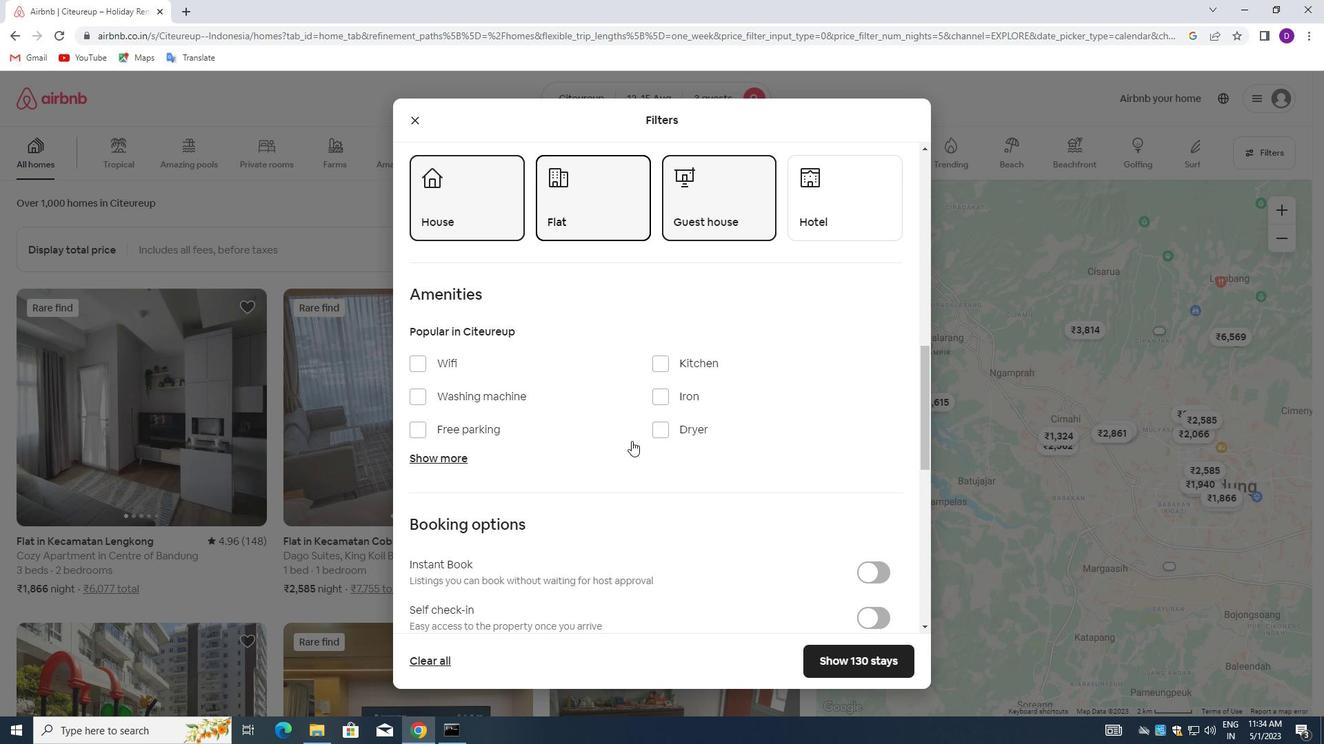 
Action: Mouse scrolled (631, 440) with delta (0, 0)
Screenshot: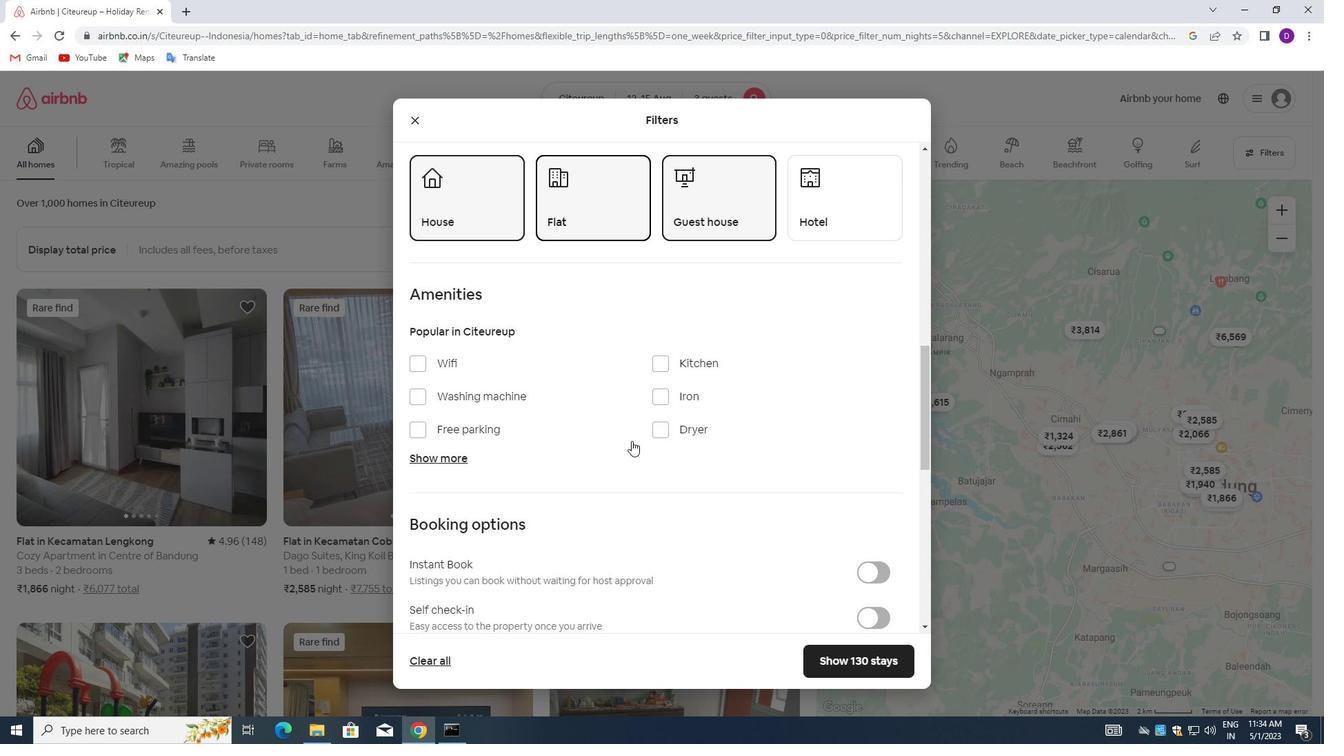 
Action: Mouse scrolled (631, 440) with delta (0, 0)
Screenshot: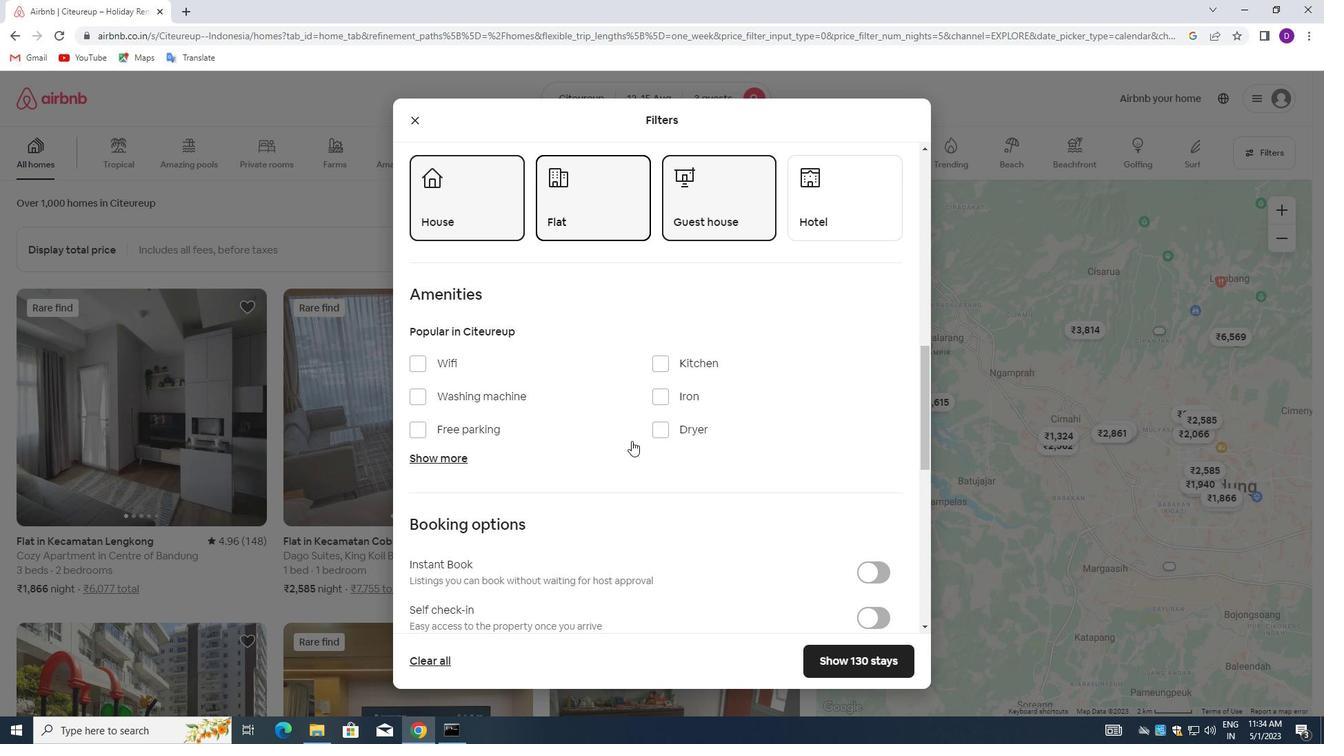 
Action: Mouse moved to (866, 417)
Screenshot: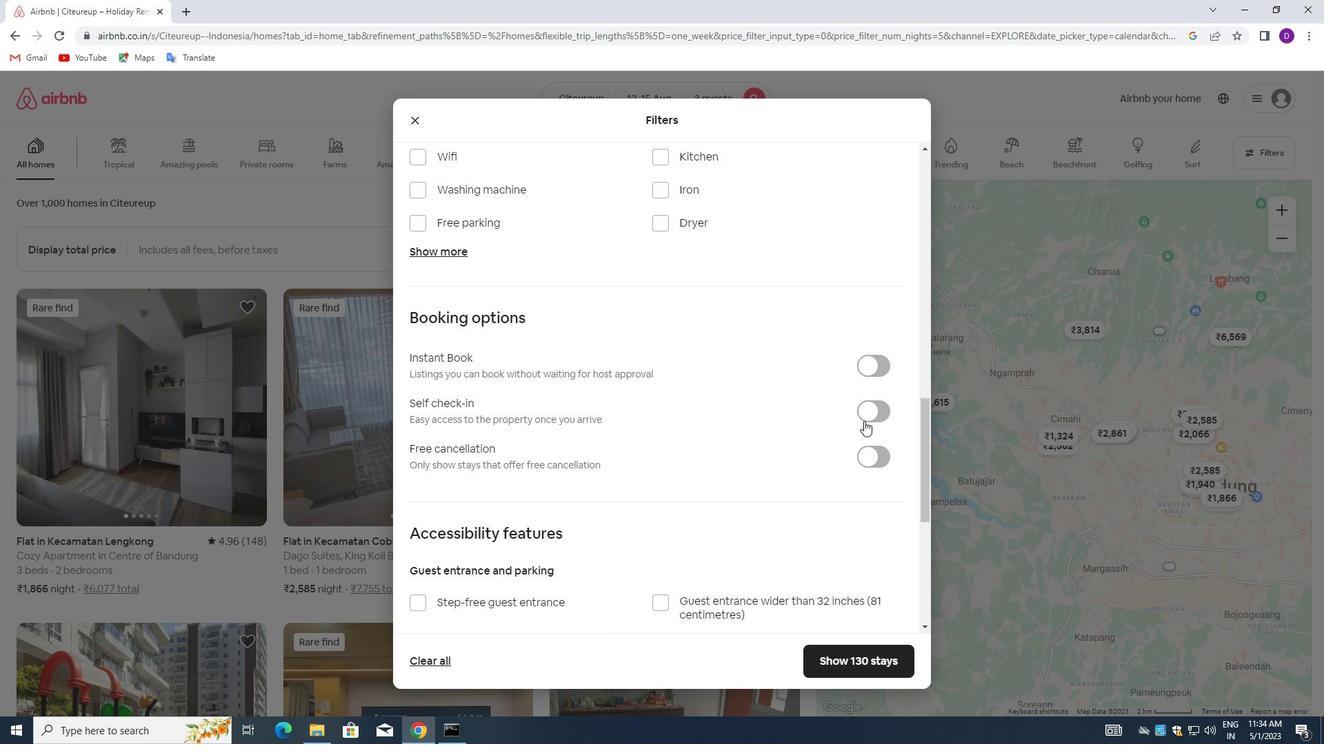 
Action: Mouse pressed left at (866, 417)
Screenshot: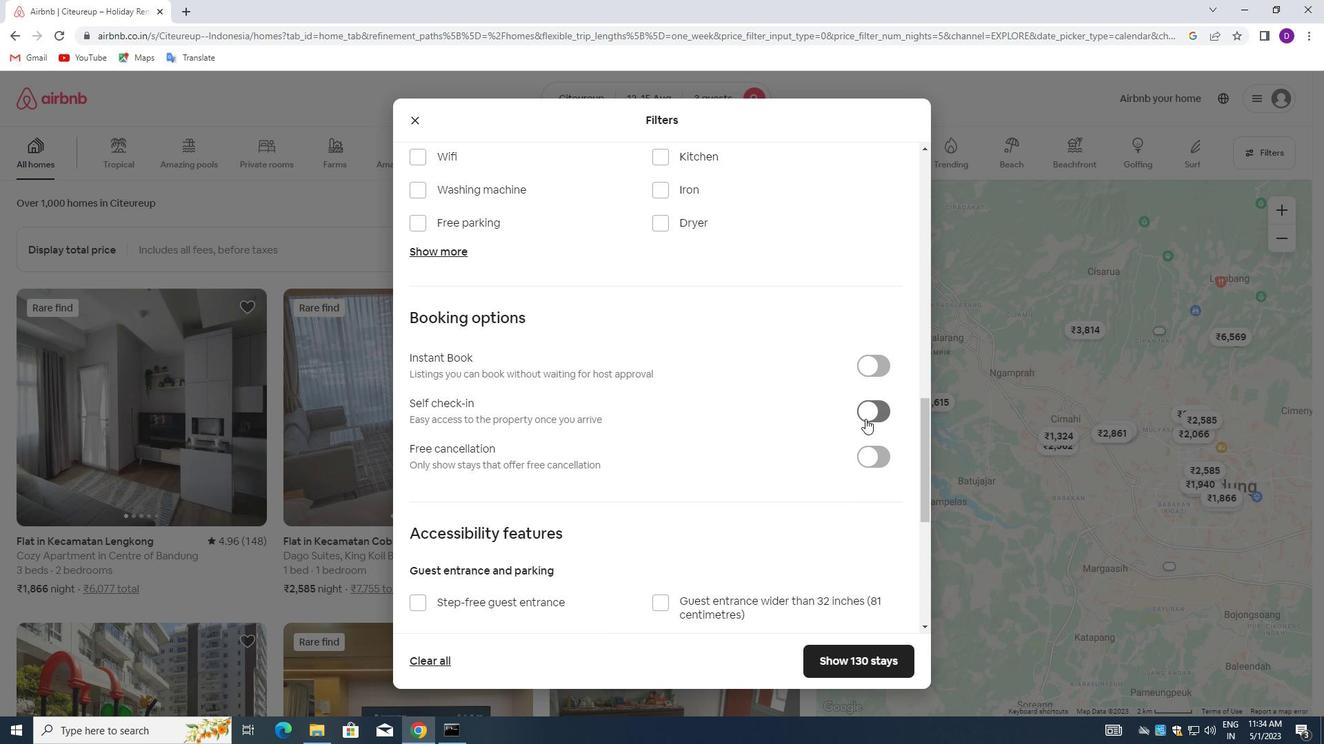 
Action: Mouse moved to (622, 463)
Screenshot: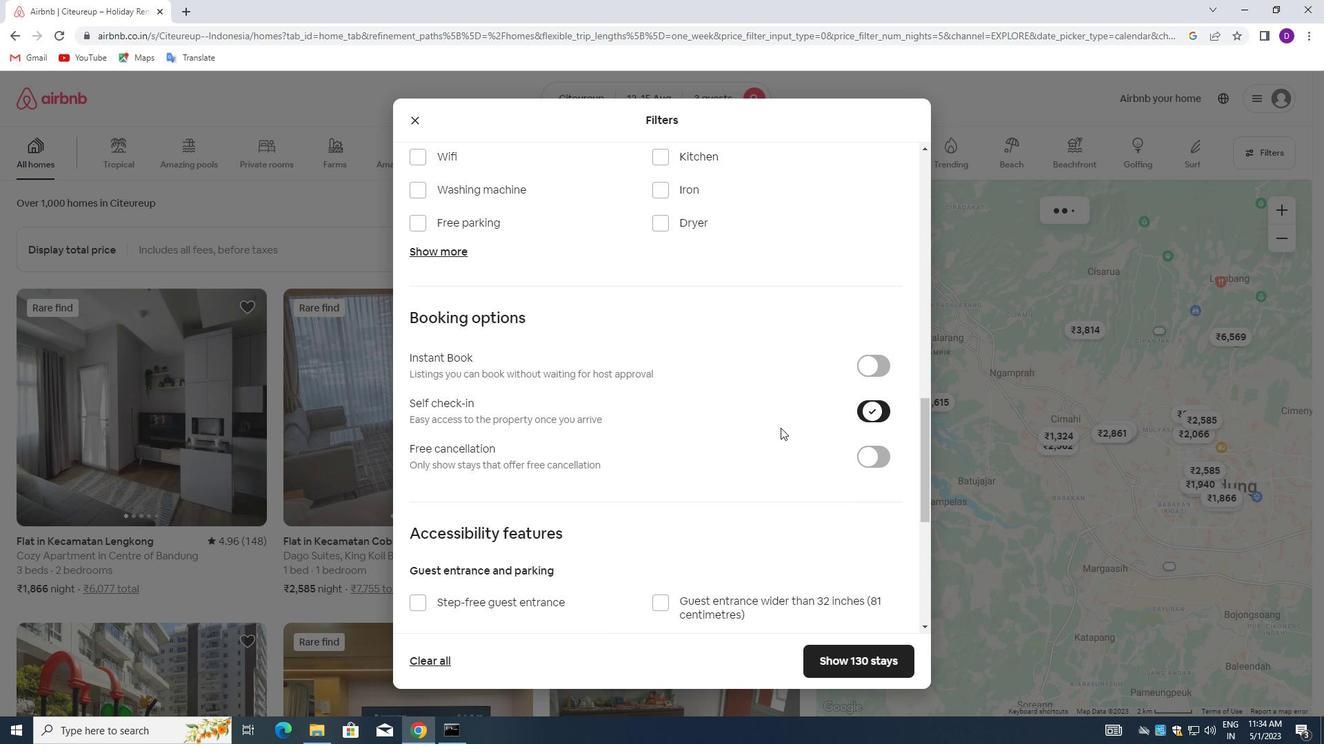 
Action: Mouse scrolled (622, 462) with delta (0, 0)
Screenshot: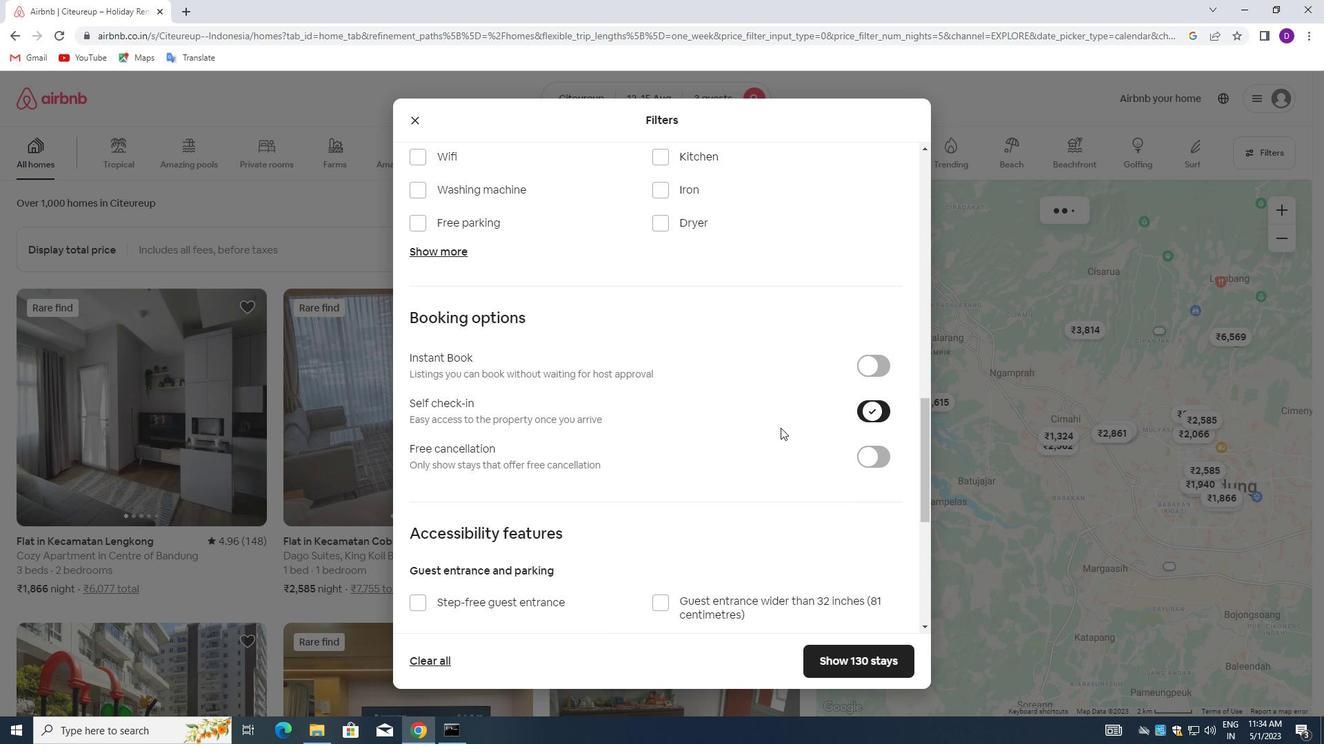 
Action: Mouse moved to (622, 464)
Screenshot: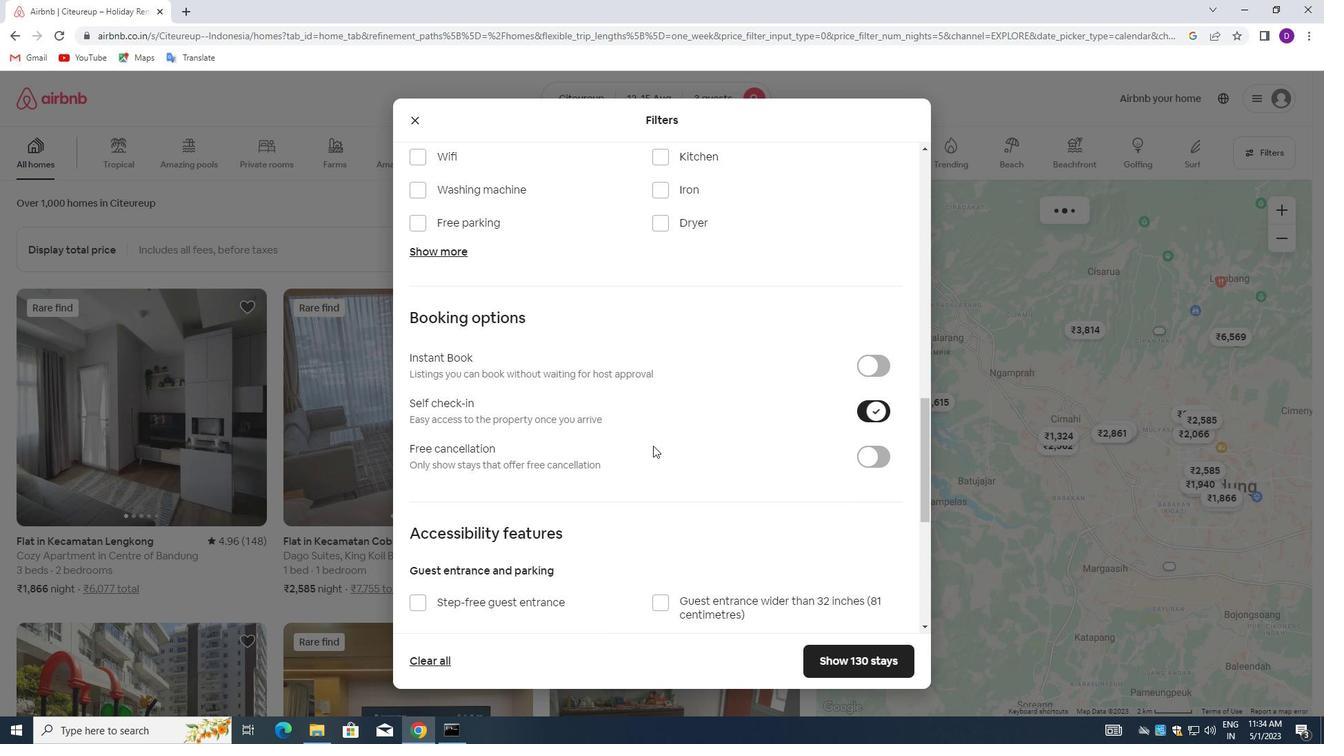 
Action: Mouse scrolled (622, 464) with delta (0, 0)
Screenshot: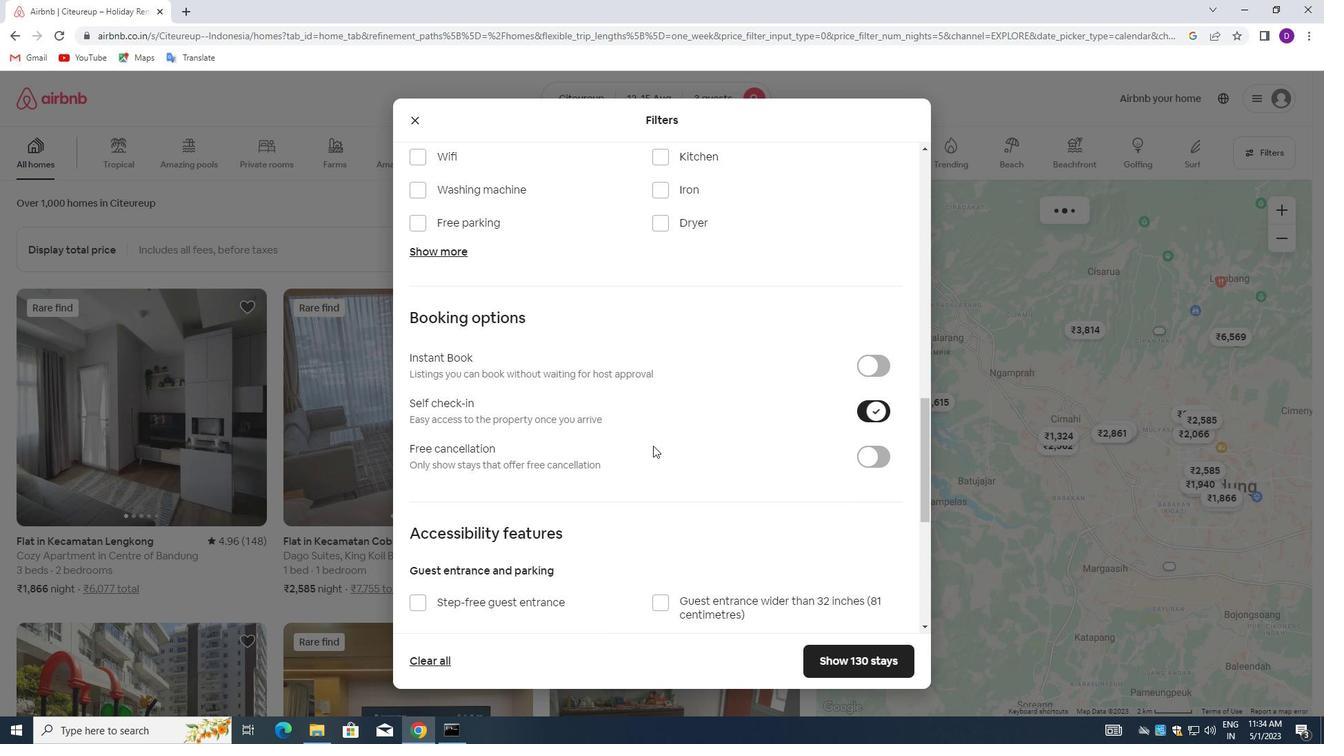 
Action: Mouse moved to (622, 464)
Screenshot: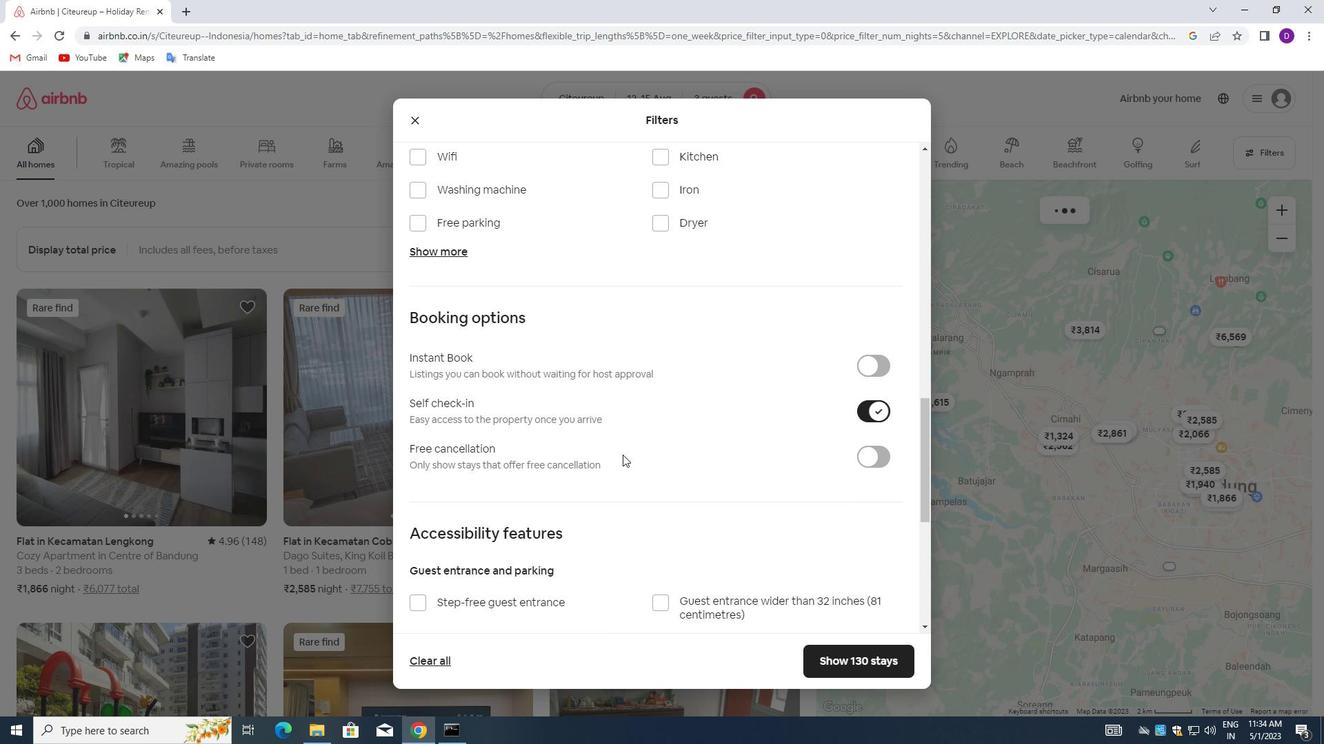 
Action: Mouse scrolled (622, 464) with delta (0, 0)
Screenshot: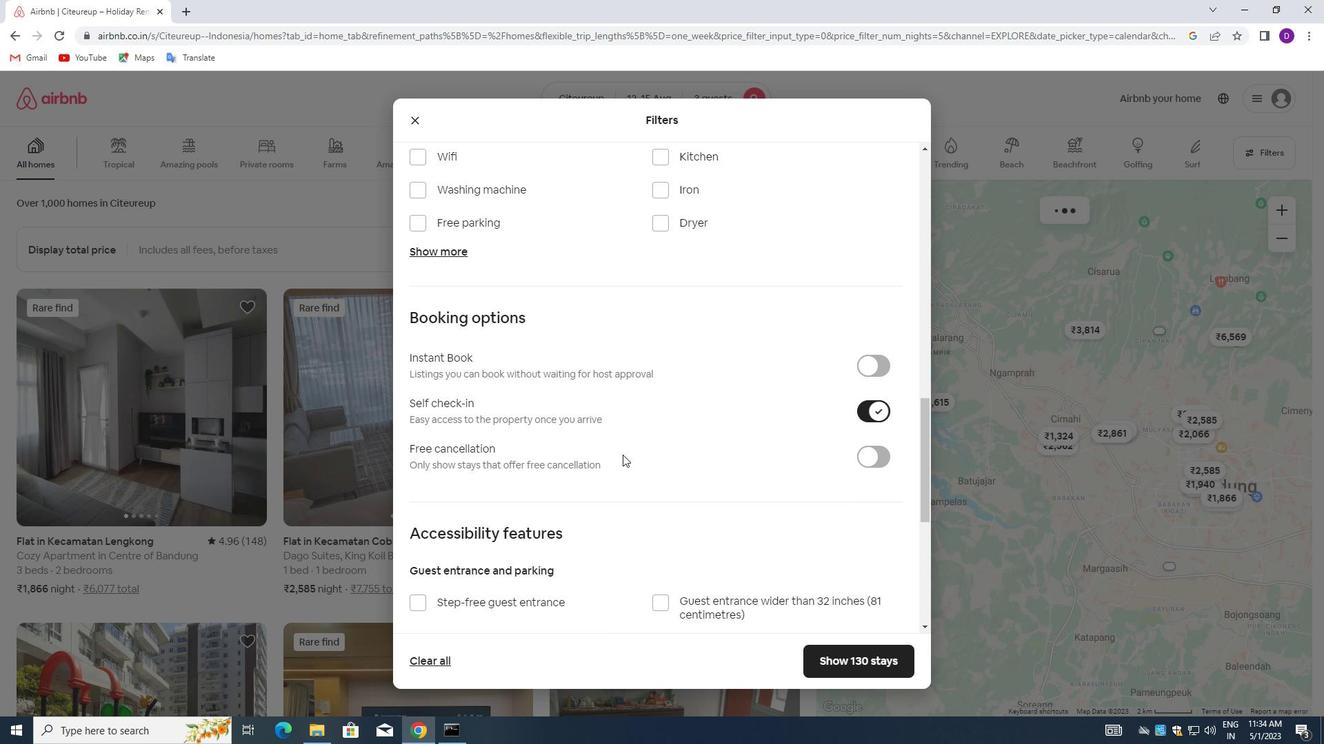 
Action: Mouse moved to (622, 465)
Screenshot: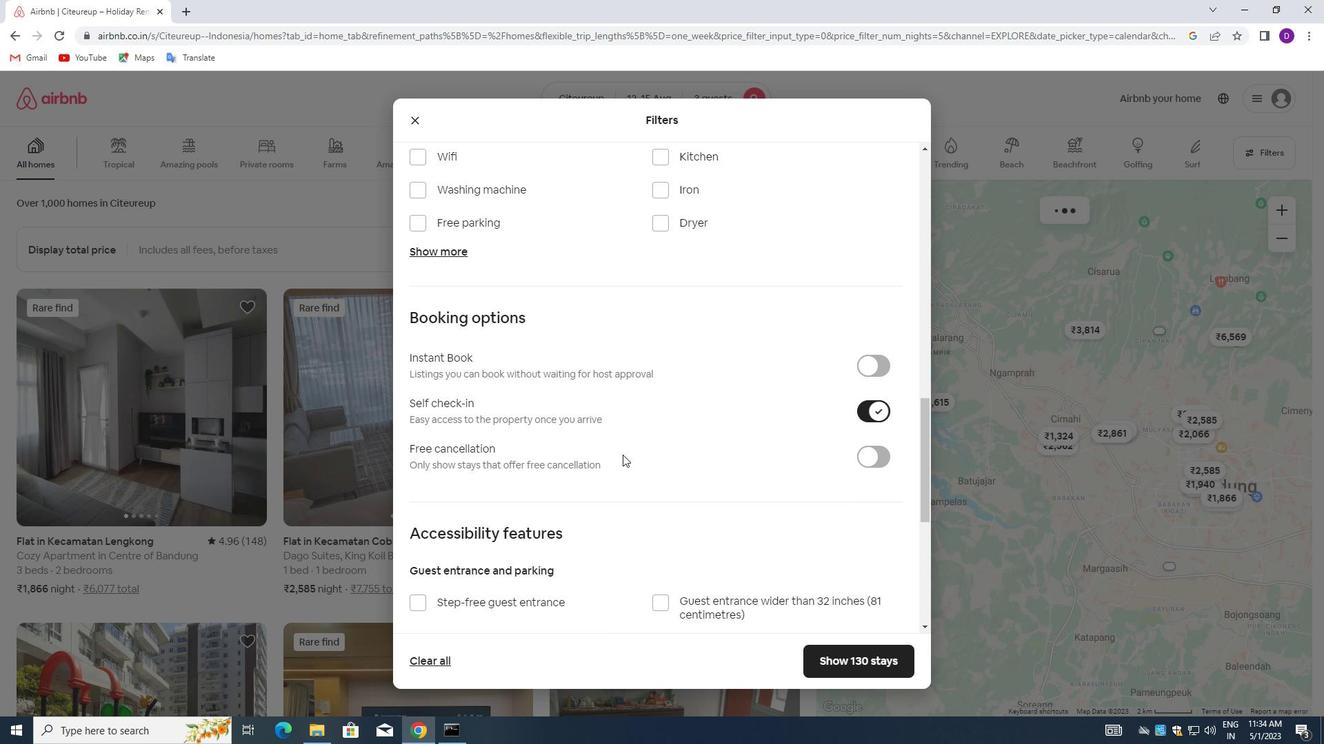 
Action: Mouse scrolled (622, 464) with delta (0, 0)
Screenshot: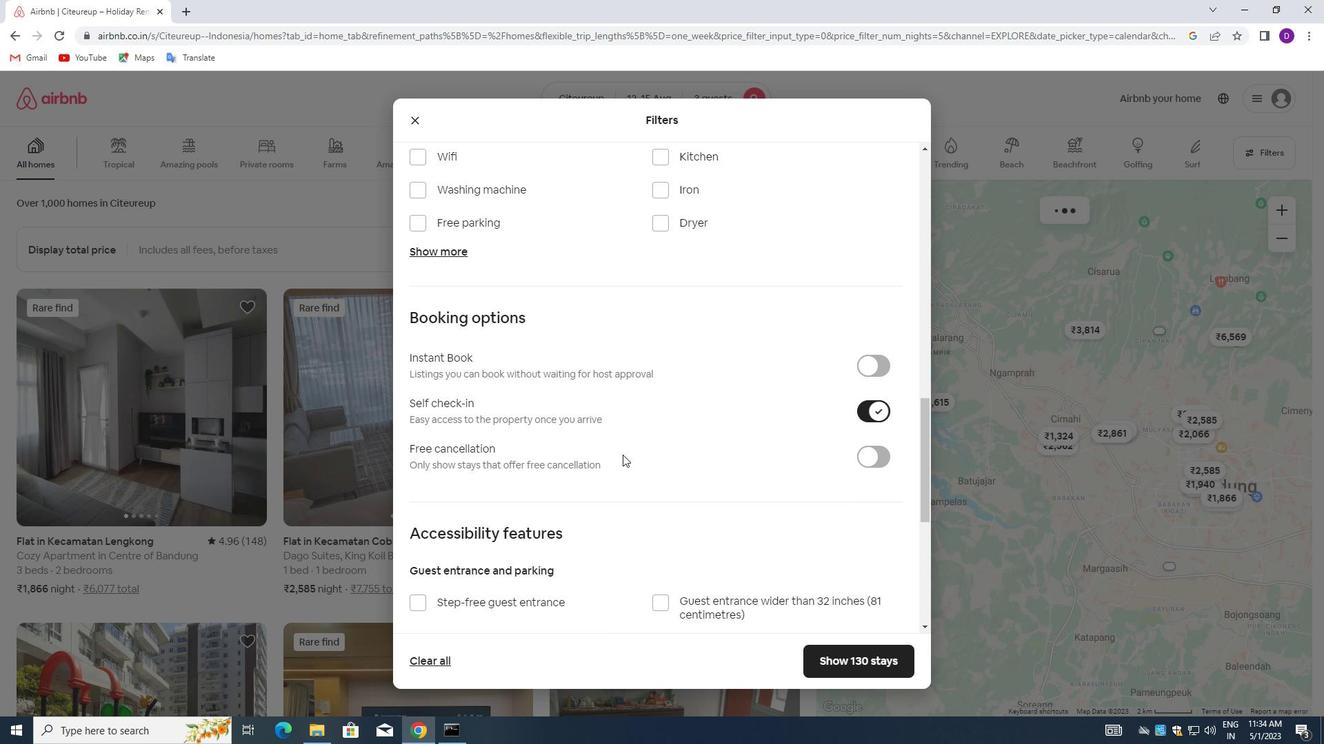 
Action: Mouse moved to (621, 465)
Screenshot: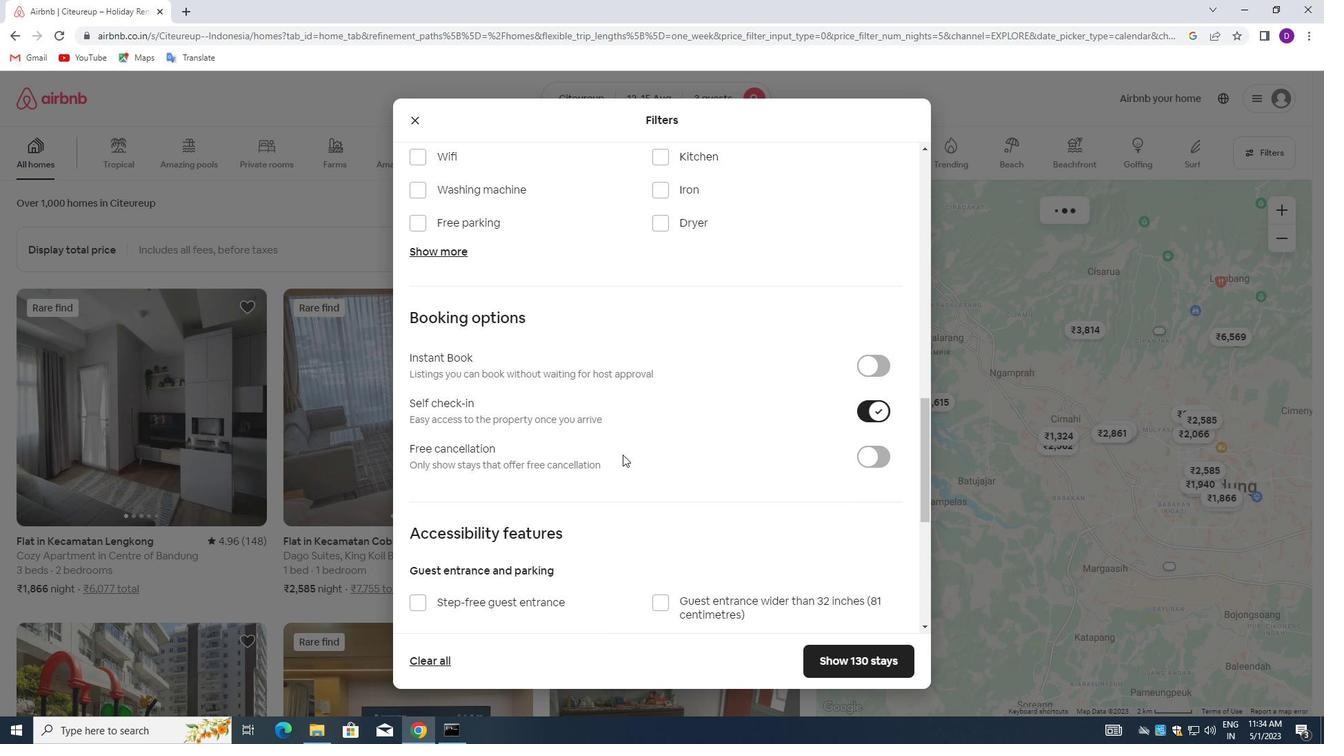 
Action: Mouse scrolled (621, 464) with delta (0, 0)
Screenshot: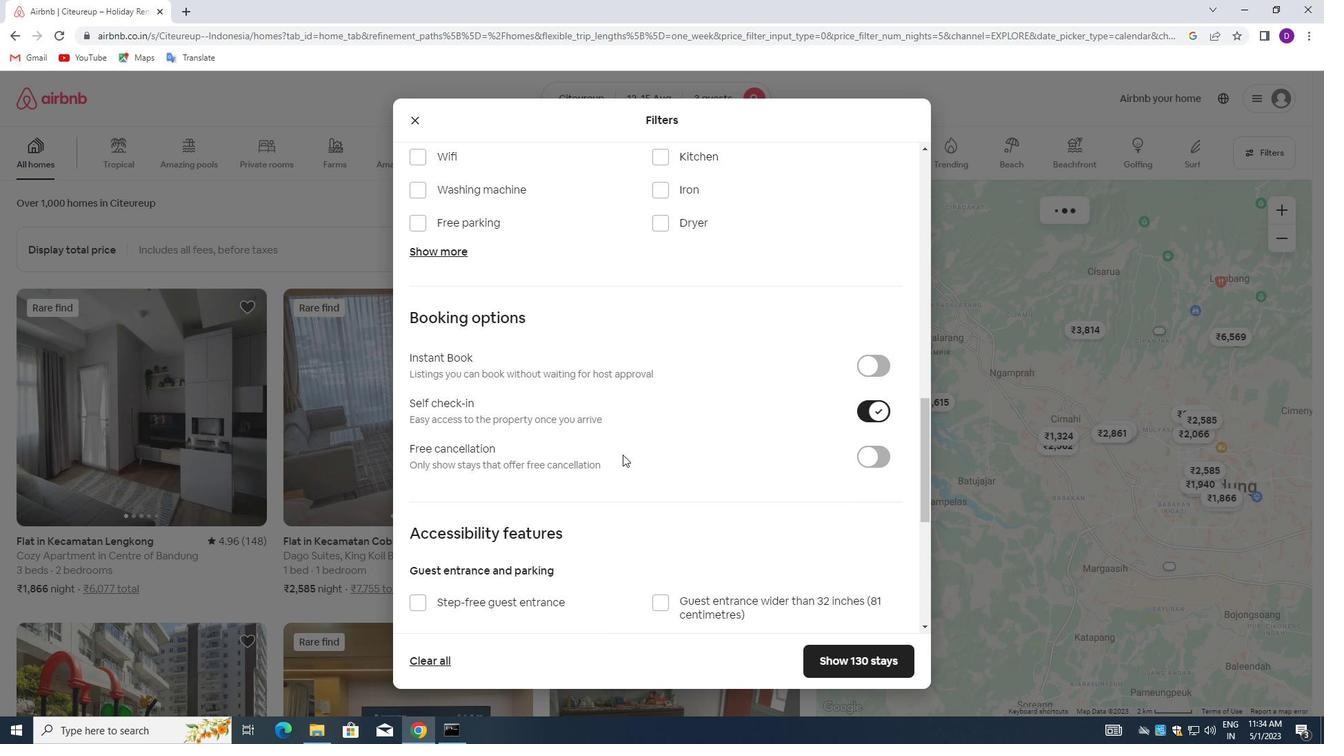 
Action: Mouse moved to (612, 448)
Screenshot: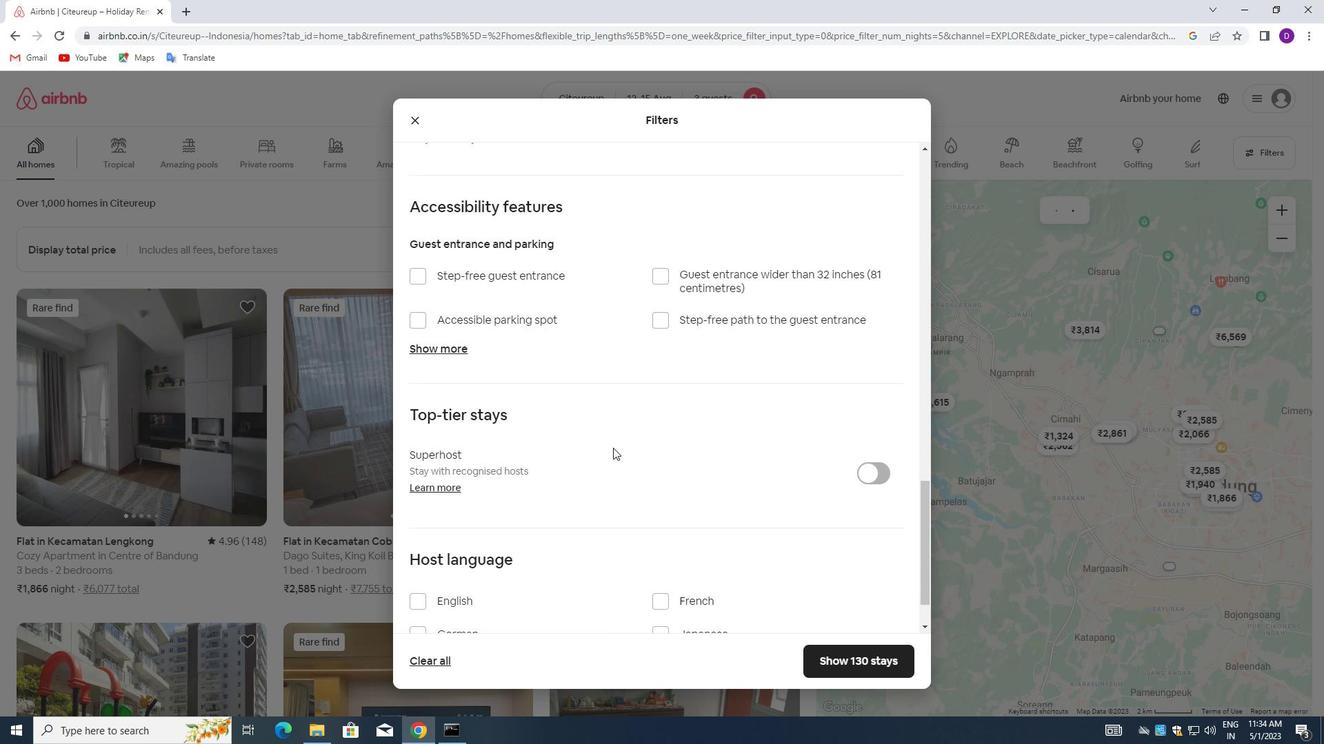 
Action: Mouse scrolled (612, 448) with delta (0, 0)
Screenshot: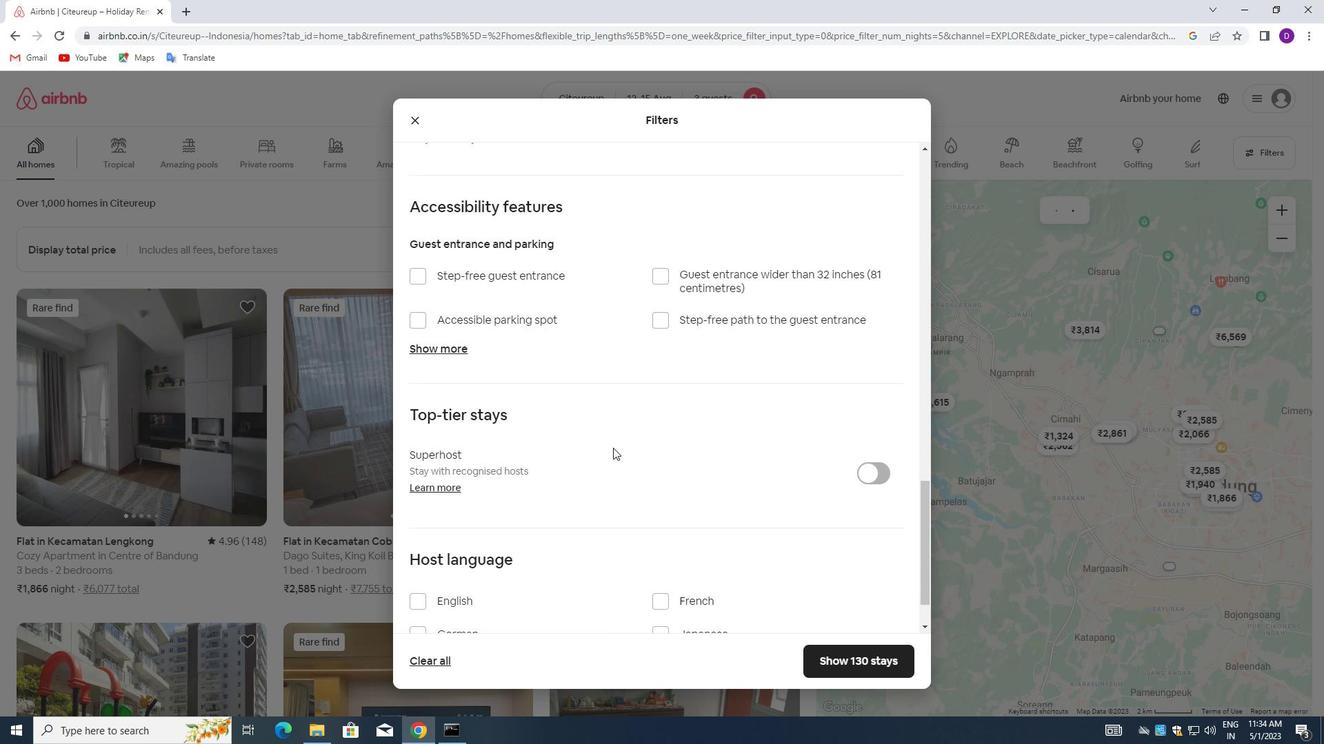
Action: Mouse moved to (612, 455)
Screenshot: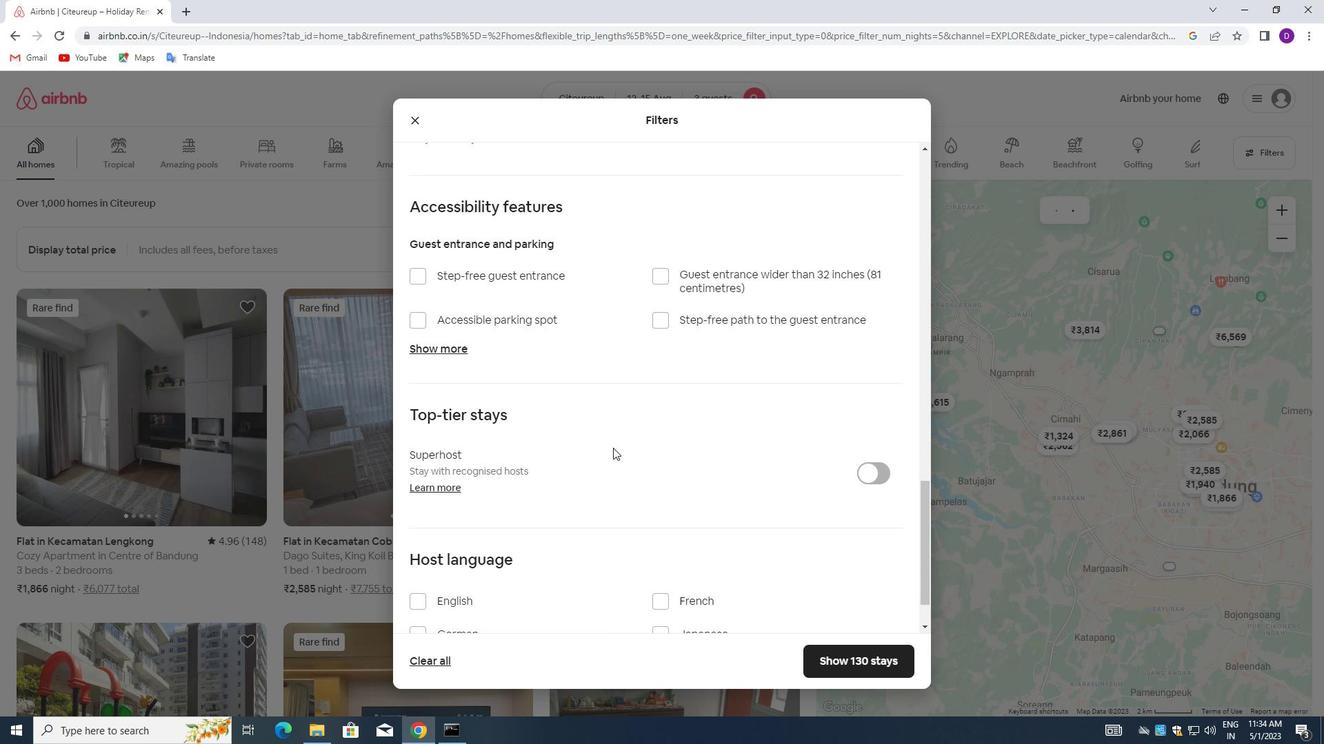 
Action: Mouse scrolled (612, 455) with delta (0, 0)
Screenshot: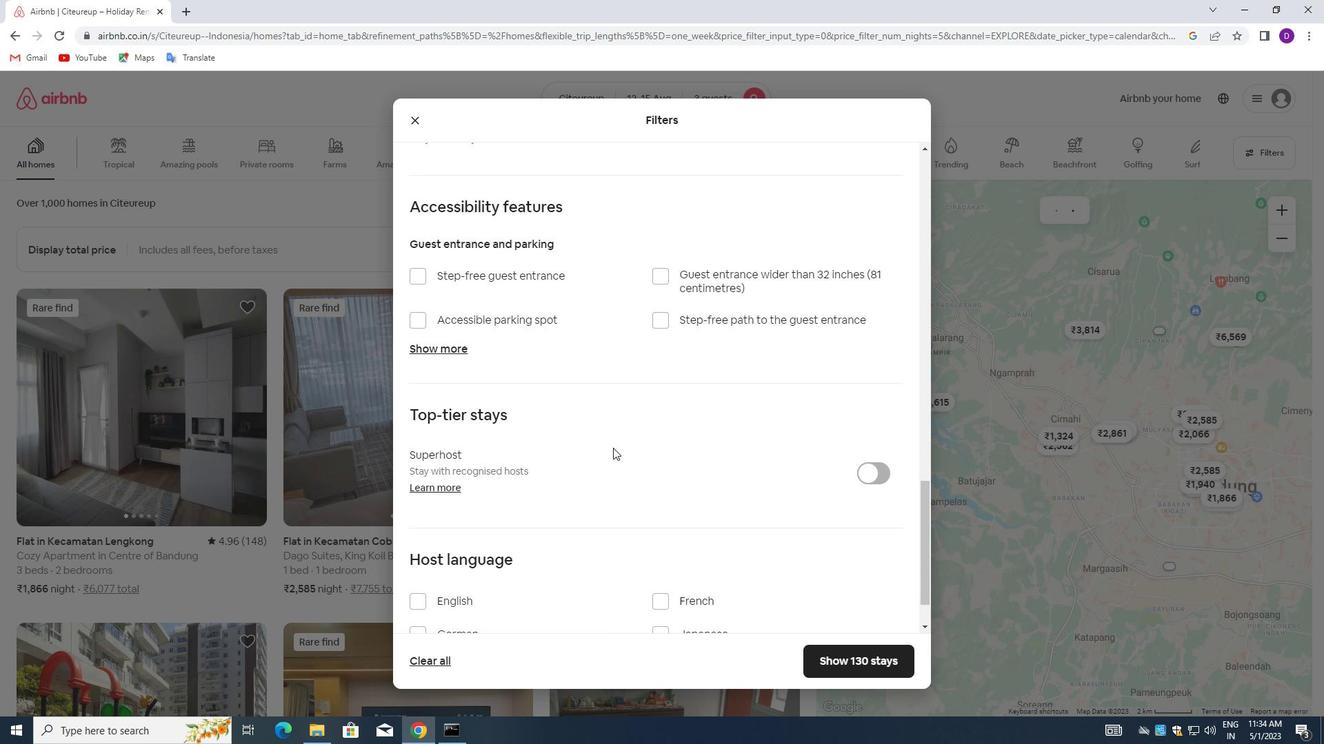 
Action: Mouse moved to (612, 463)
Screenshot: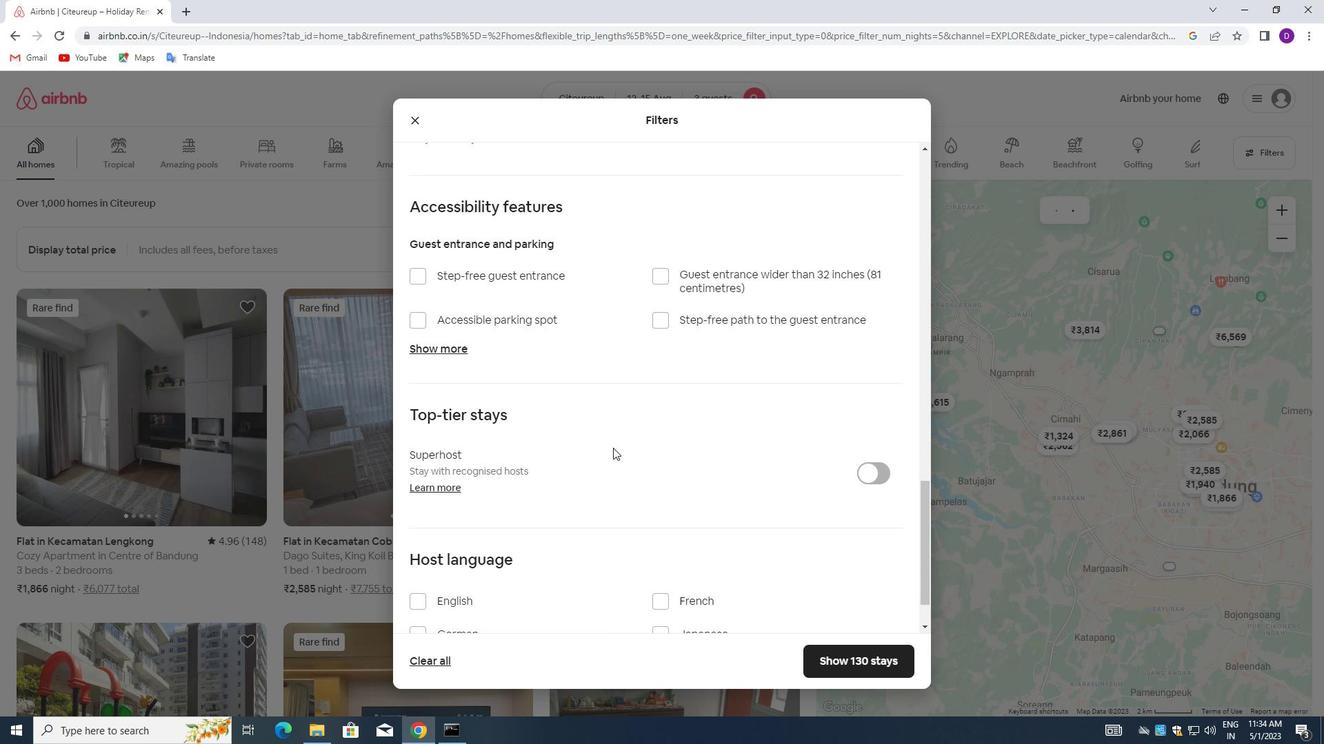 
Action: Mouse scrolled (612, 462) with delta (0, 0)
Screenshot: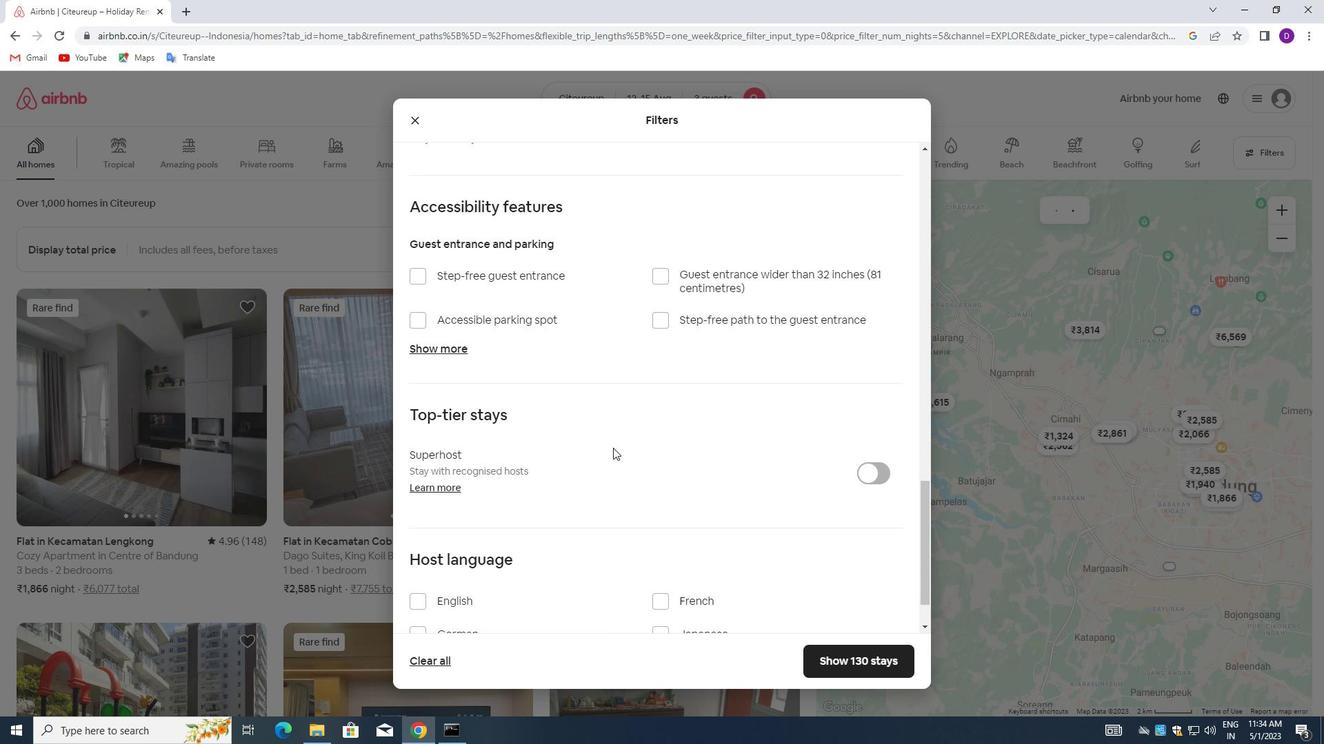 
Action: Mouse moved to (611, 466)
Screenshot: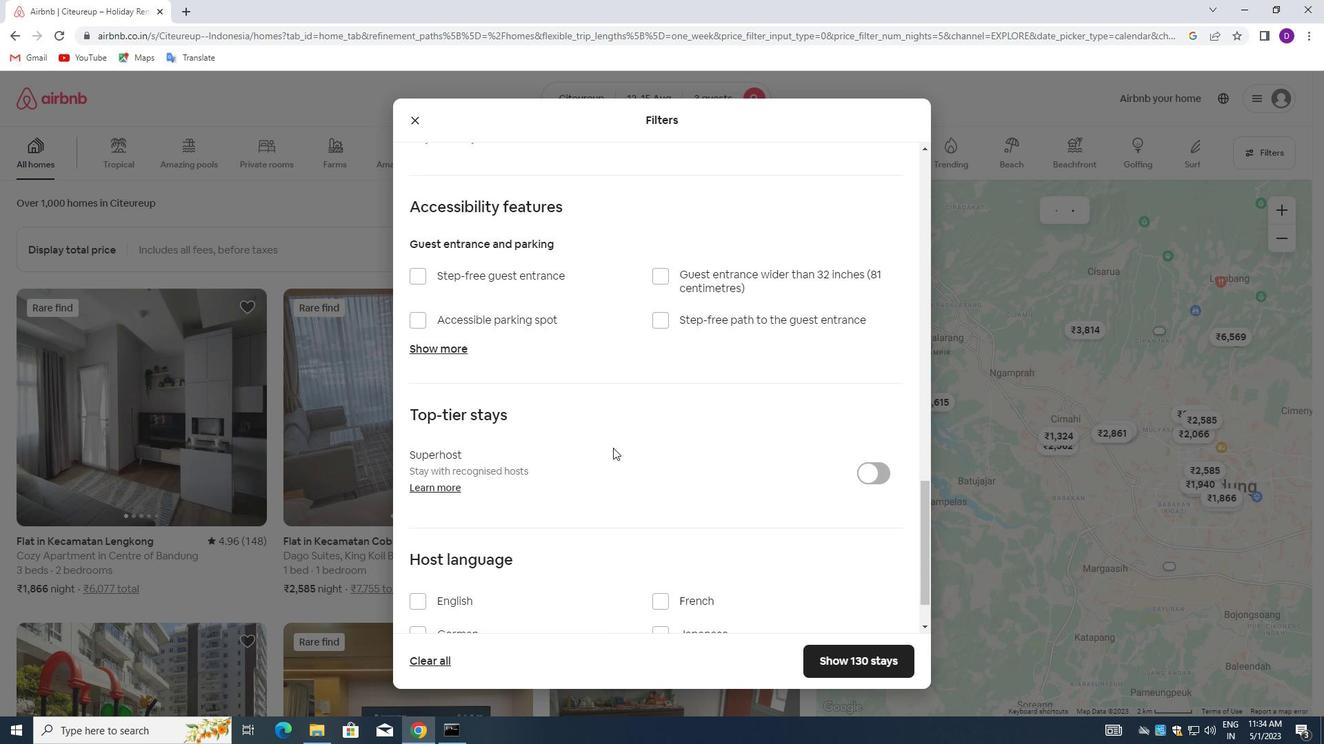 
Action: Mouse scrolled (611, 466) with delta (0, 0)
Screenshot: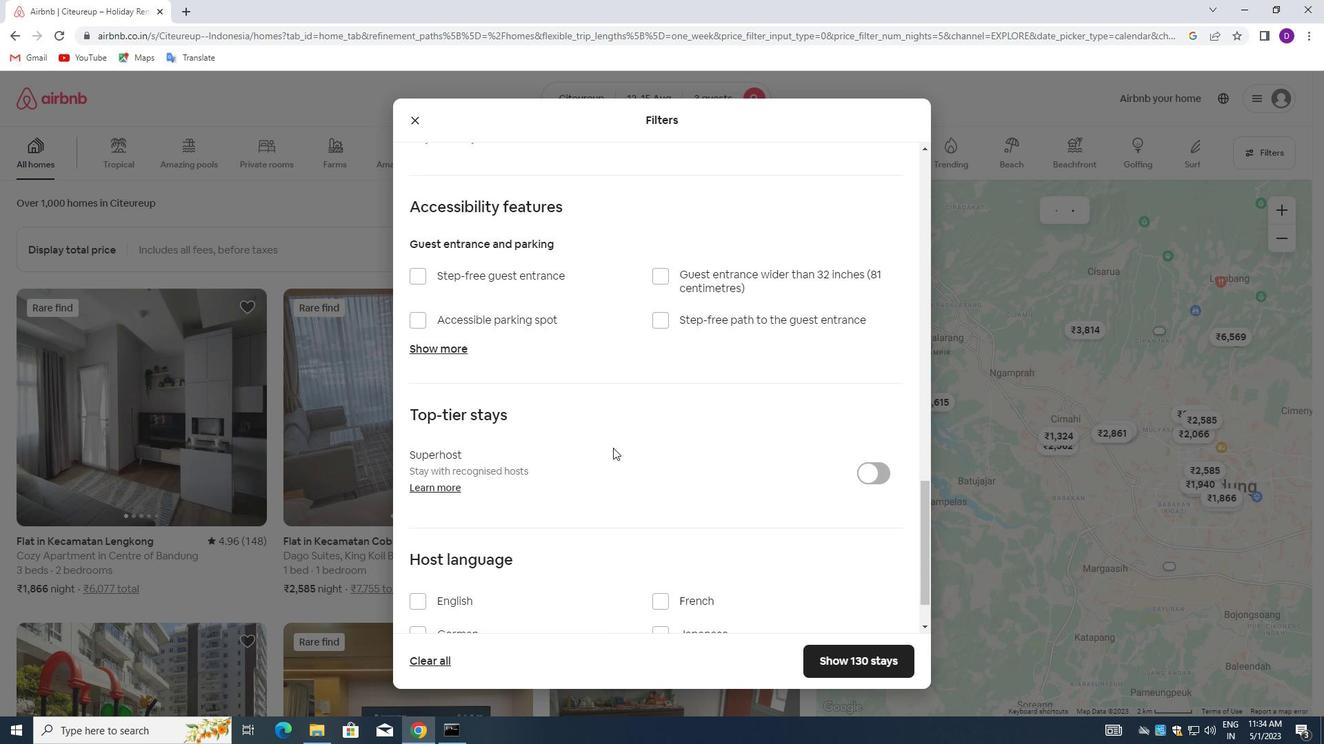 
Action: Mouse moved to (597, 470)
Screenshot: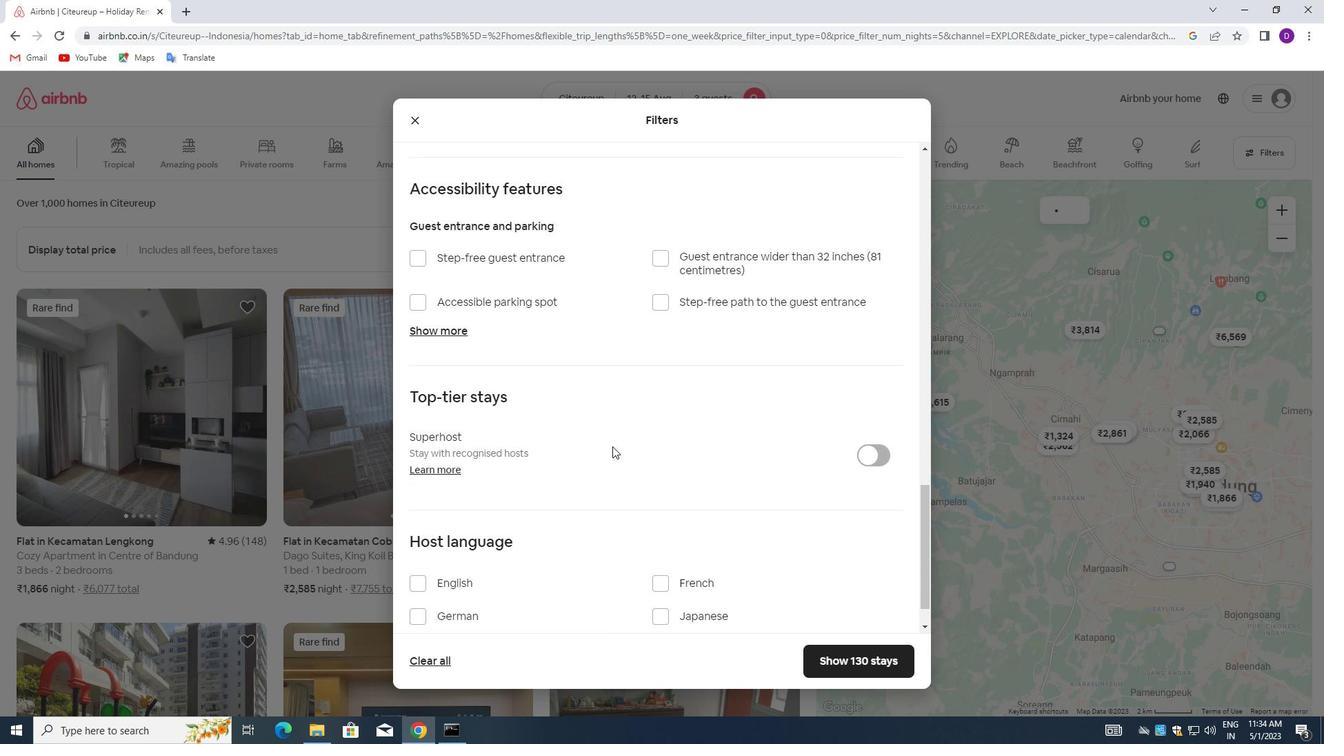 
Action: Mouse scrolled (597, 469) with delta (0, 0)
Screenshot: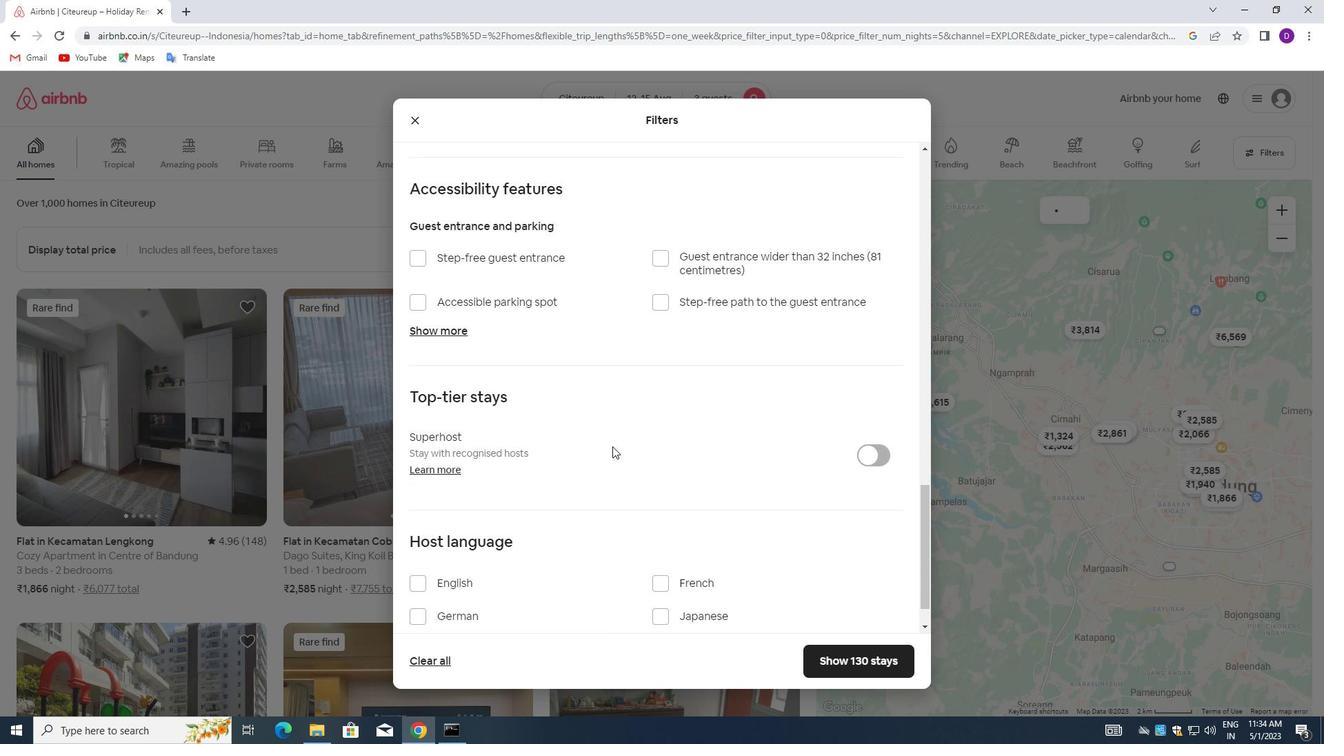 
Action: Mouse moved to (417, 534)
Screenshot: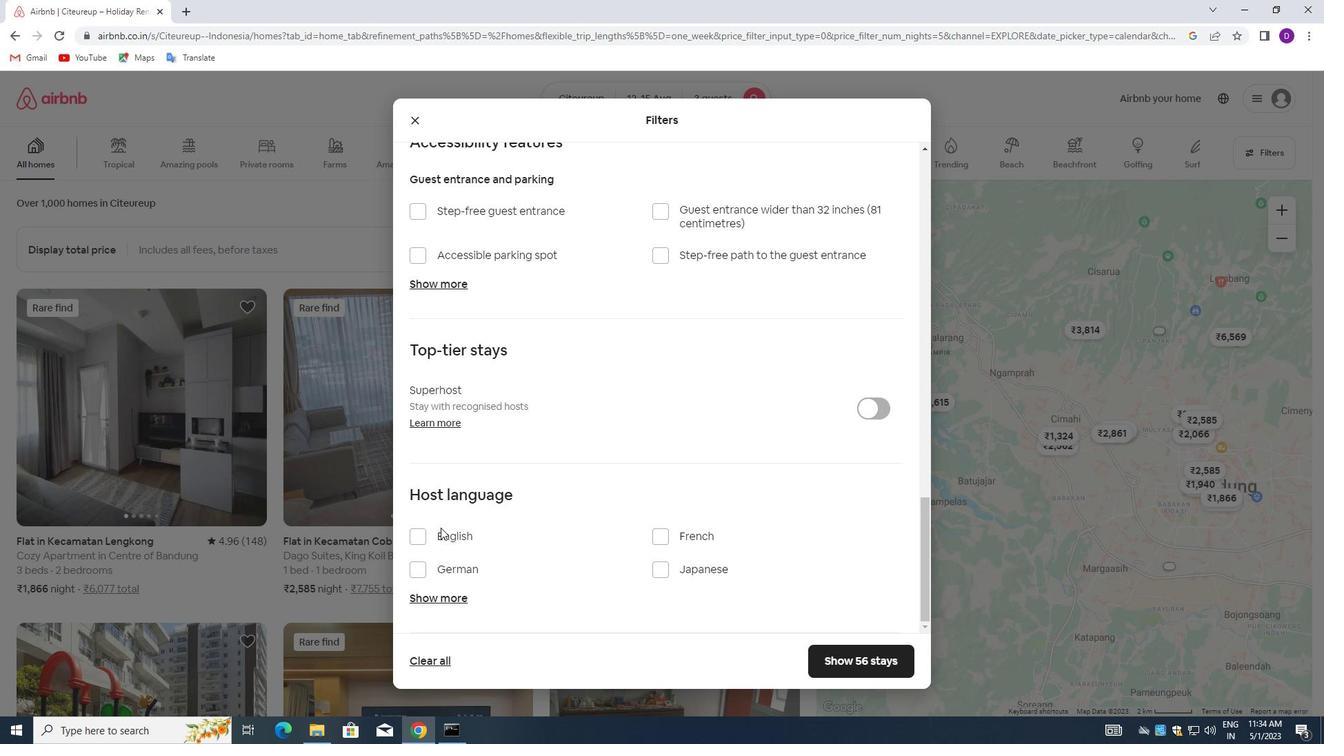 
Action: Mouse pressed left at (417, 534)
Screenshot: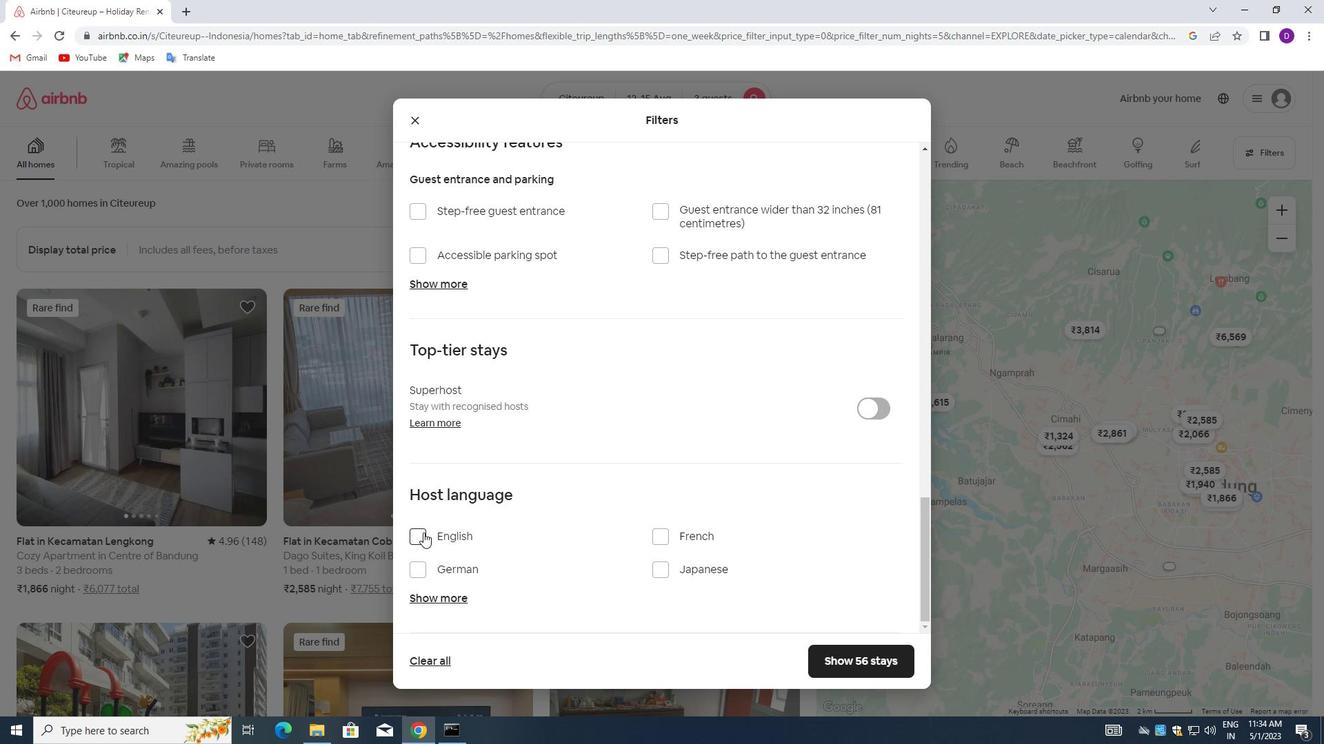 
Action: Mouse moved to (846, 658)
Screenshot: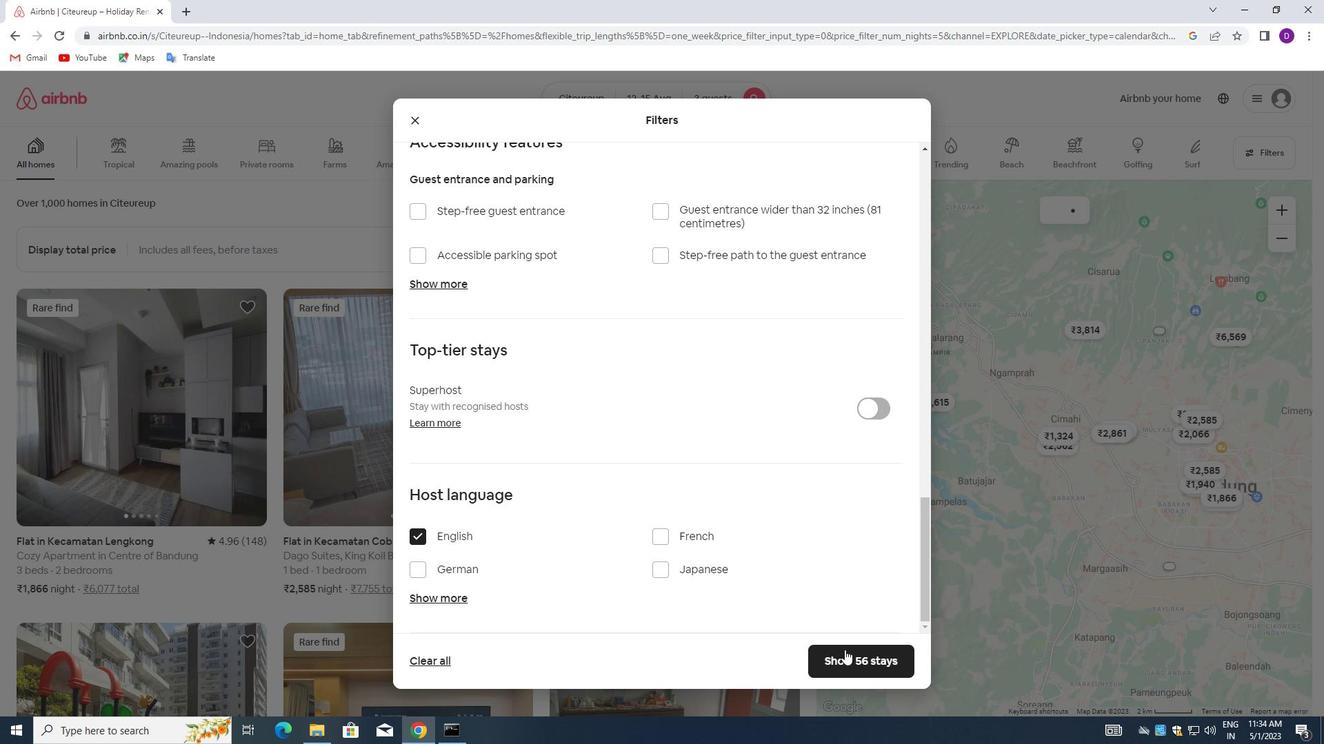 
Action: Mouse pressed left at (846, 658)
Screenshot: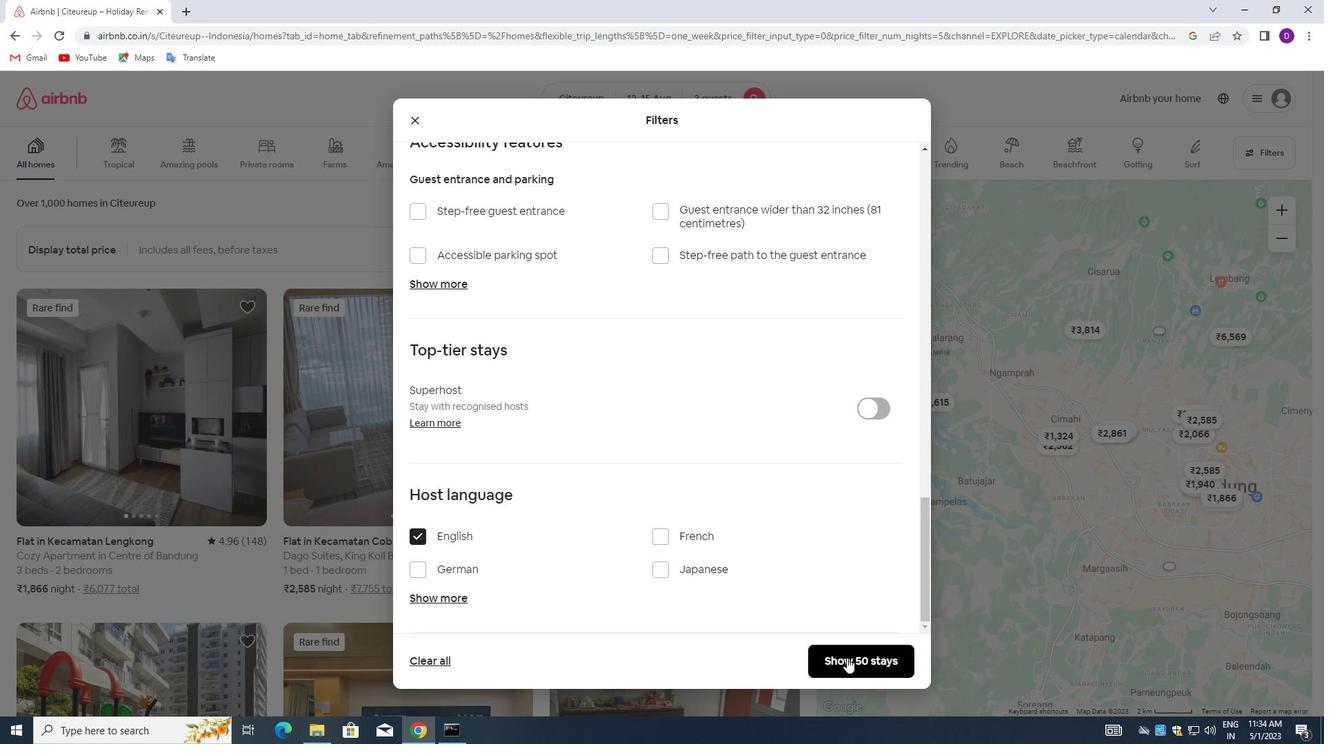 
Action: Mouse moved to (571, 468)
Screenshot: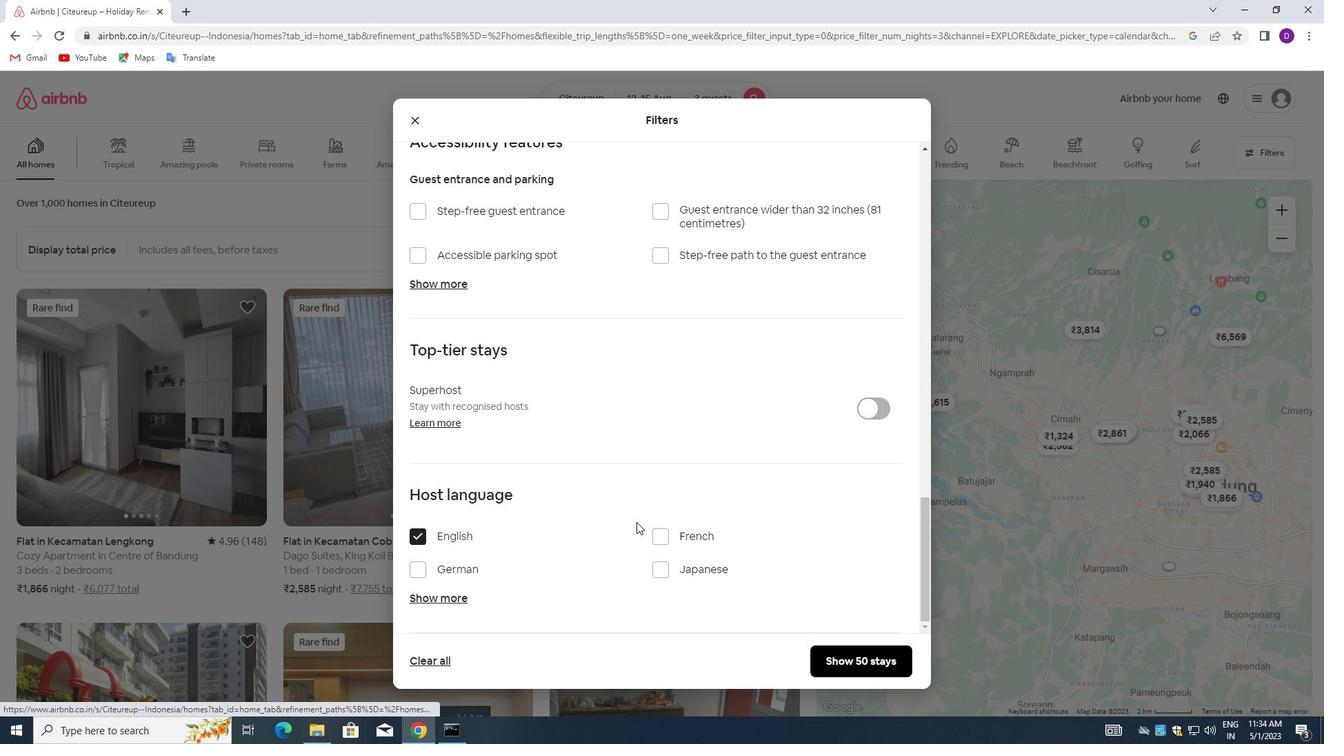 
